 Task: Look for space in Chirchiq, Uzbekistan from 10th August, 2023 to 20th August, 2023 for 12 adults in price range Rs.10000 to Rs.14000. Place can be entire place or shared room with 6 bedrooms having 12 beds and 6 bathrooms. Property type can be house, flat, guest house. Amenities needed are: wifi, TV, free parkinig on premises, gym, breakfast. Booking option can be shelf check-in. Required host language is English.
Action: Mouse moved to (446, 117)
Screenshot: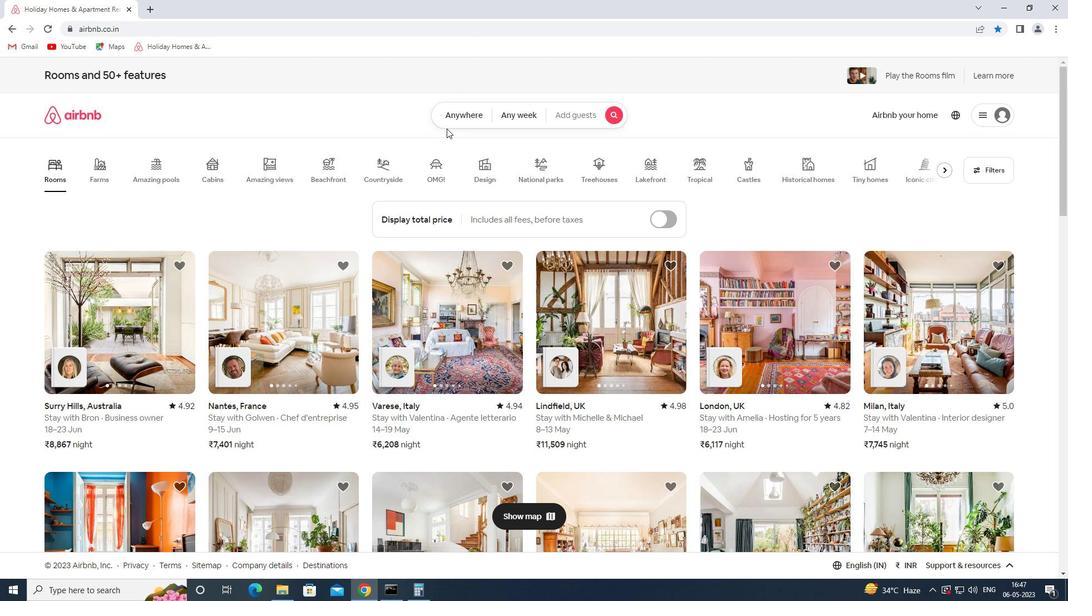 
Action: Mouse pressed left at (446, 117)
Screenshot: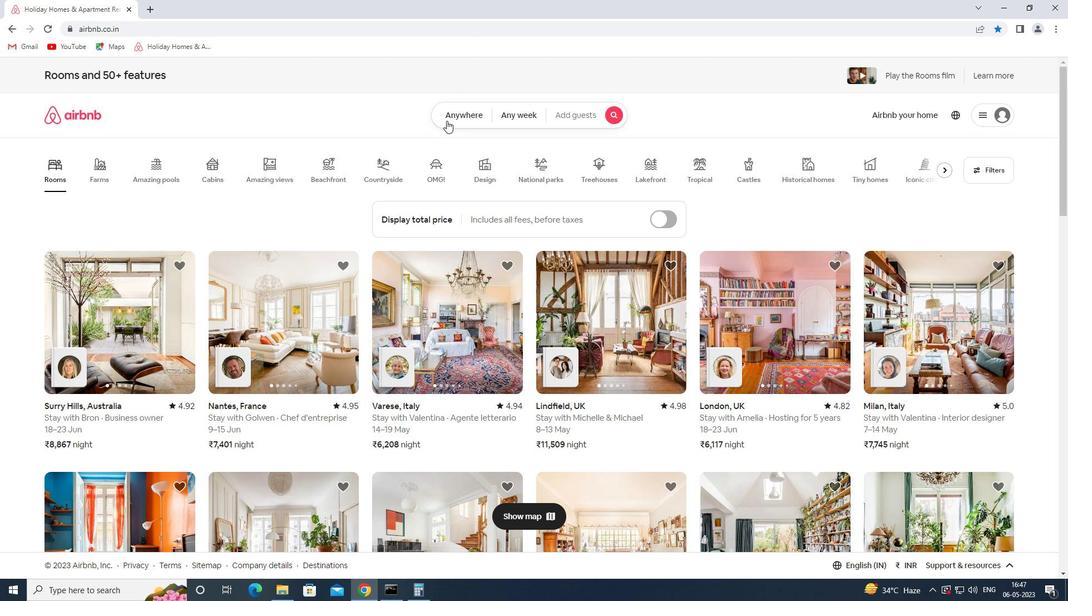 
Action: Mouse moved to (361, 165)
Screenshot: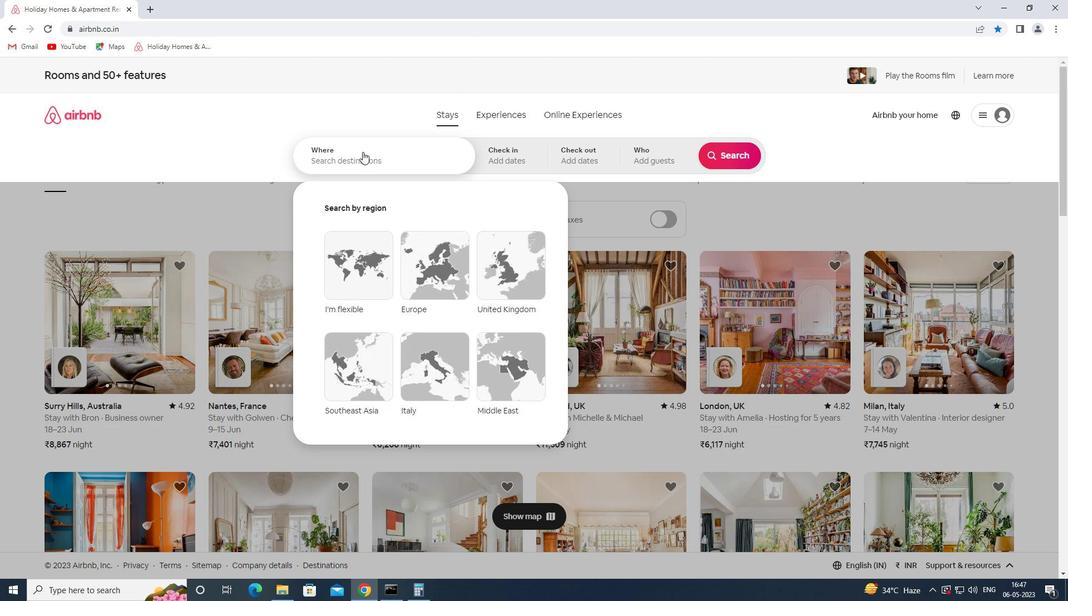 
Action: Mouse pressed left at (361, 165)
Screenshot: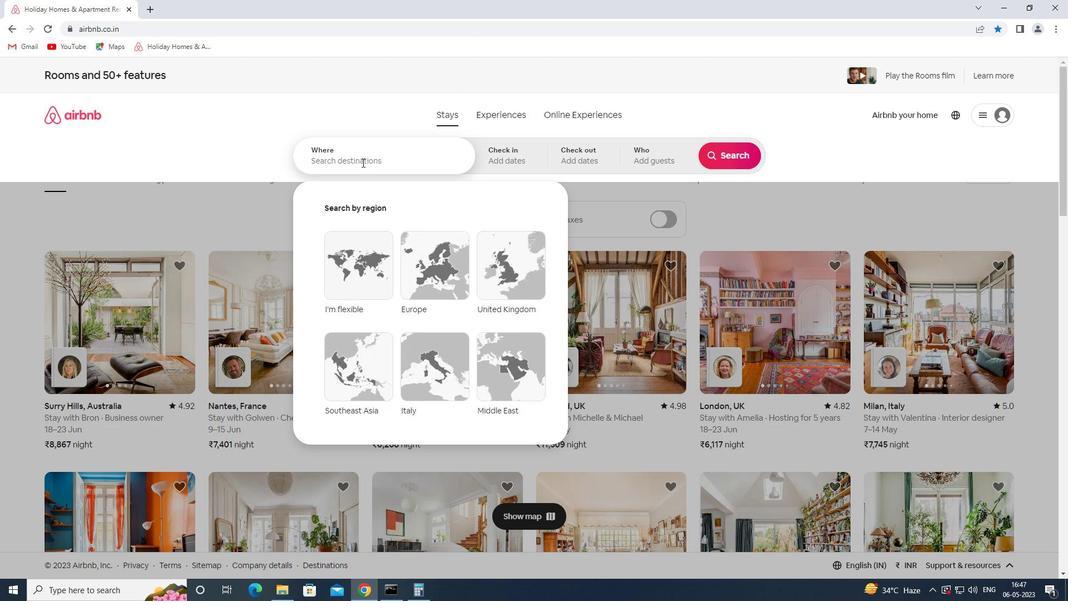 
Action: Key pressed chirchiq
Screenshot: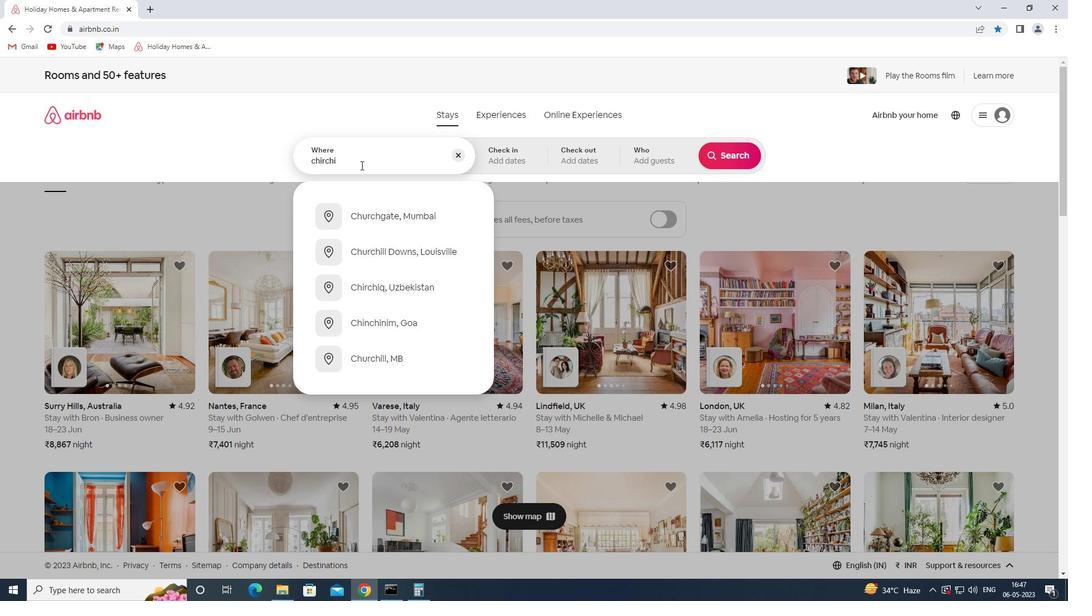 
Action: Mouse moved to (419, 223)
Screenshot: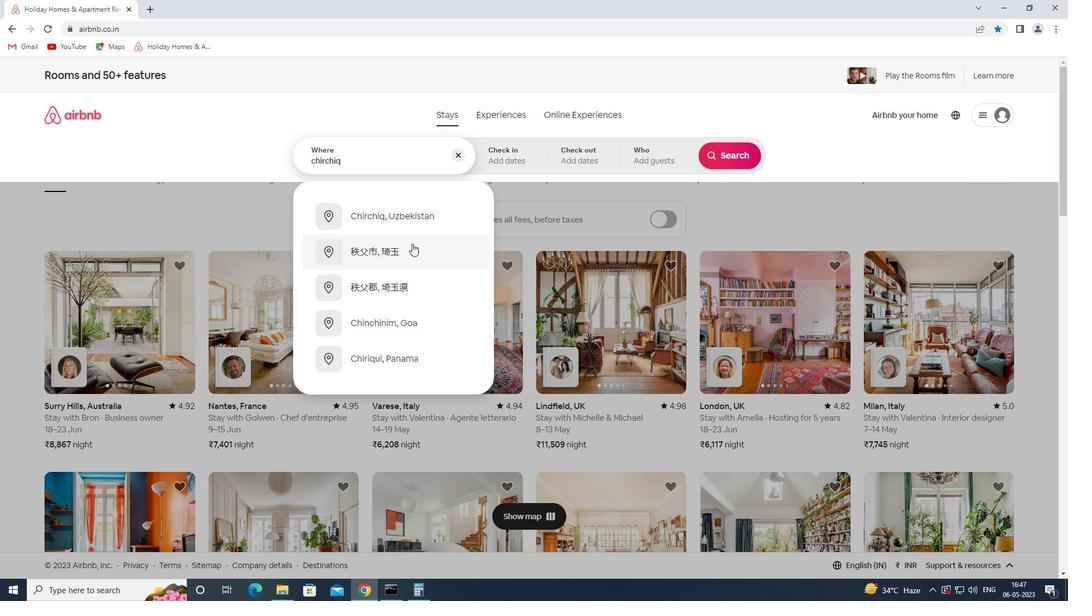 
Action: Mouse pressed left at (419, 223)
Screenshot: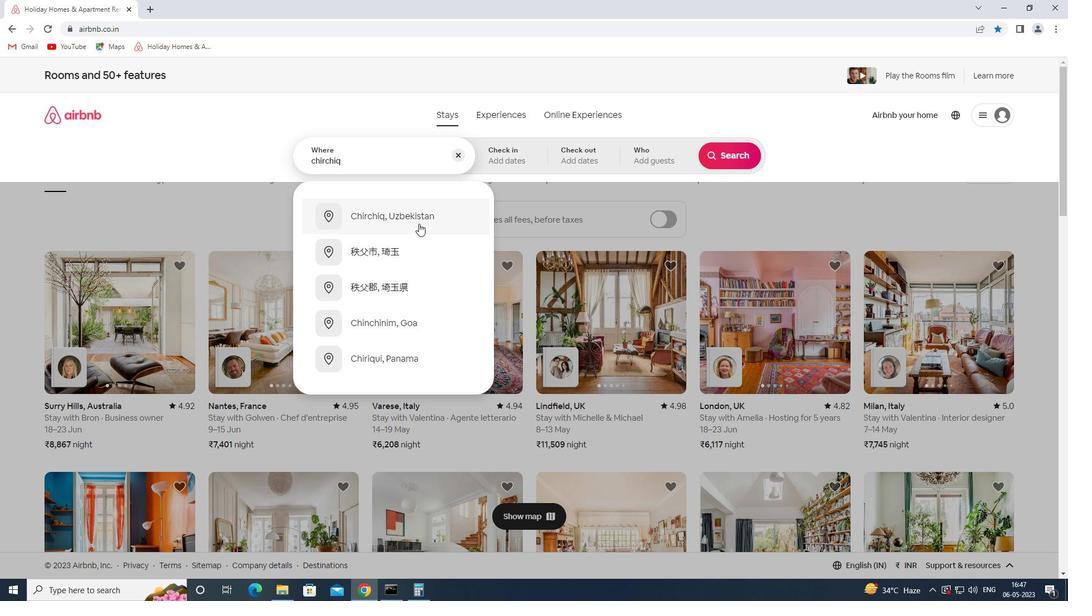 
Action: Mouse moved to (726, 238)
Screenshot: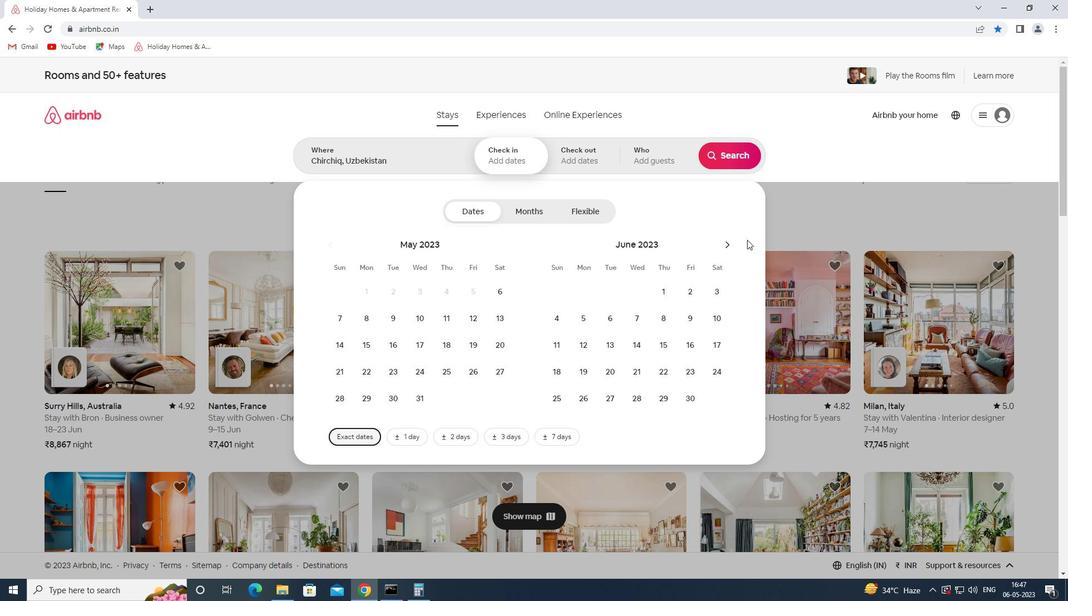 
Action: Mouse pressed left at (726, 238)
Screenshot: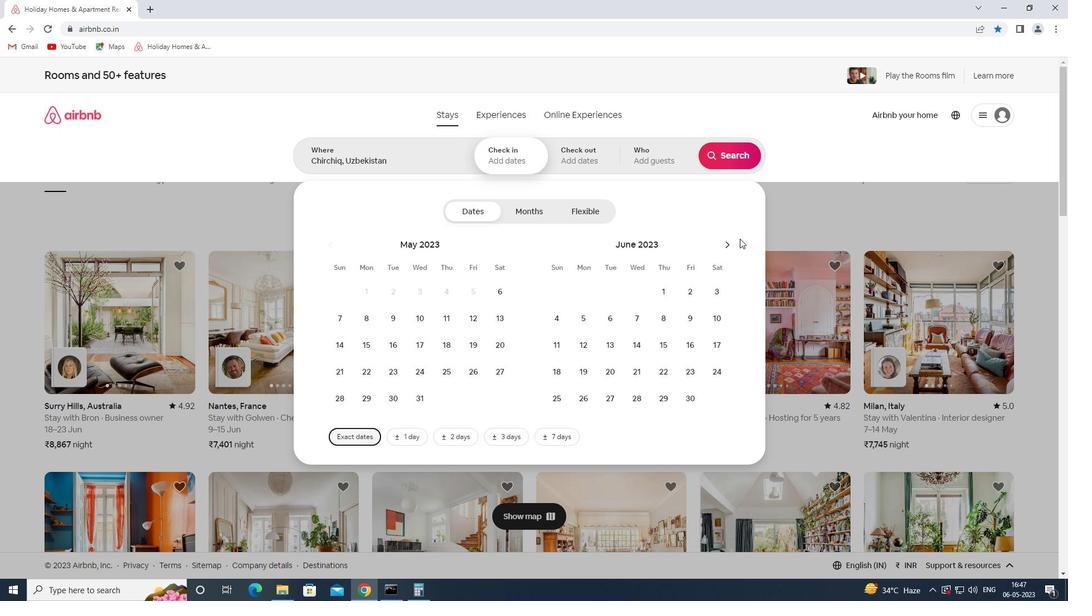 
Action: Mouse pressed left at (726, 238)
Screenshot: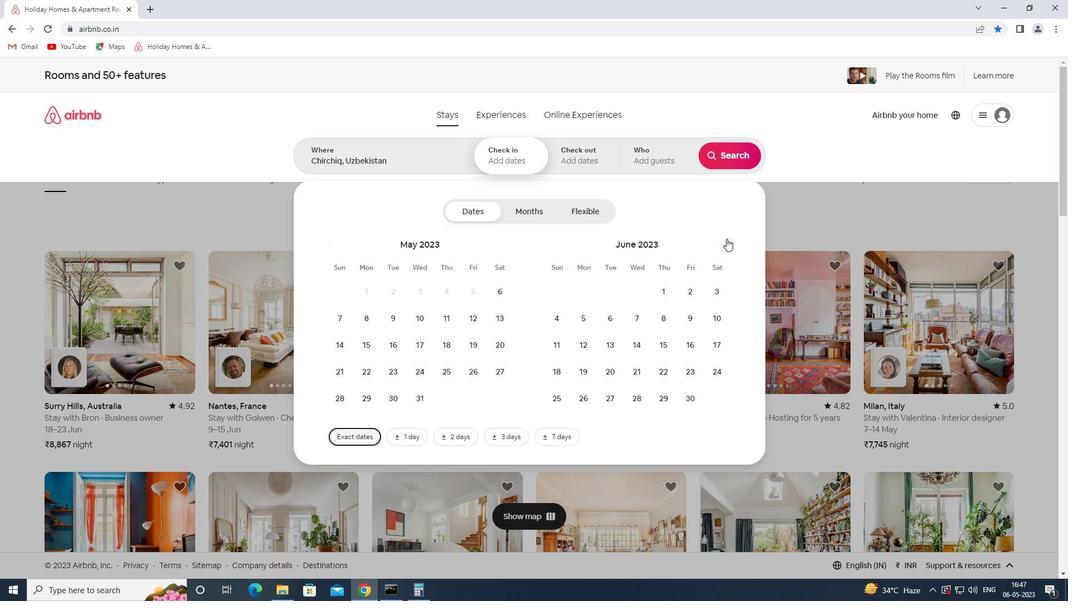 
Action: Mouse moved to (670, 316)
Screenshot: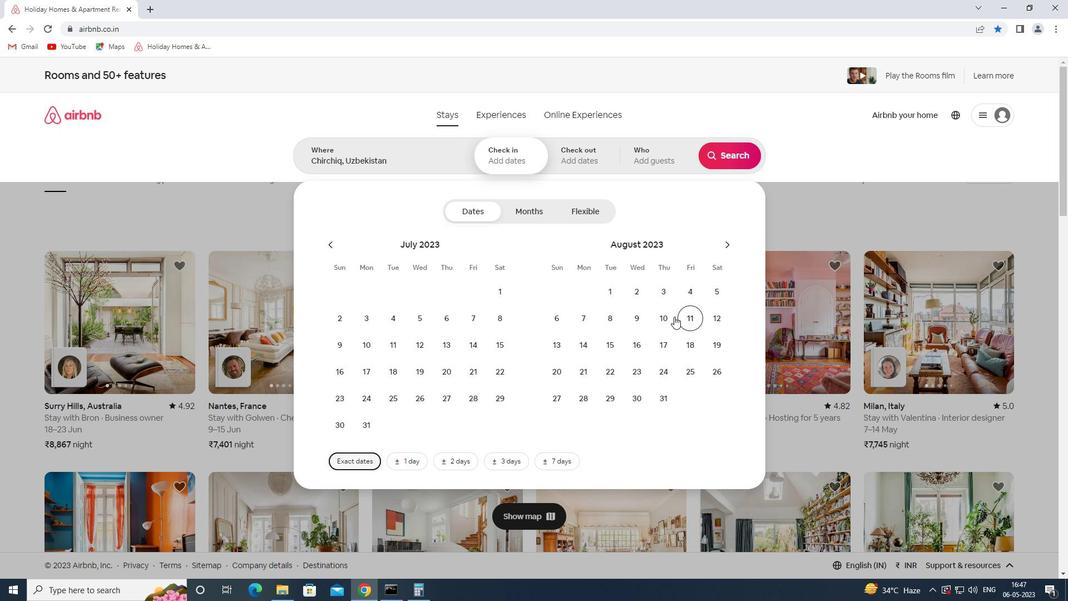 
Action: Mouse pressed left at (670, 316)
Screenshot: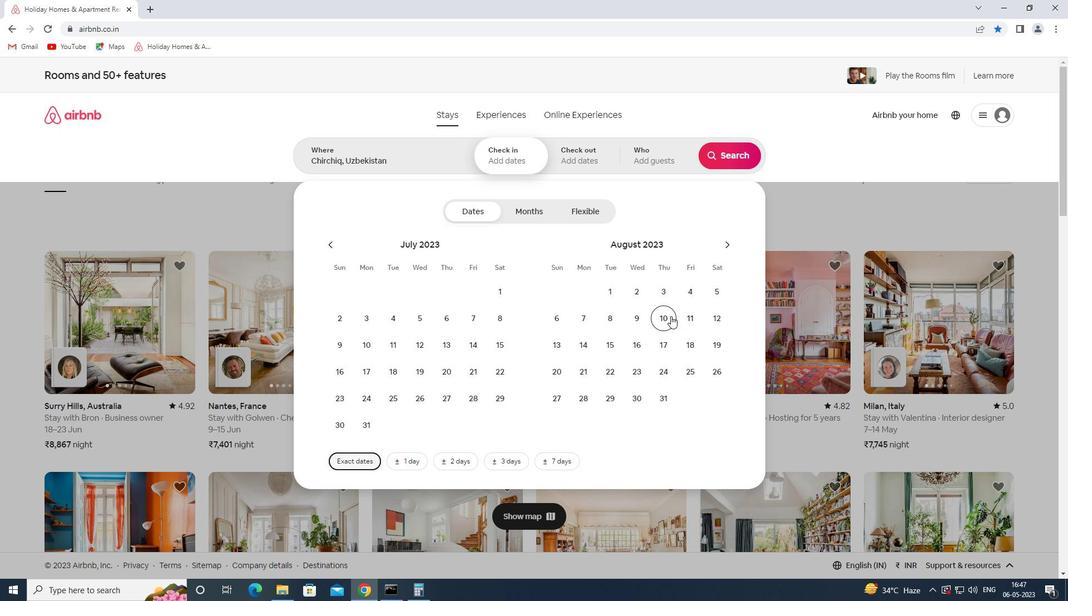 
Action: Mouse moved to (550, 369)
Screenshot: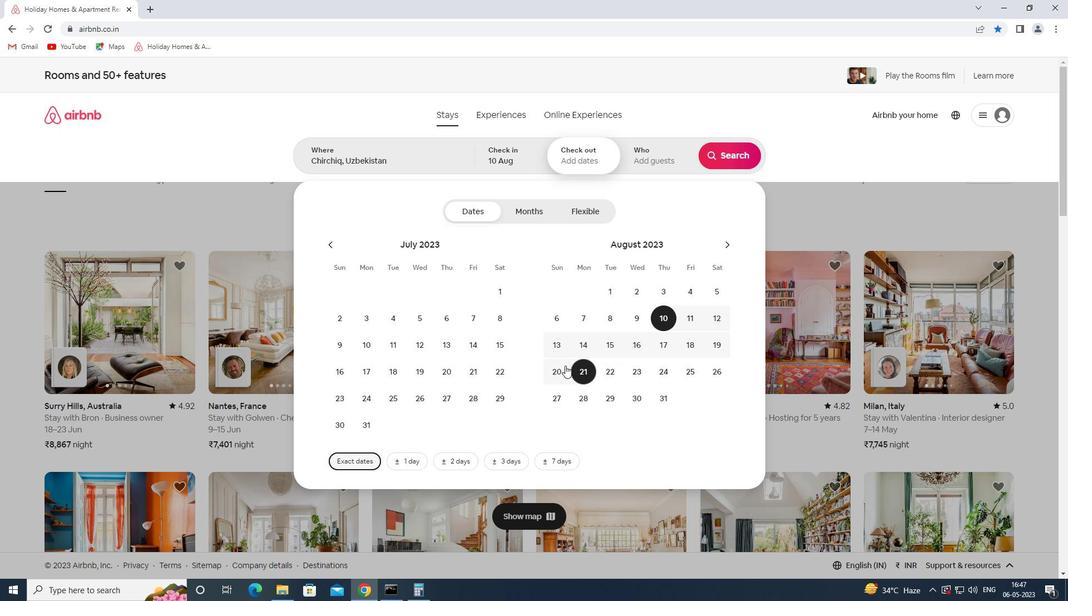 
Action: Mouse pressed left at (550, 369)
Screenshot: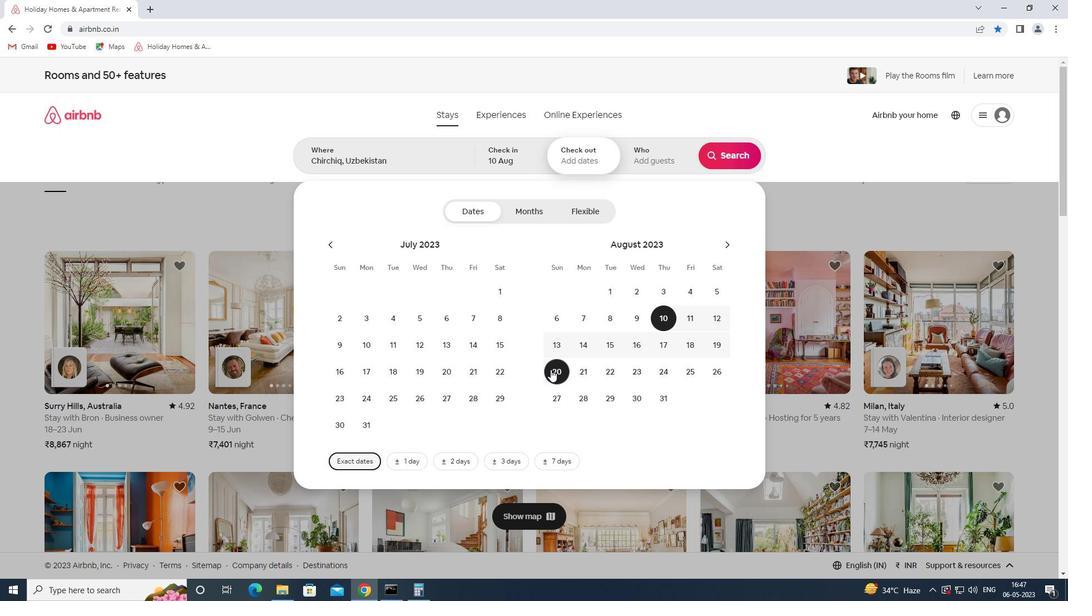 
Action: Mouse moved to (646, 165)
Screenshot: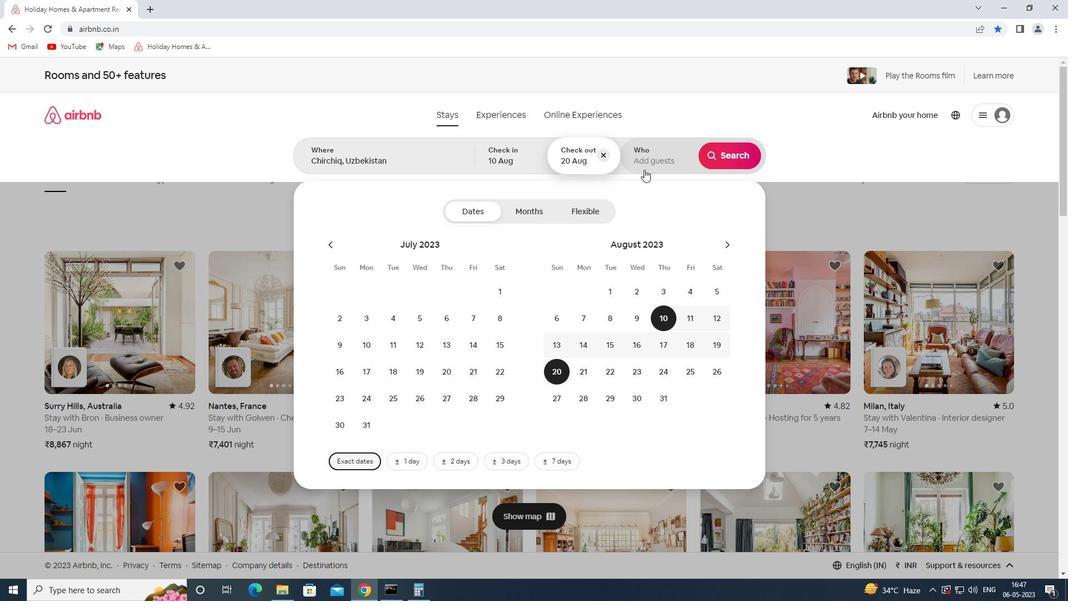 
Action: Mouse pressed left at (646, 165)
Screenshot: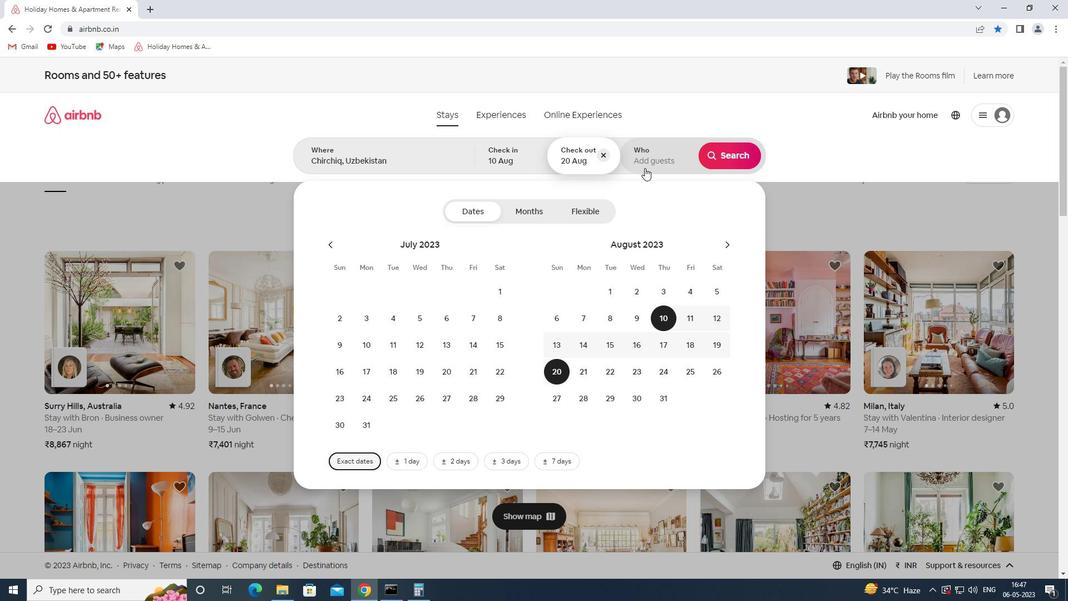 
Action: Mouse moved to (739, 215)
Screenshot: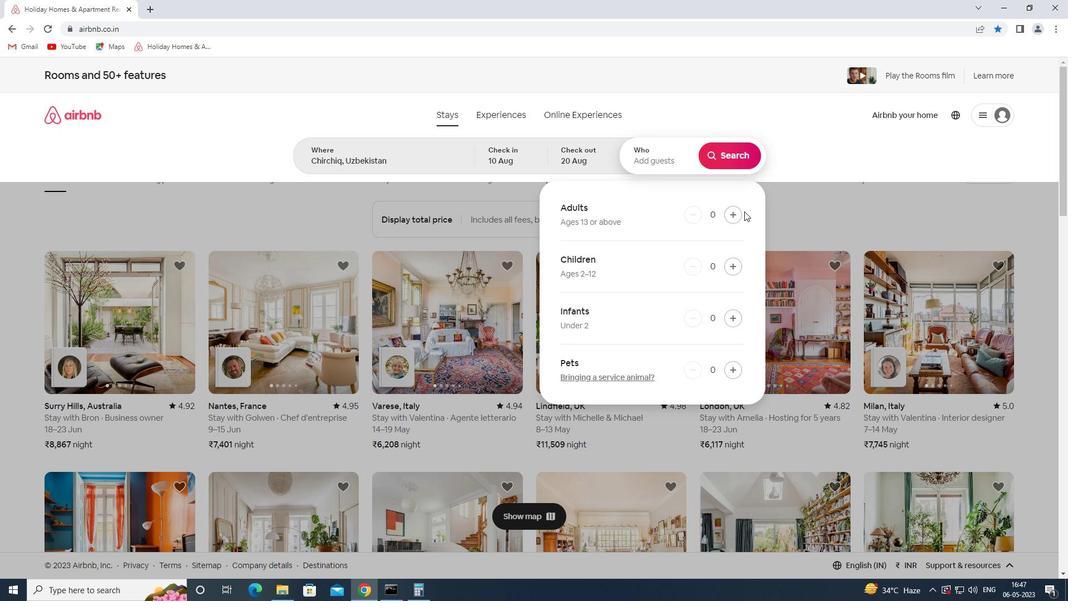 
Action: Mouse pressed left at (739, 215)
Screenshot: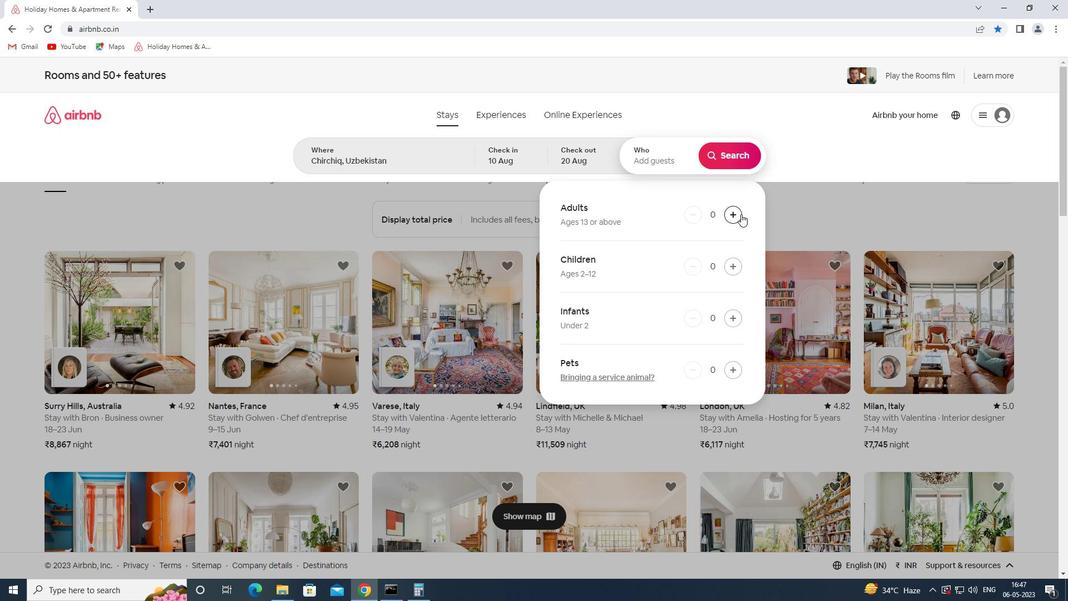 
Action: Mouse pressed left at (739, 215)
Screenshot: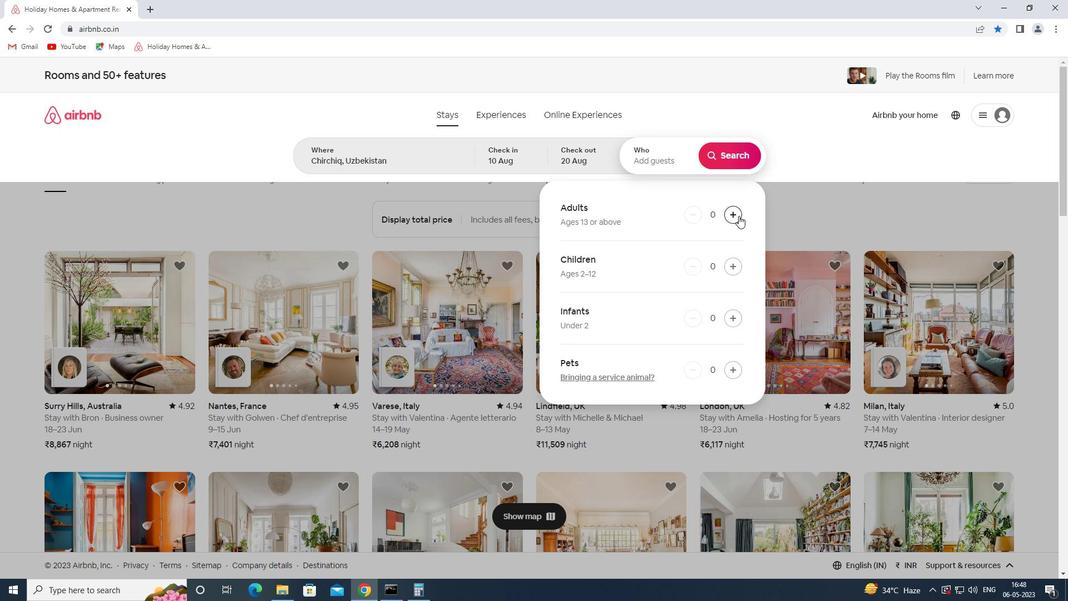 
Action: Mouse pressed left at (739, 215)
Screenshot: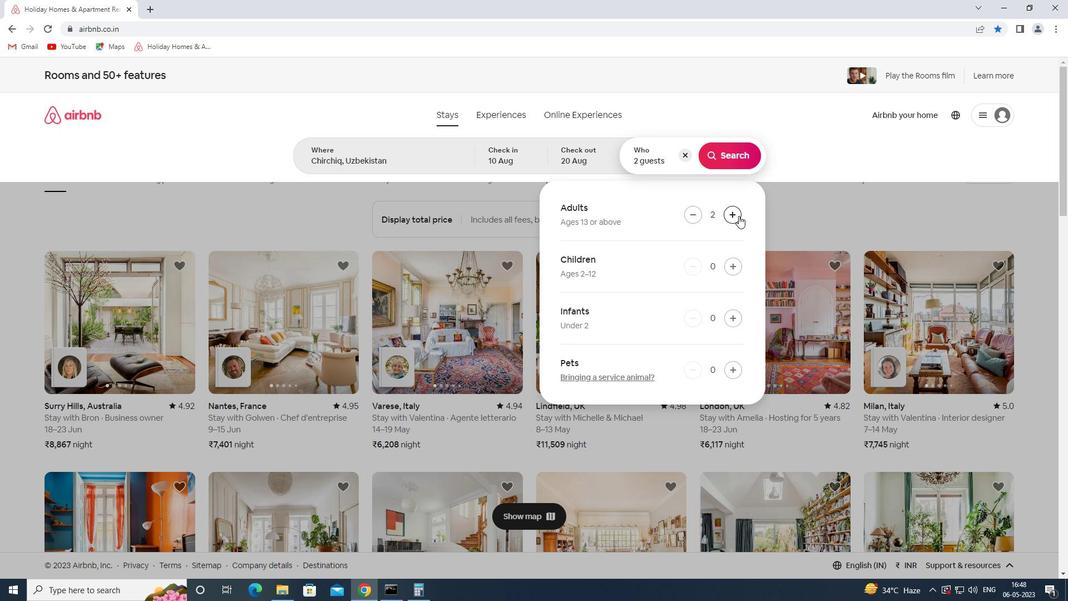 
Action: Mouse pressed left at (739, 215)
Screenshot: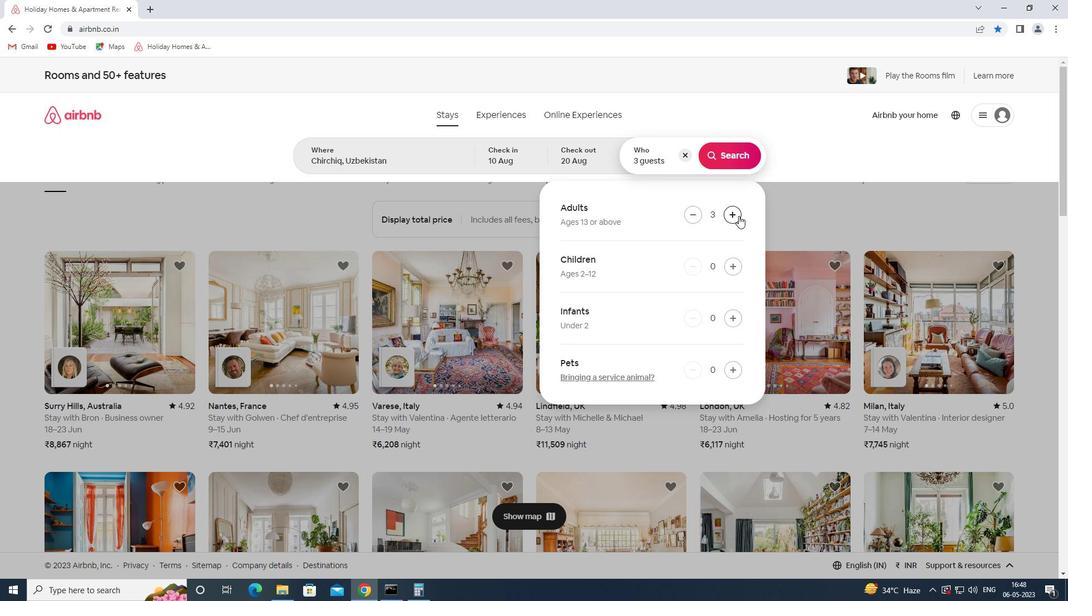 
Action: Mouse pressed left at (739, 215)
Screenshot: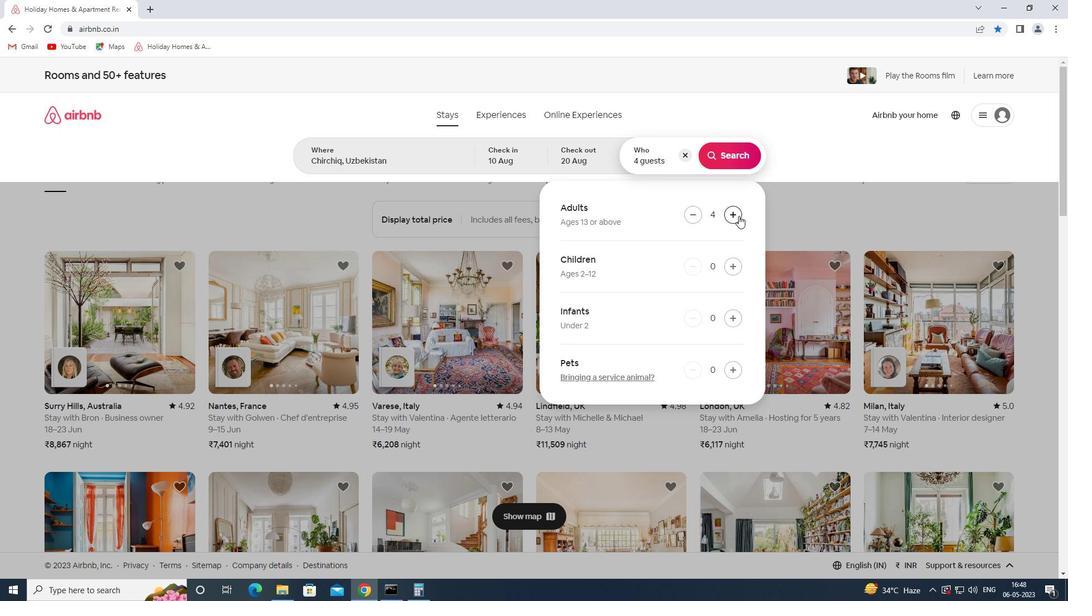
Action: Mouse pressed left at (739, 215)
Screenshot: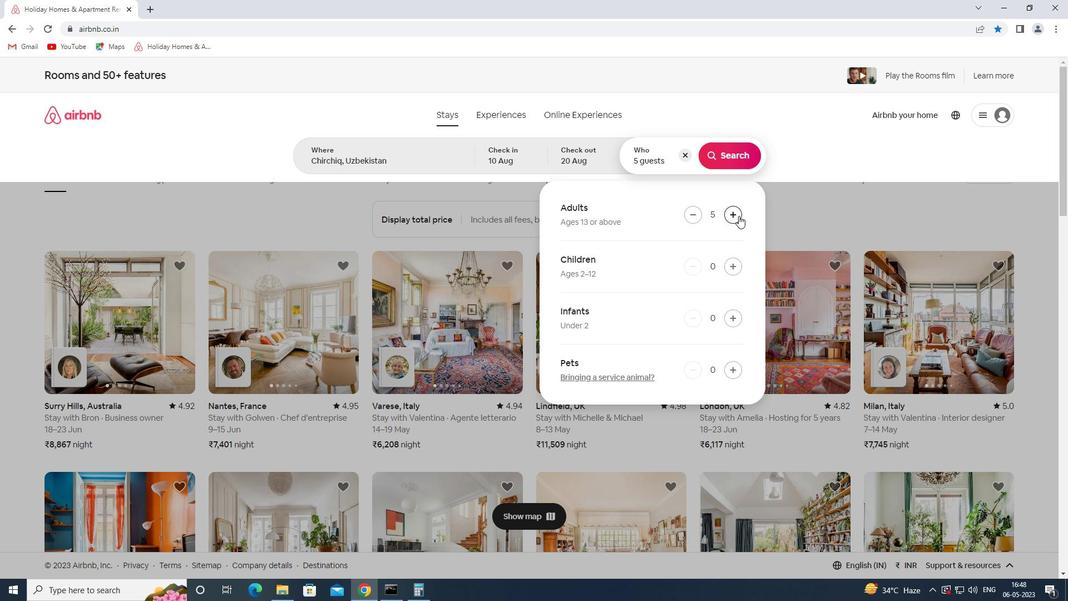 
Action: Mouse pressed left at (739, 215)
Screenshot: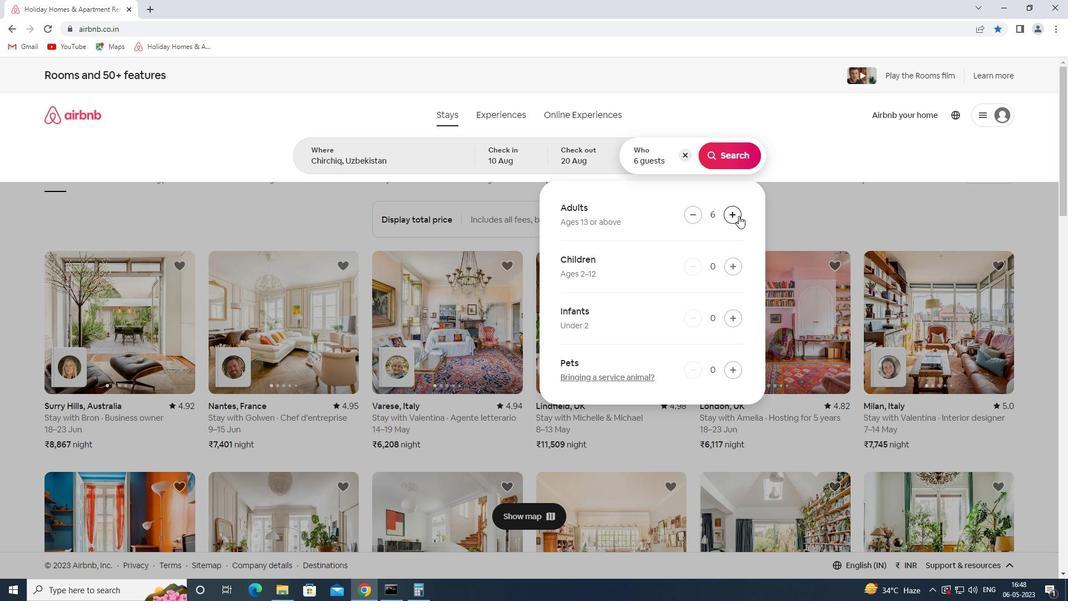 
Action: Mouse pressed left at (739, 215)
Screenshot: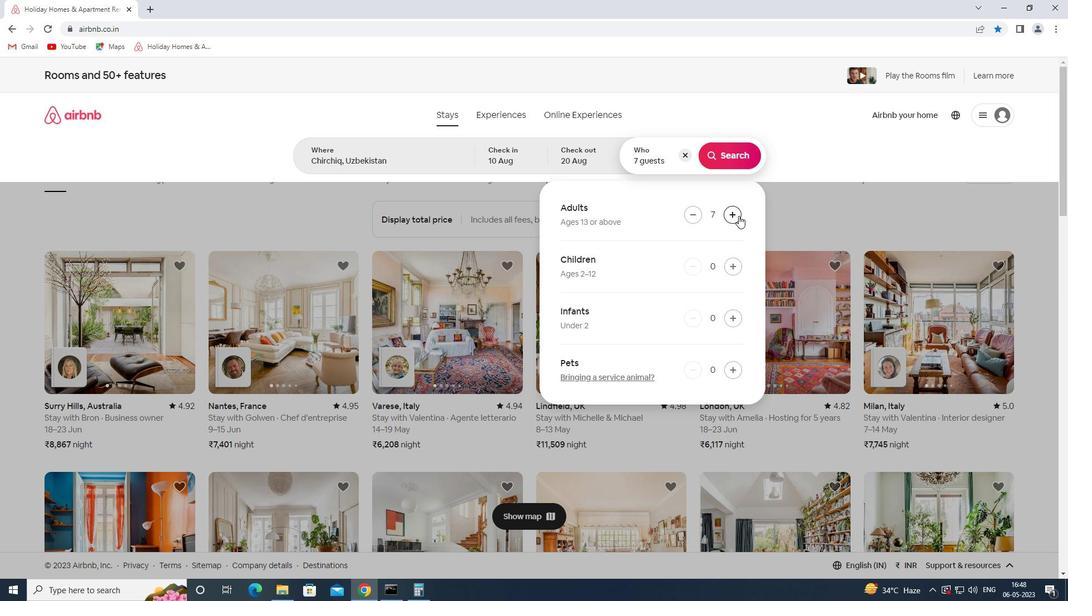 
Action: Mouse pressed left at (739, 215)
Screenshot: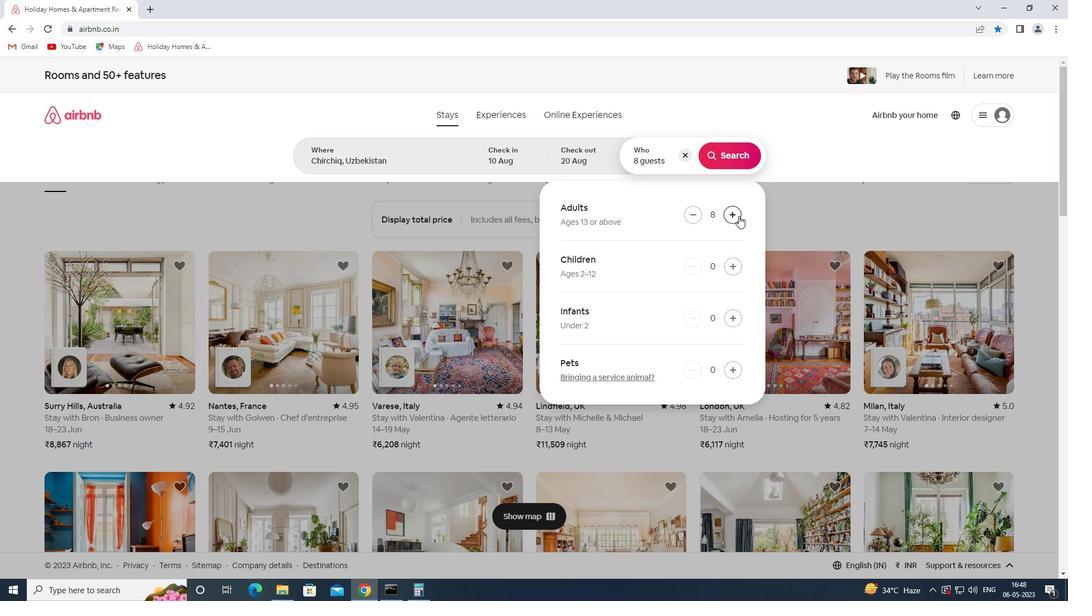 
Action: Mouse pressed left at (739, 215)
Screenshot: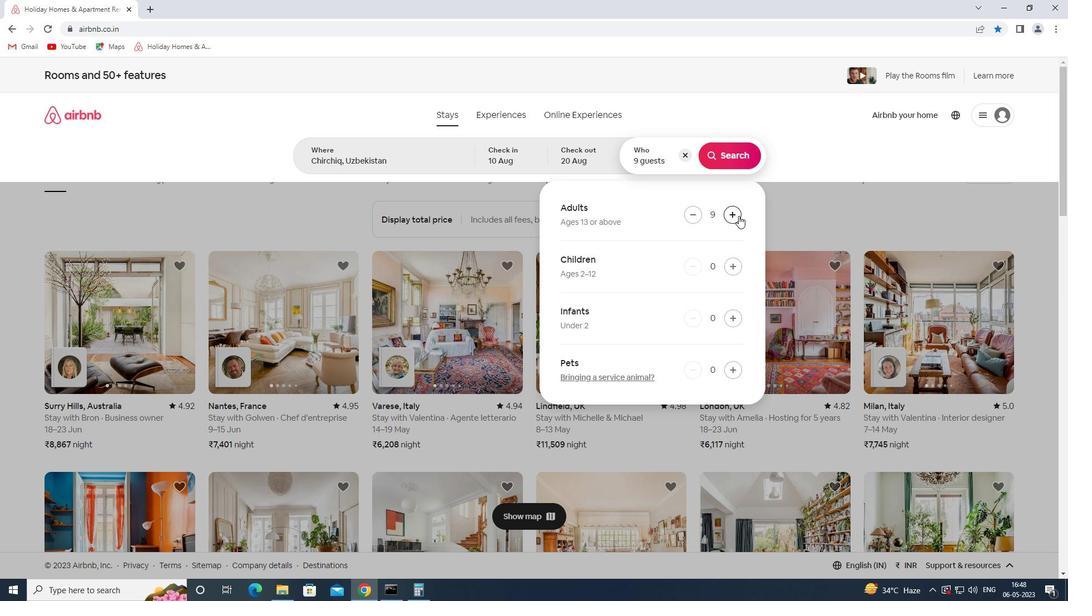 
Action: Mouse pressed left at (739, 215)
Screenshot: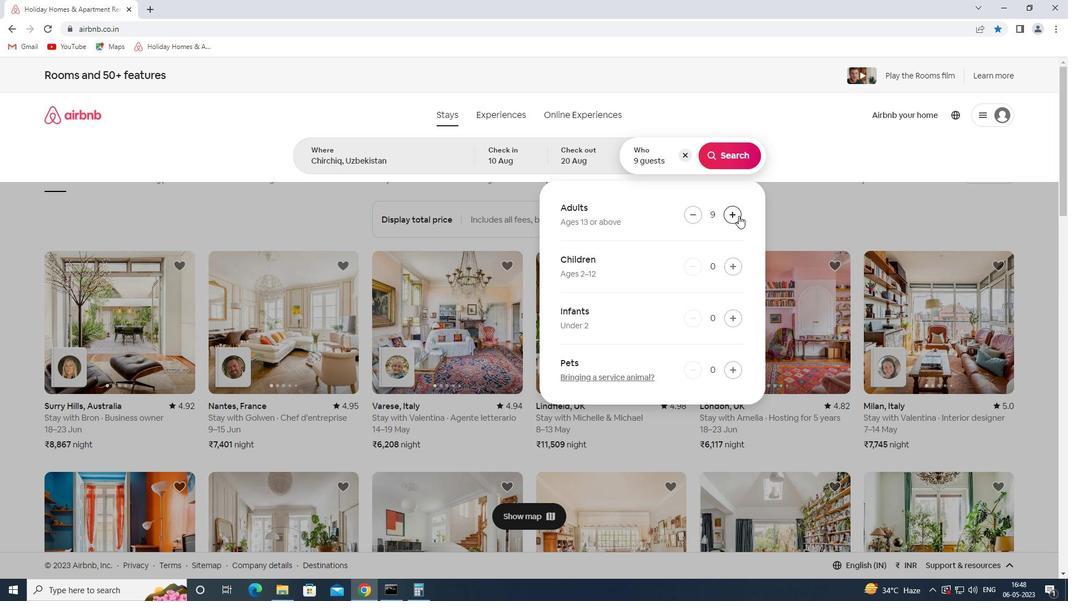 
Action: Mouse pressed left at (739, 215)
Screenshot: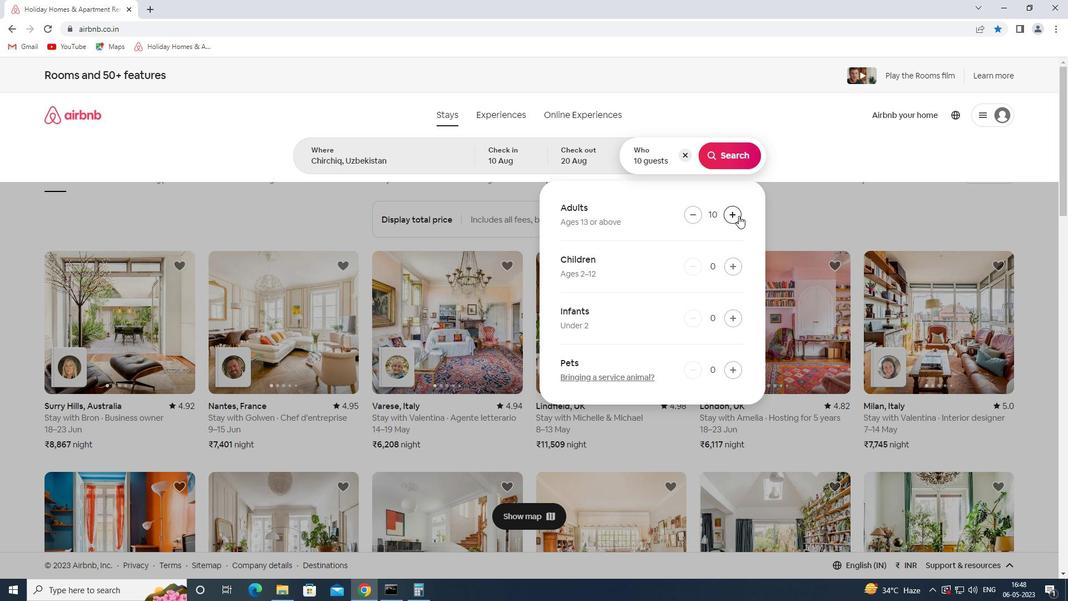 
Action: Mouse moved to (736, 149)
Screenshot: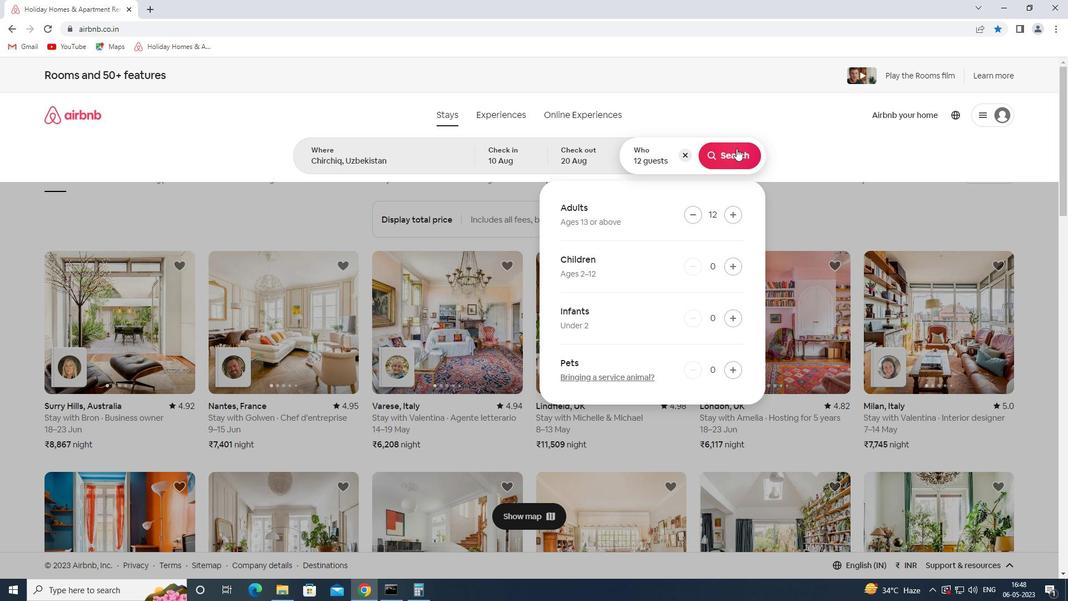 
Action: Mouse pressed left at (736, 149)
Screenshot: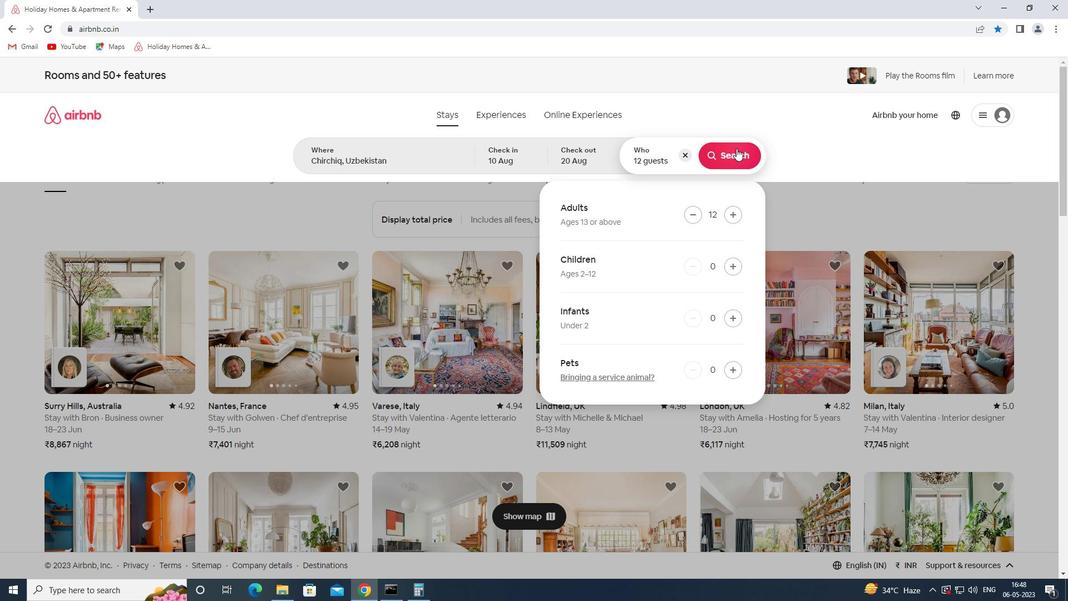
Action: Mouse moved to (1020, 130)
Screenshot: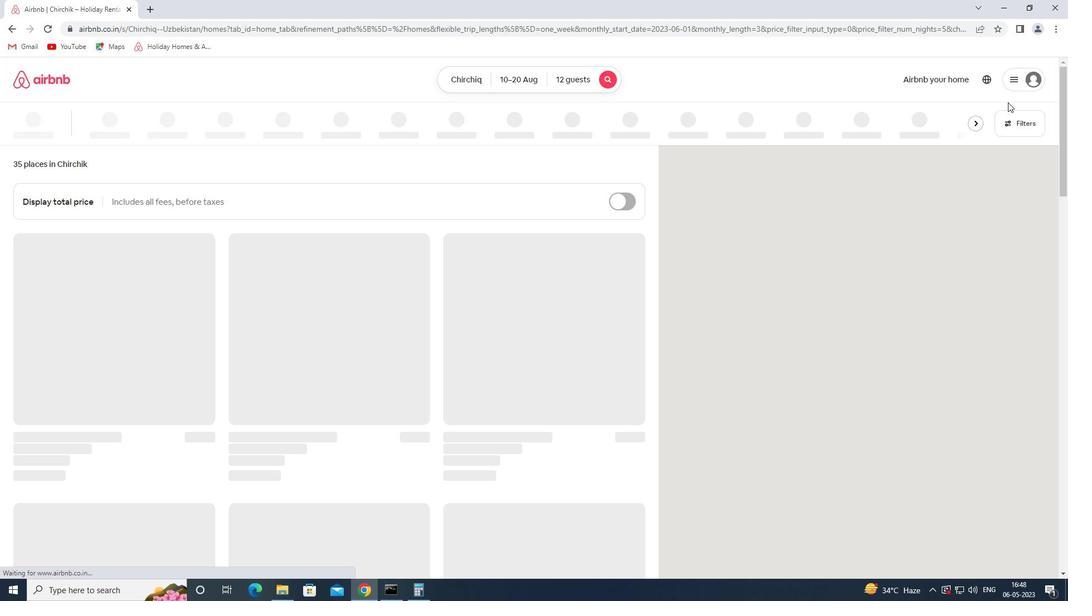 
Action: Mouse pressed left at (1020, 130)
Screenshot: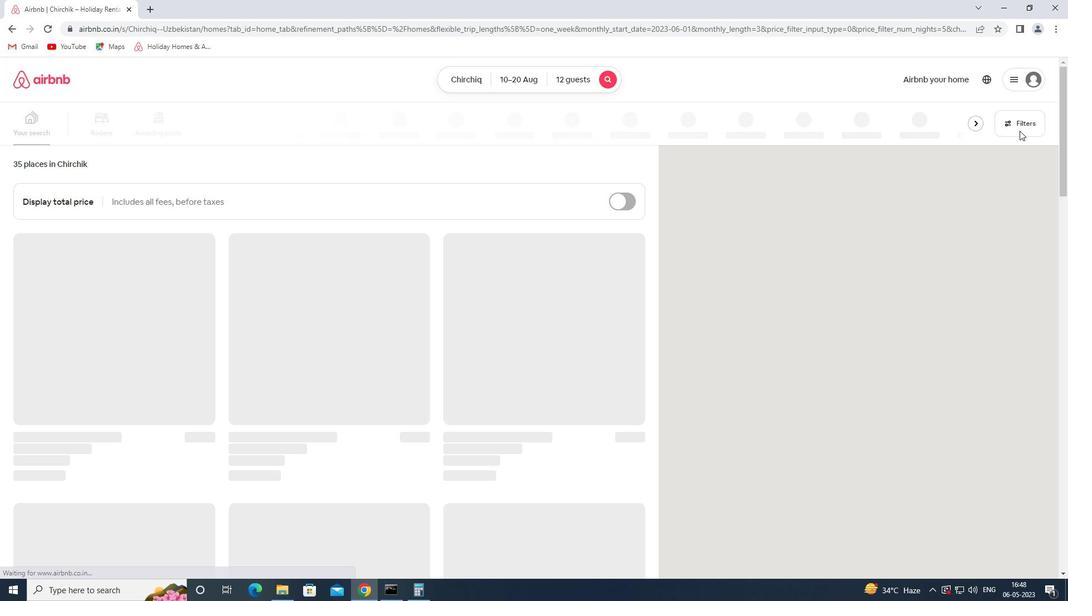 
Action: Mouse moved to (395, 399)
Screenshot: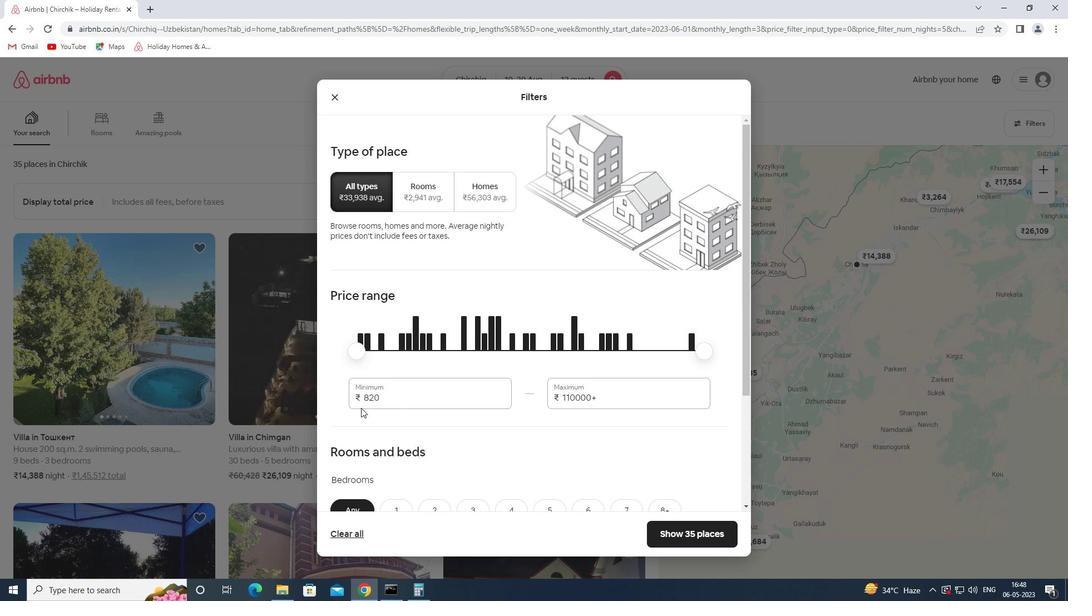 
Action: Mouse pressed left at (395, 399)
Screenshot: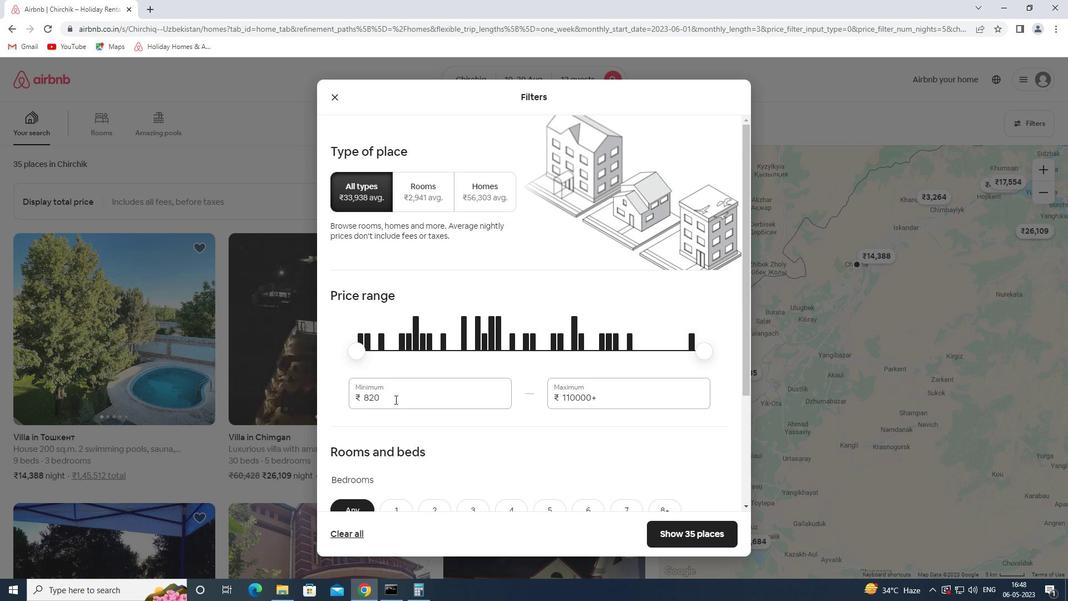 
Action: Mouse pressed left at (395, 399)
Screenshot: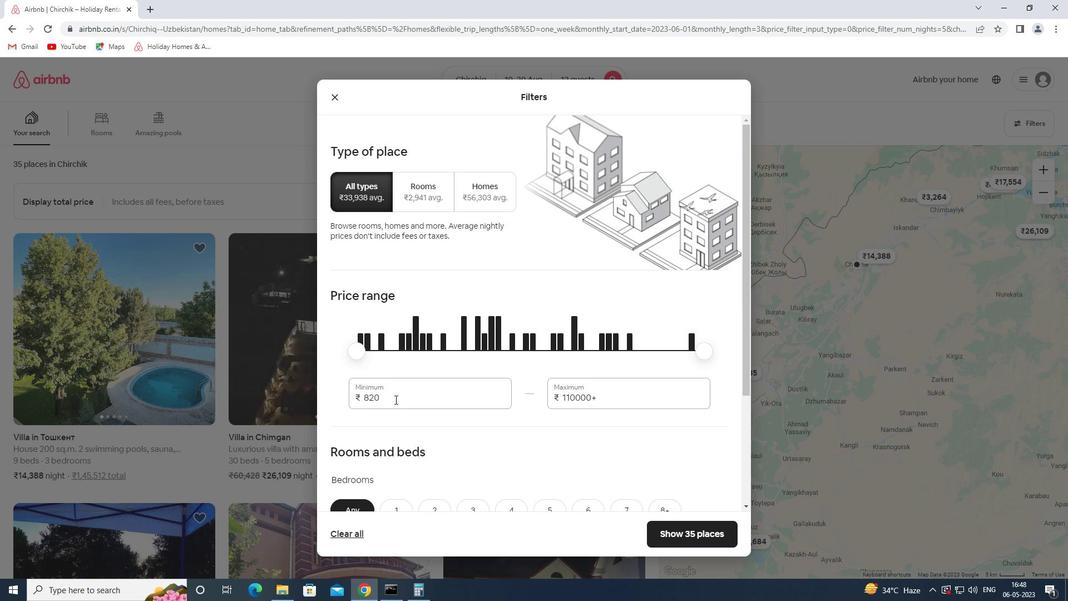 
Action: Key pressed 10000<Key.tab>14000
Screenshot: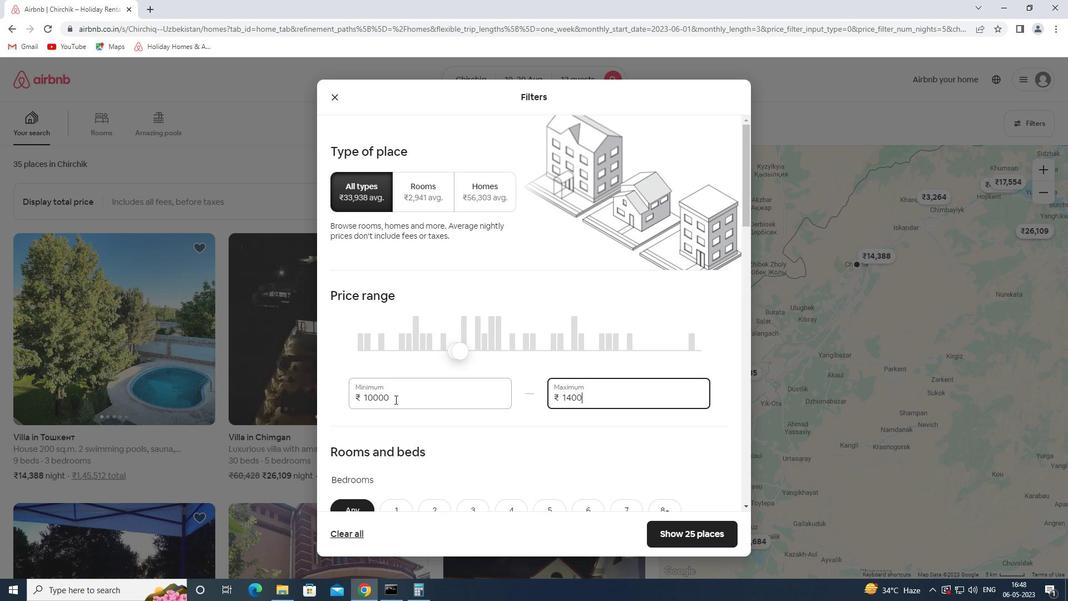 
Action: Mouse moved to (386, 366)
Screenshot: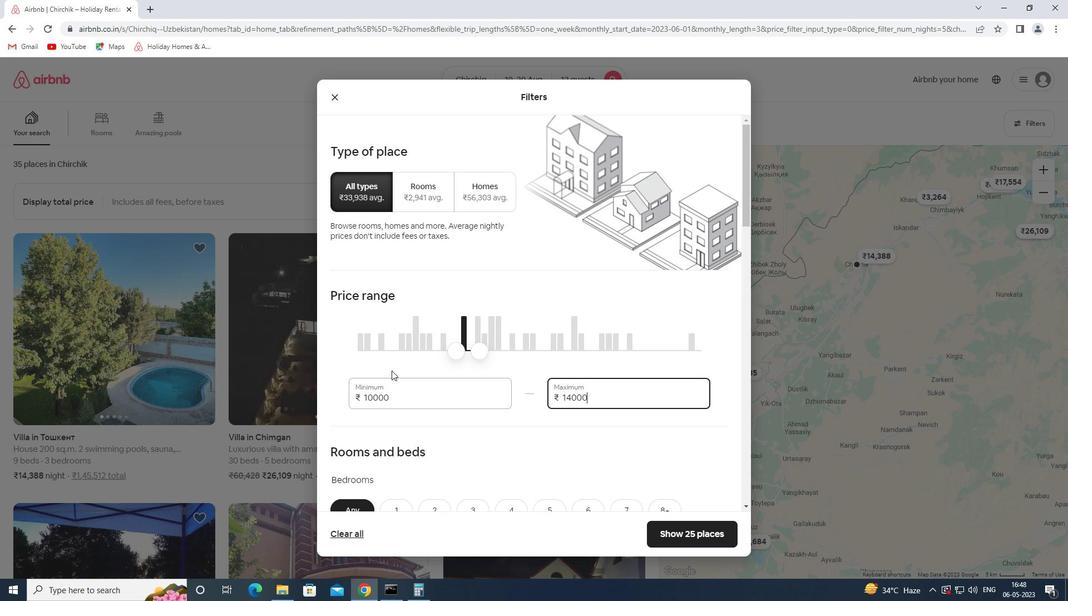 
Action: Mouse scrolled (386, 365) with delta (0, 0)
Screenshot: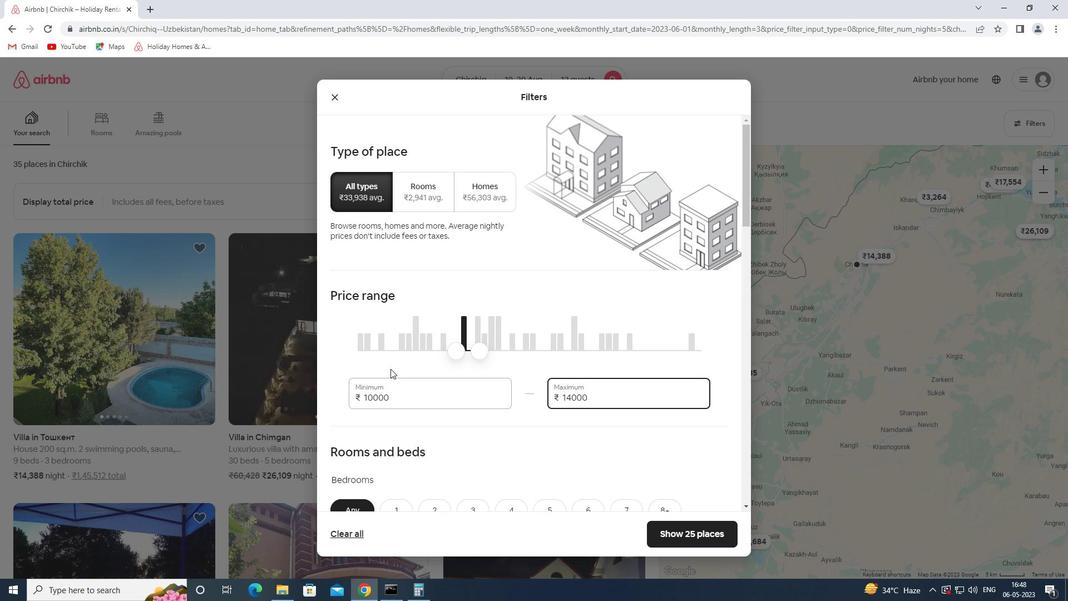 
Action: Mouse scrolled (386, 365) with delta (0, 0)
Screenshot: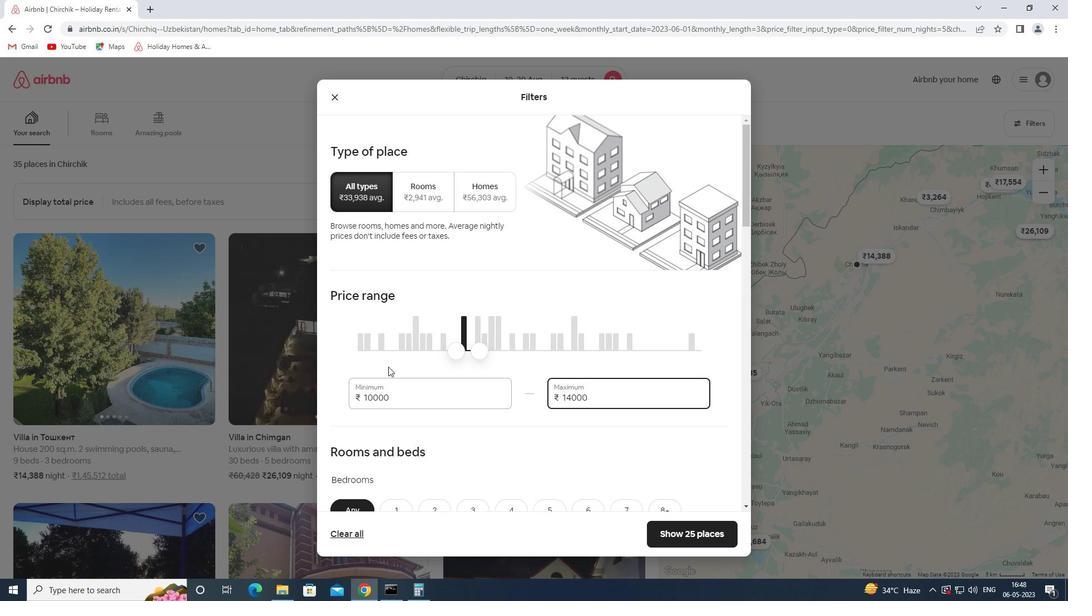 
Action: Mouse scrolled (386, 365) with delta (0, 0)
Screenshot: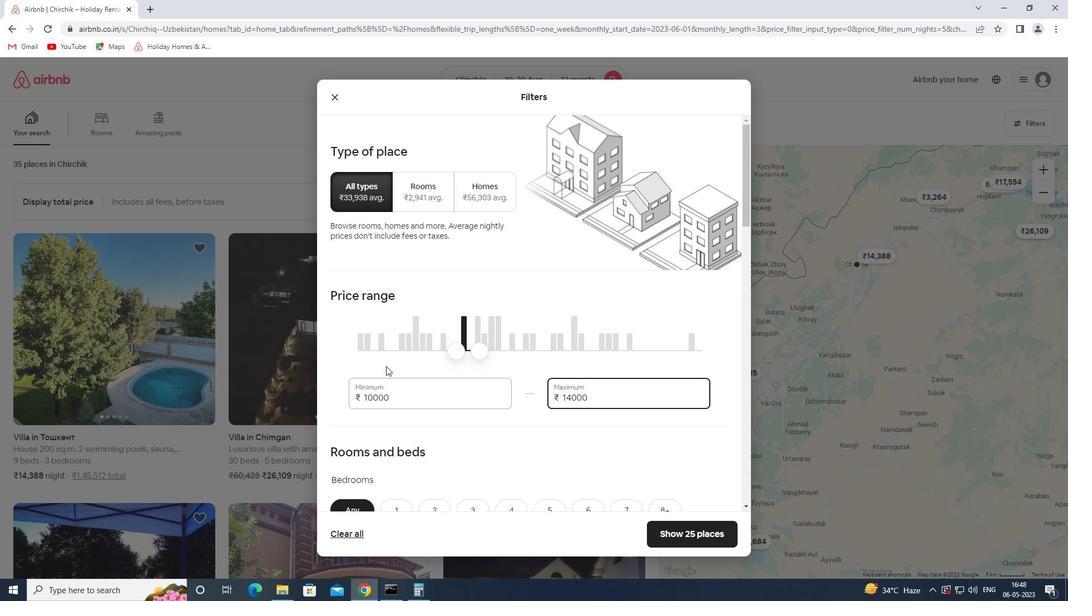 
Action: Mouse moved to (594, 340)
Screenshot: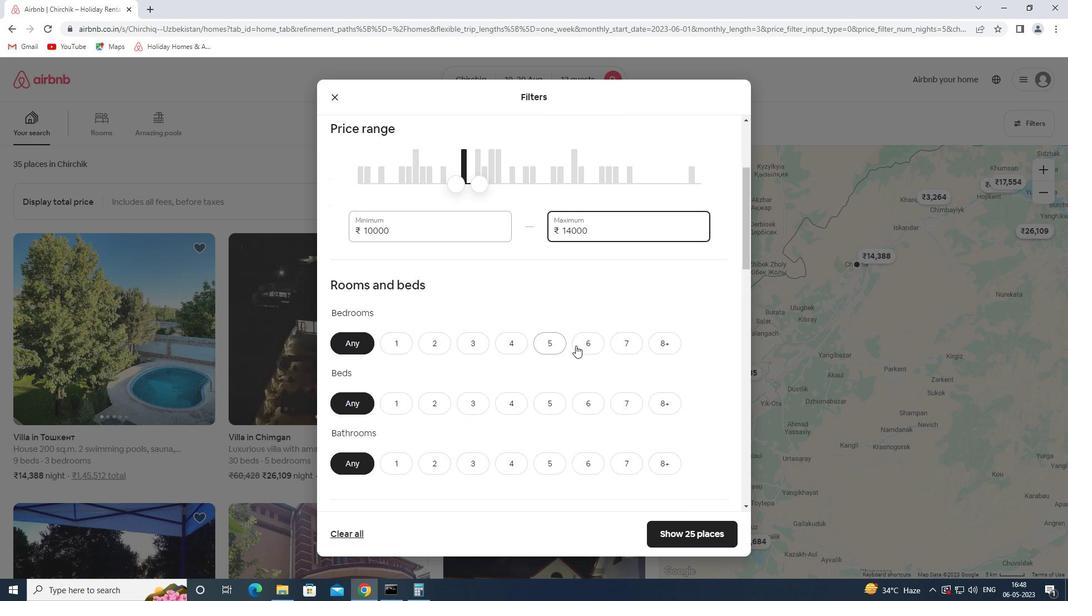 
Action: Mouse pressed left at (594, 340)
Screenshot: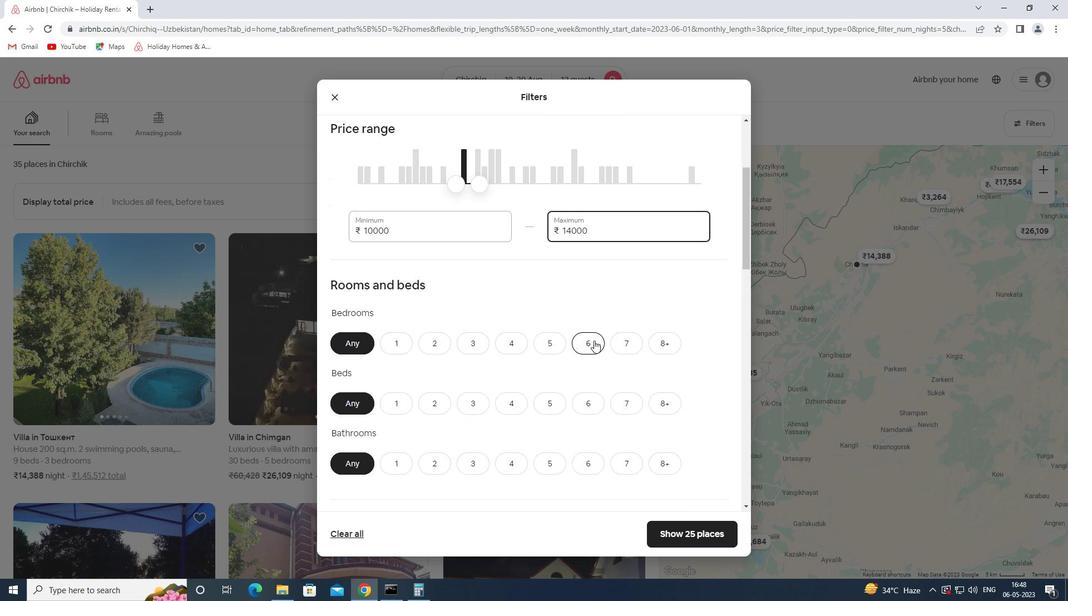 
Action: Mouse moved to (676, 403)
Screenshot: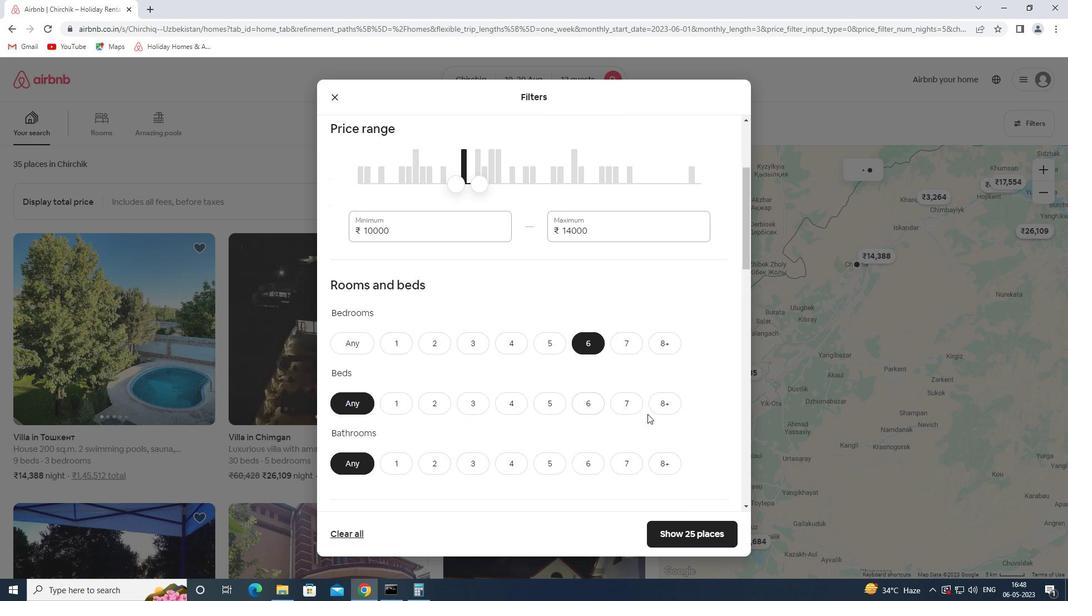 
Action: Mouse pressed left at (676, 403)
Screenshot: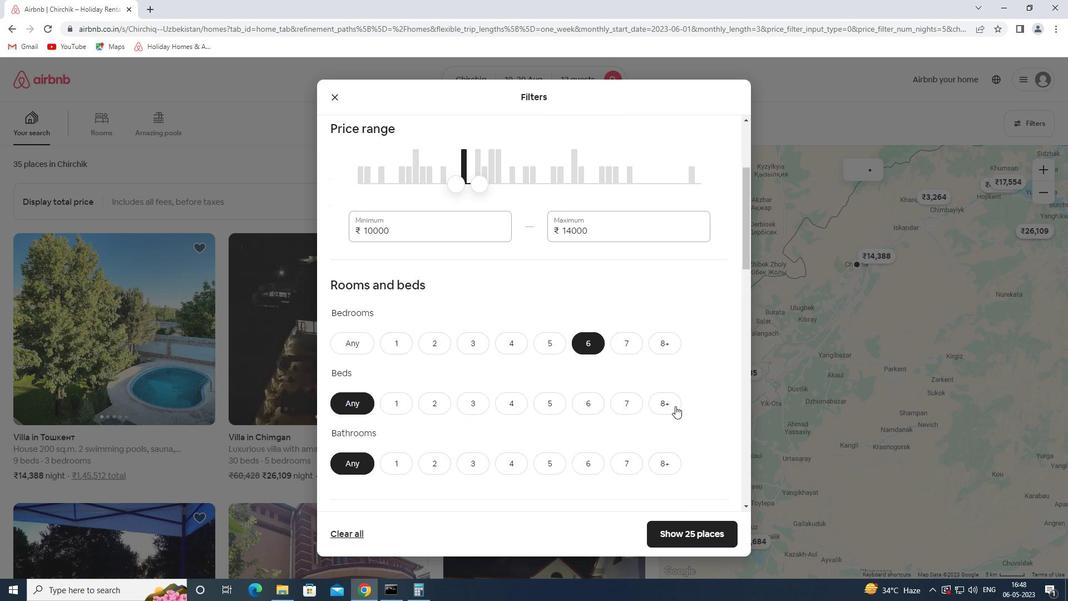 
Action: Mouse moved to (591, 460)
Screenshot: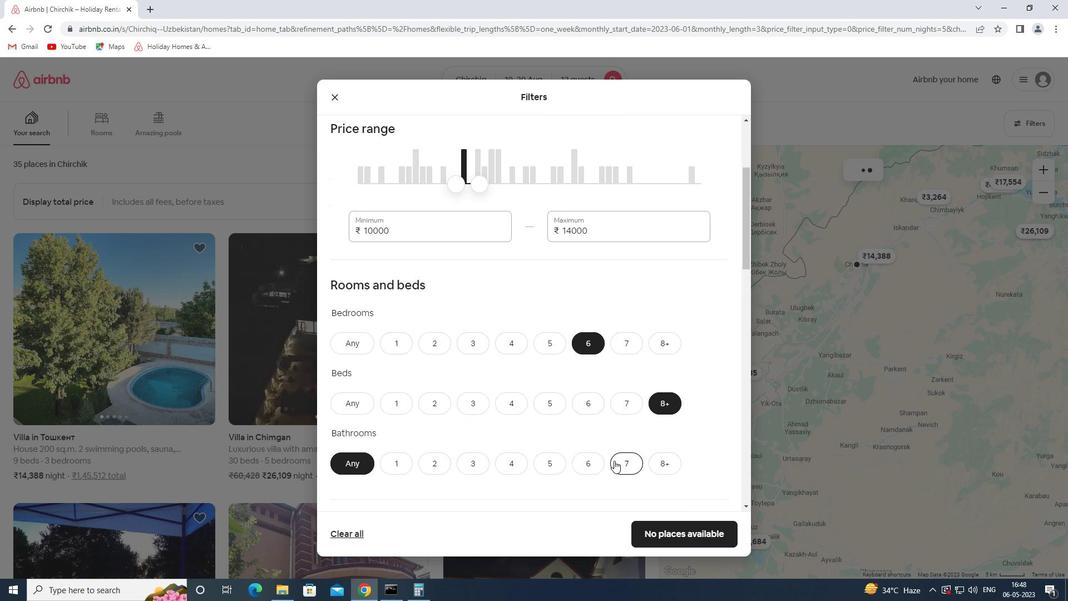 
Action: Mouse pressed left at (591, 460)
Screenshot: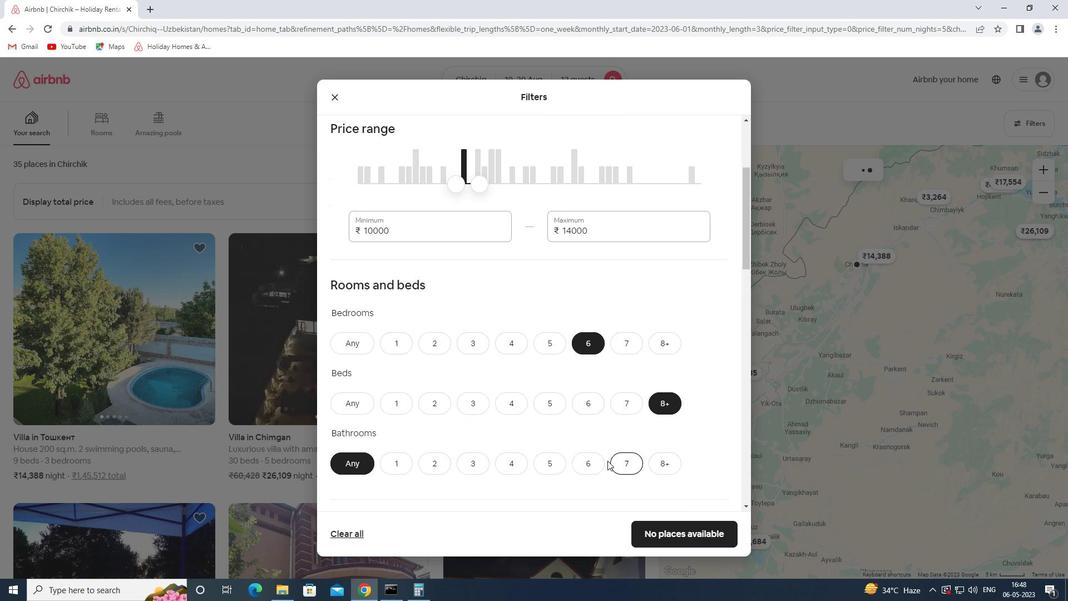
Action: Mouse moved to (589, 405)
Screenshot: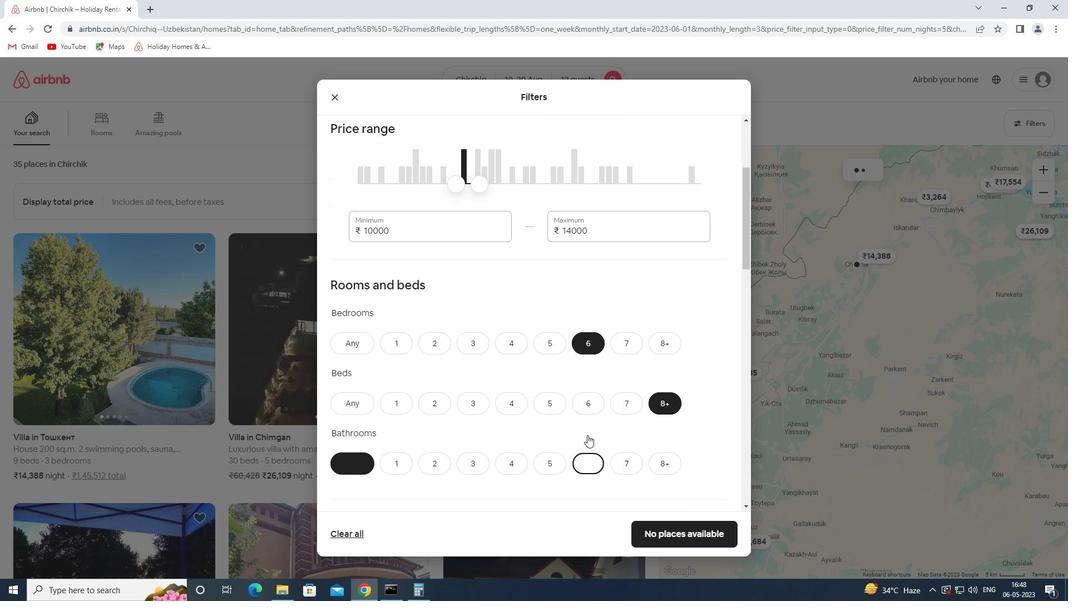 
Action: Mouse scrolled (589, 404) with delta (0, 0)
Screenshot: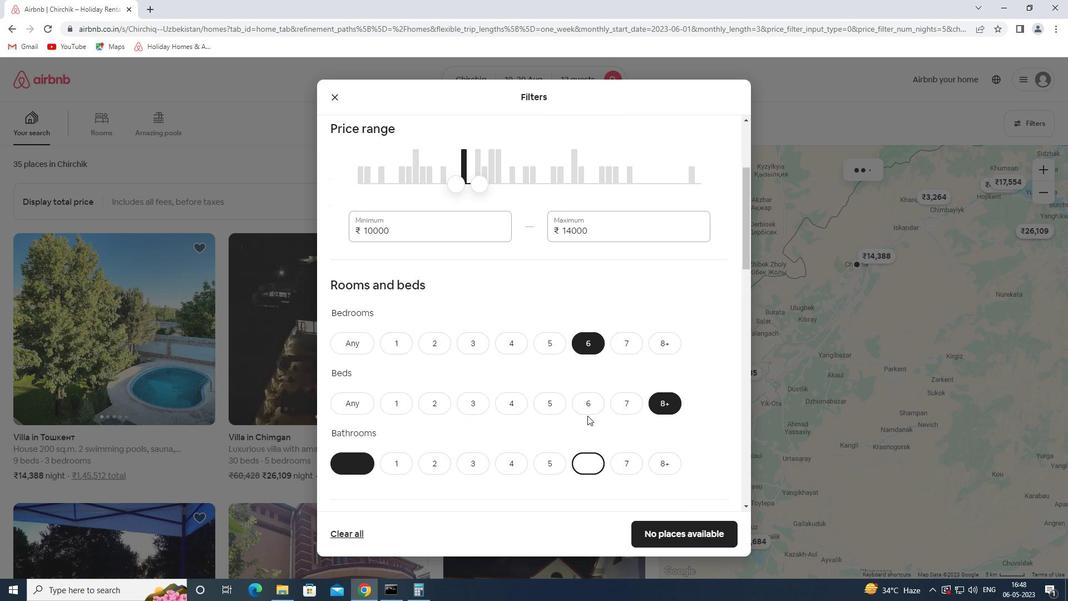 
Action: Mouse scrolled (589, 404) with delta (0, 0)
Screenshot: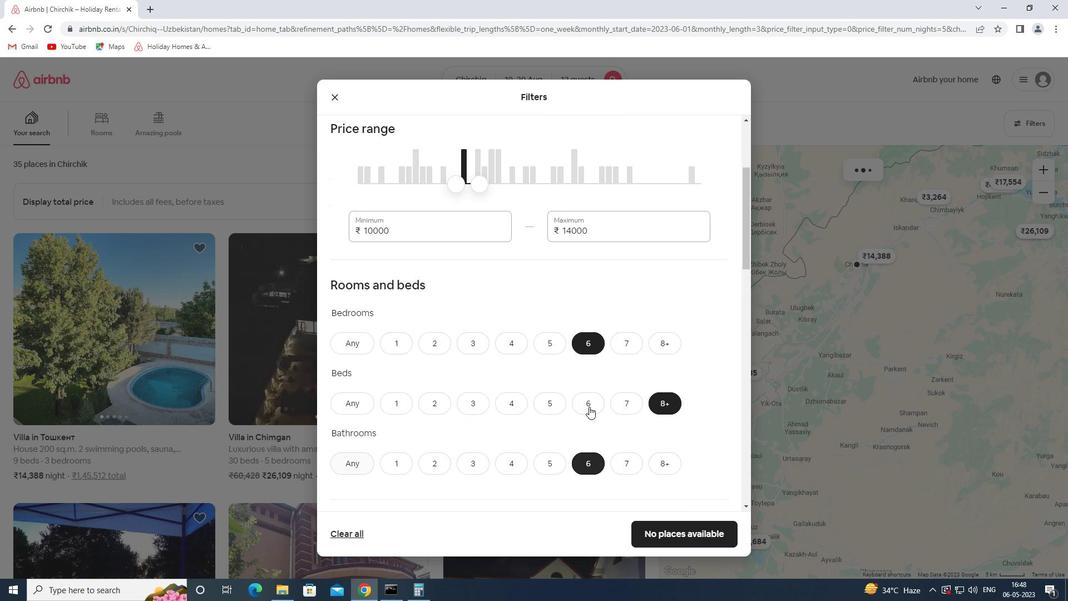 
Action: Mouse scrolled (589, 404) with delta (0, 0)
Screenshot: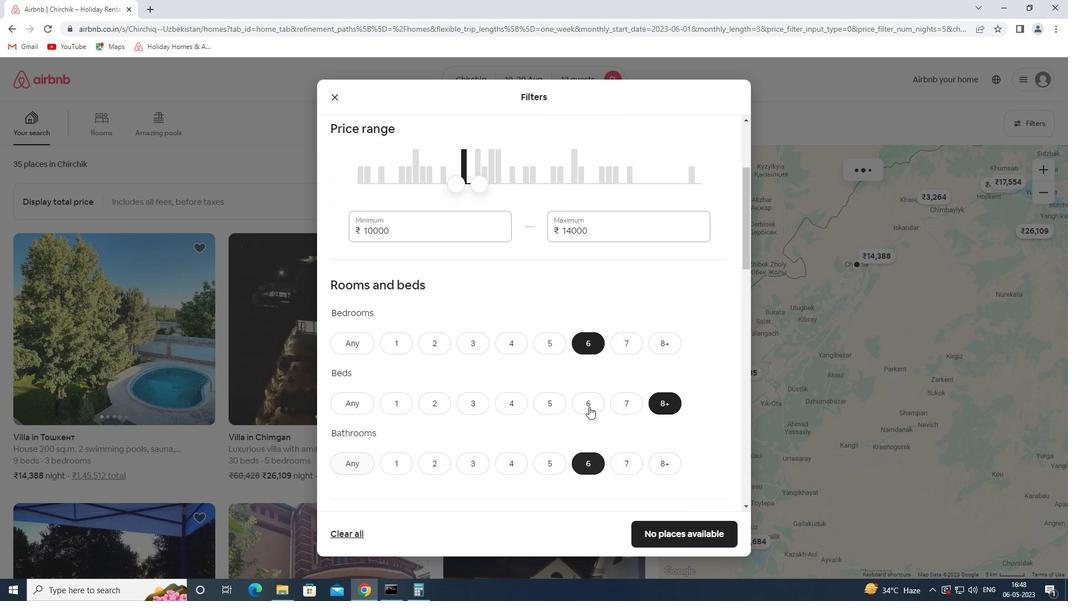 
Action: Mouse scrolled (589, 404) with delta (0, 0)
Screenshot: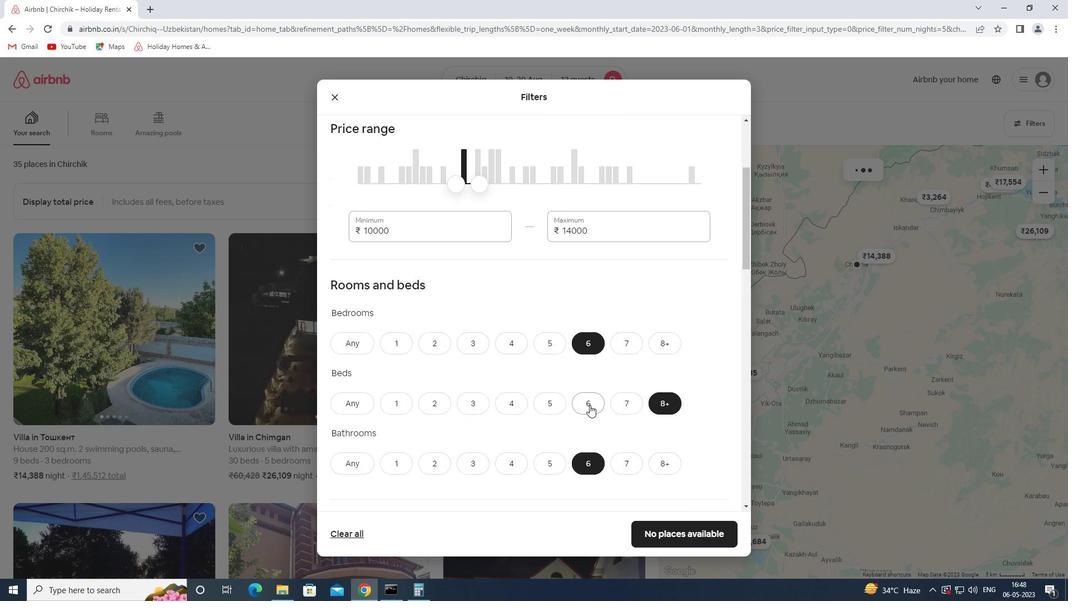 
Action: Mouse scrolled (589, 404) with delta (0, 0)
Screenshot: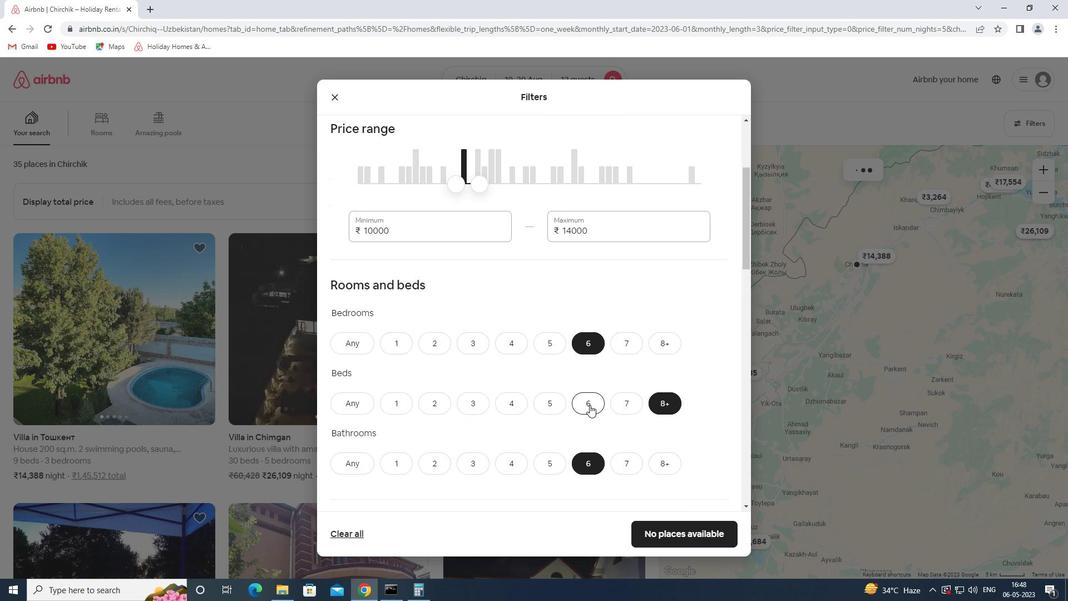
Action: Mouse moved to (355, 298)
Screenshot: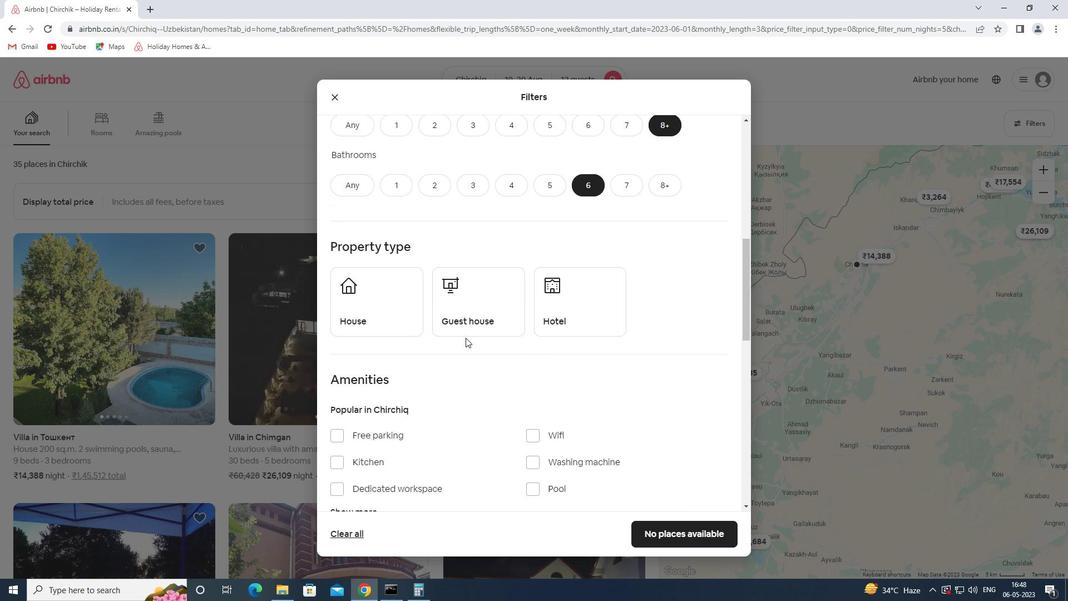
Action: Mouse pressed left at (355, 298)
Screenshot: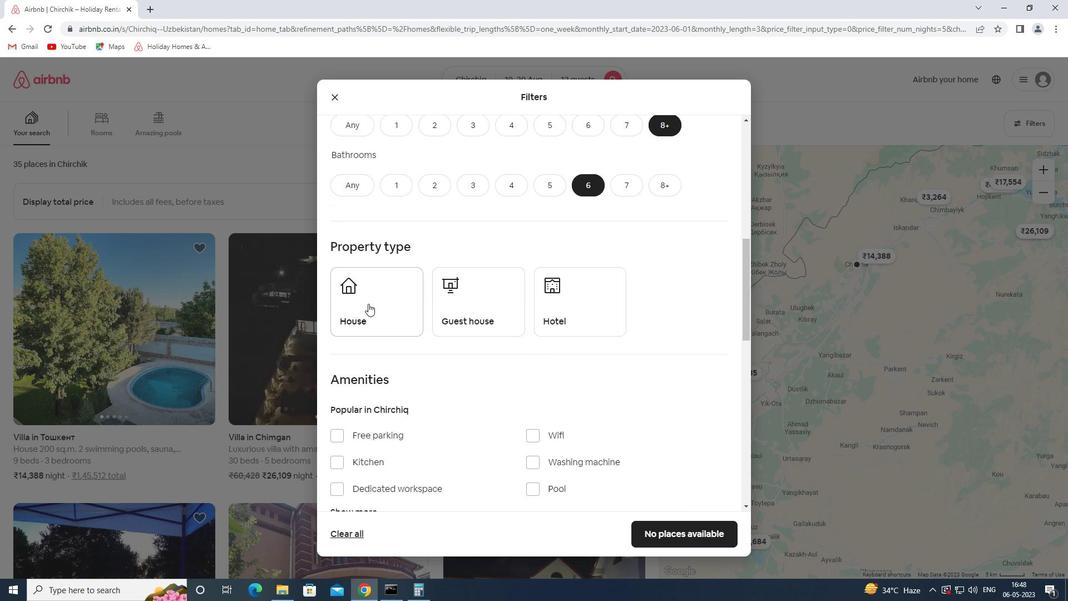 
Action: Mouse moved to (478, 312)
Screenshot: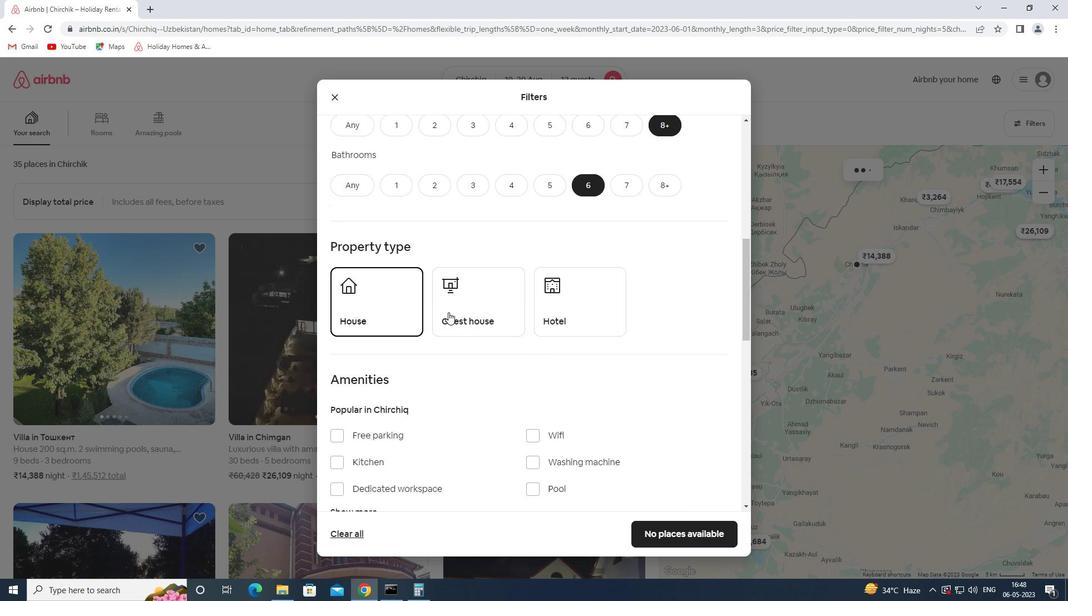 
Action: Mouse pressed left at (478, 312)
Screenshot: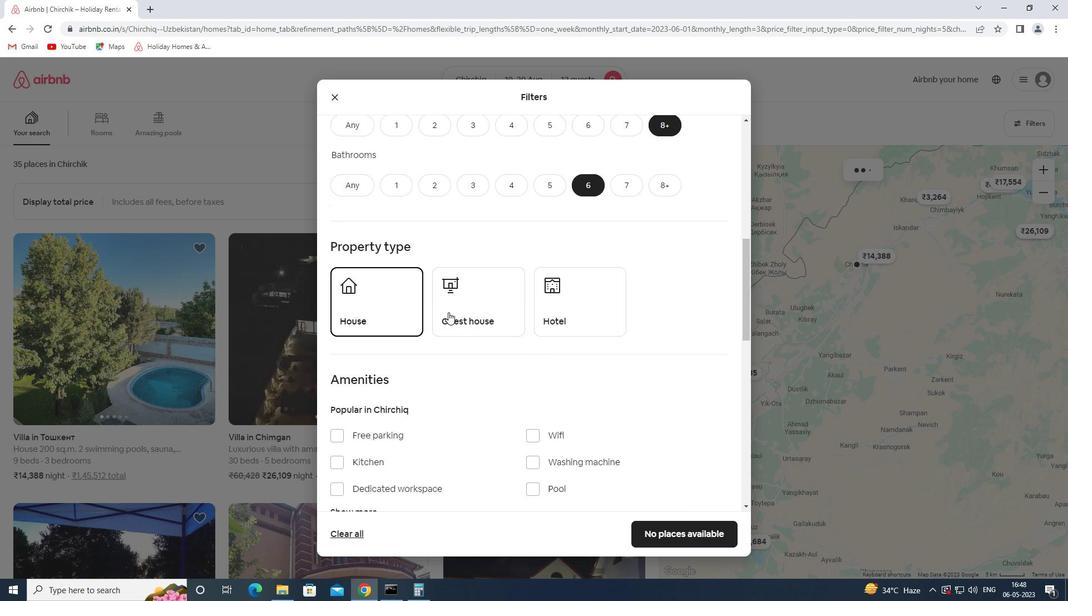 
Action: Mouse moved to (531, 313)
Screenshot: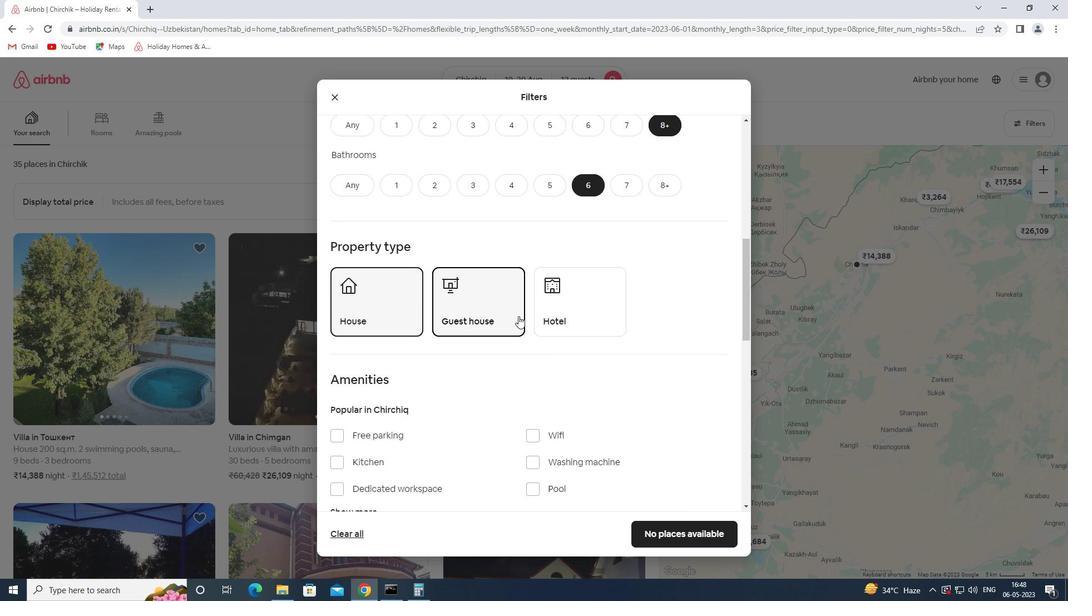 
Action: Mouse scrolled (531, 313) with delta (0, 0)
Screenshot: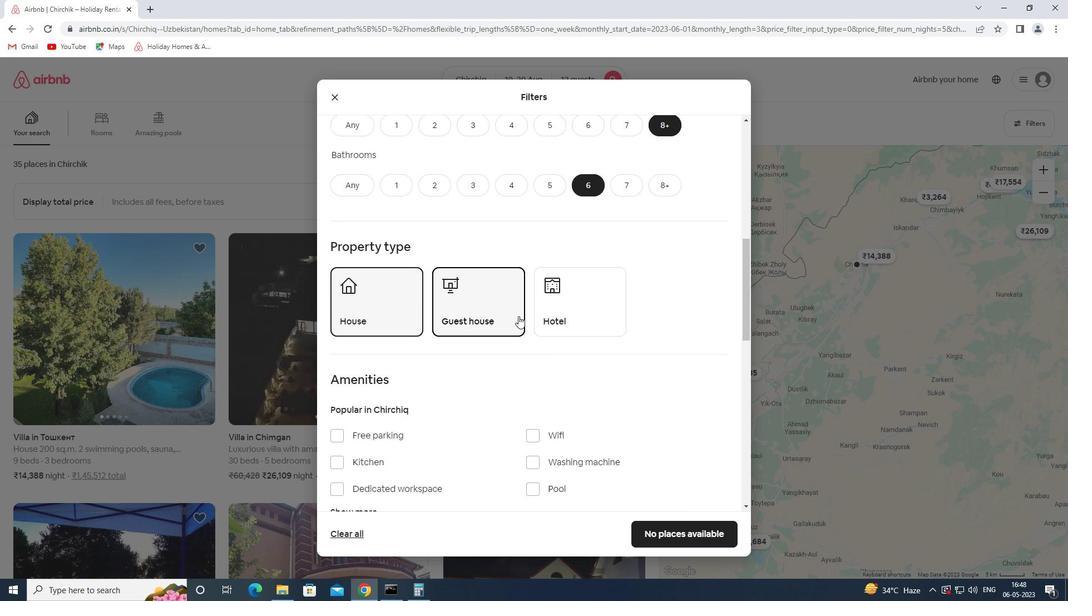 
Action: Mouse moved to (534, 313)
Screenshot: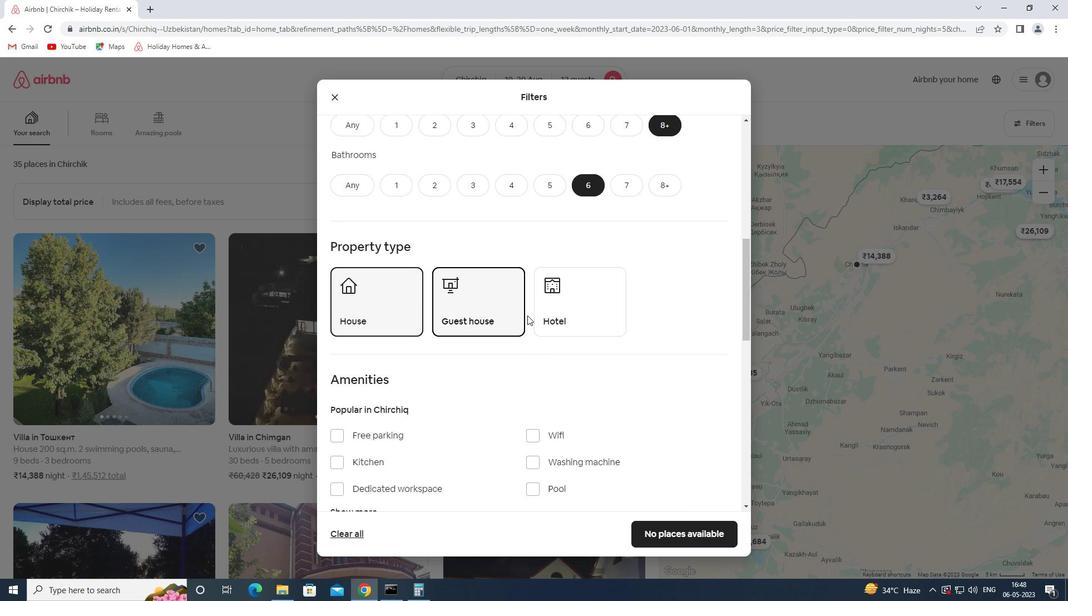 
Action: Mouse scrolled (534, 313) with delta (0, 0)
Screenshot: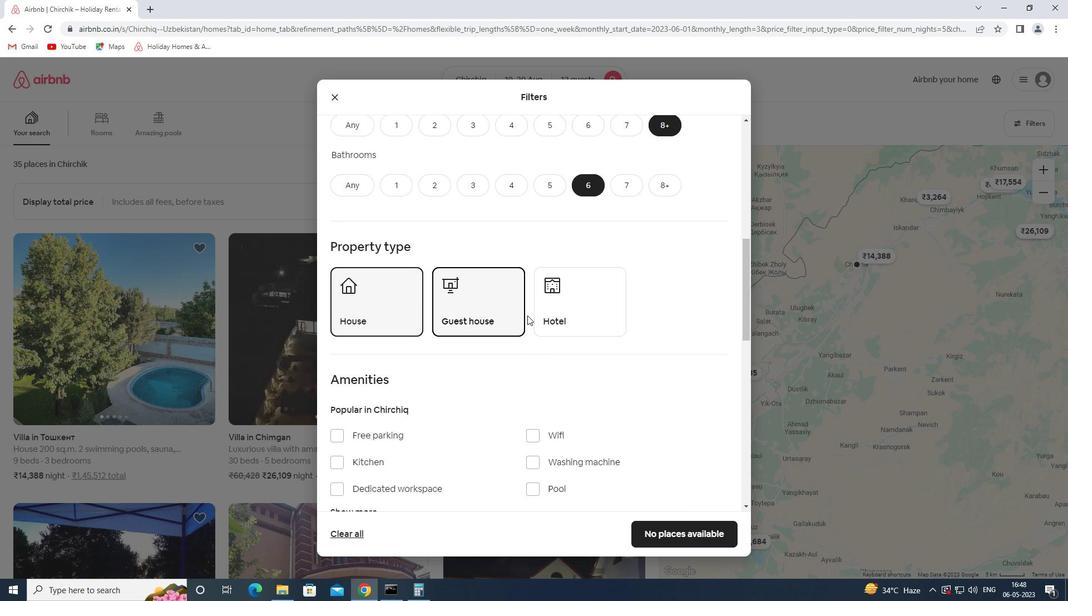 
Action: Mouse moved to (559, 321)
Screenshot: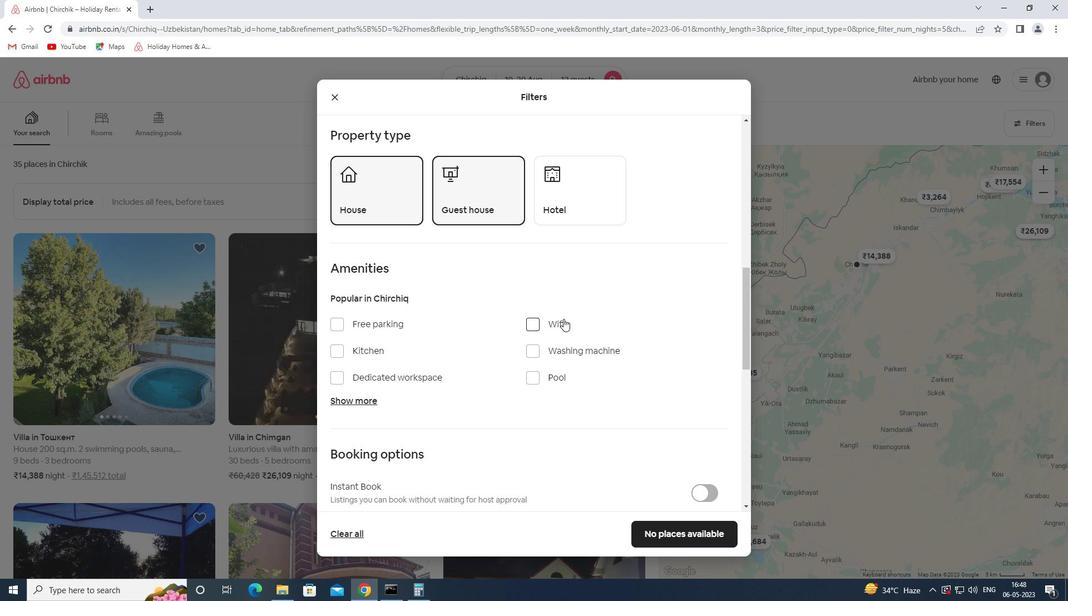 
Action: Mouse pressed left at (559, 321)
Screenshot: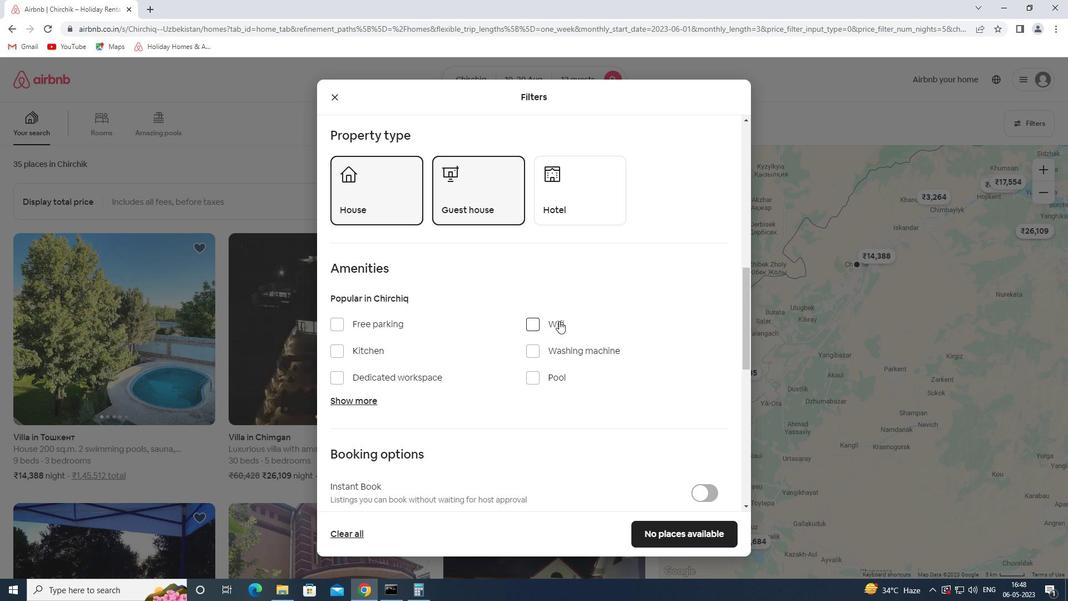 
Action: Mouse moved to (372, 320)
Screenshot: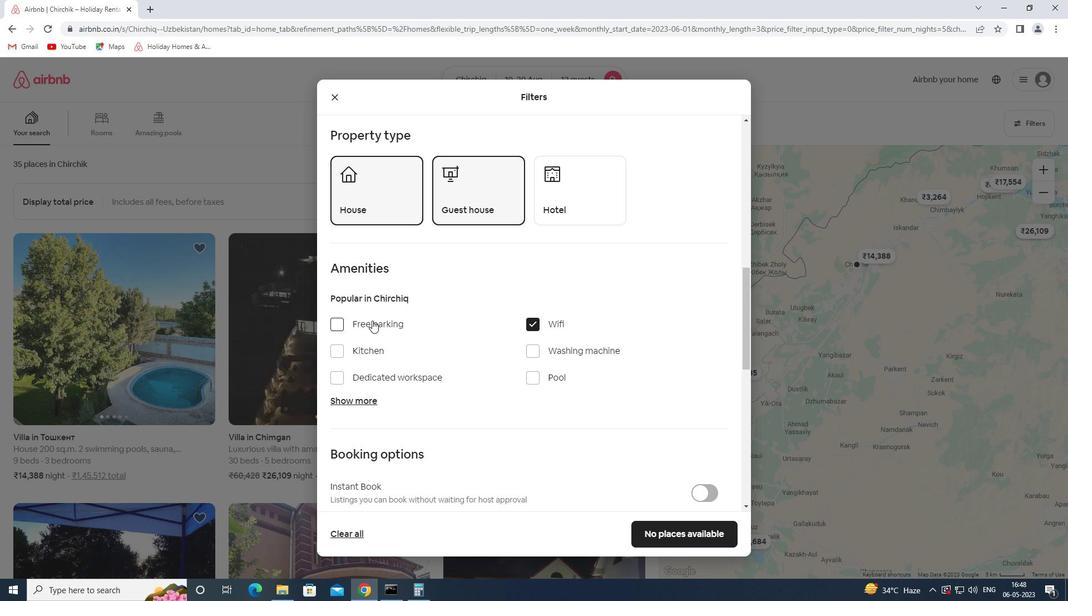 
Action: Mouse pressed left at (372, 320)
Screenshot: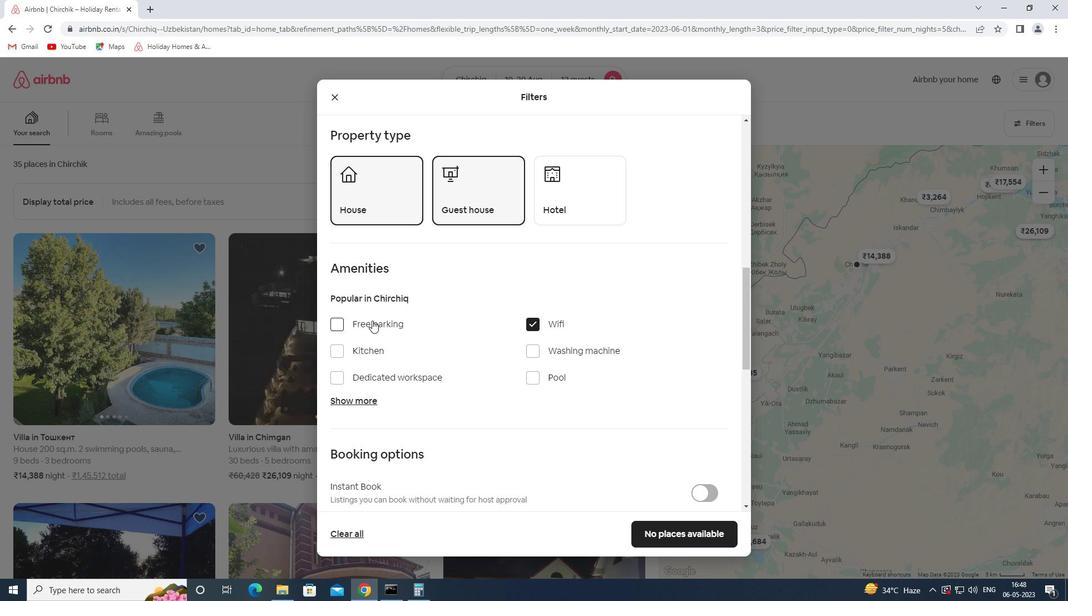 
Action: Mouse moved to (372, 398)
Screenshot: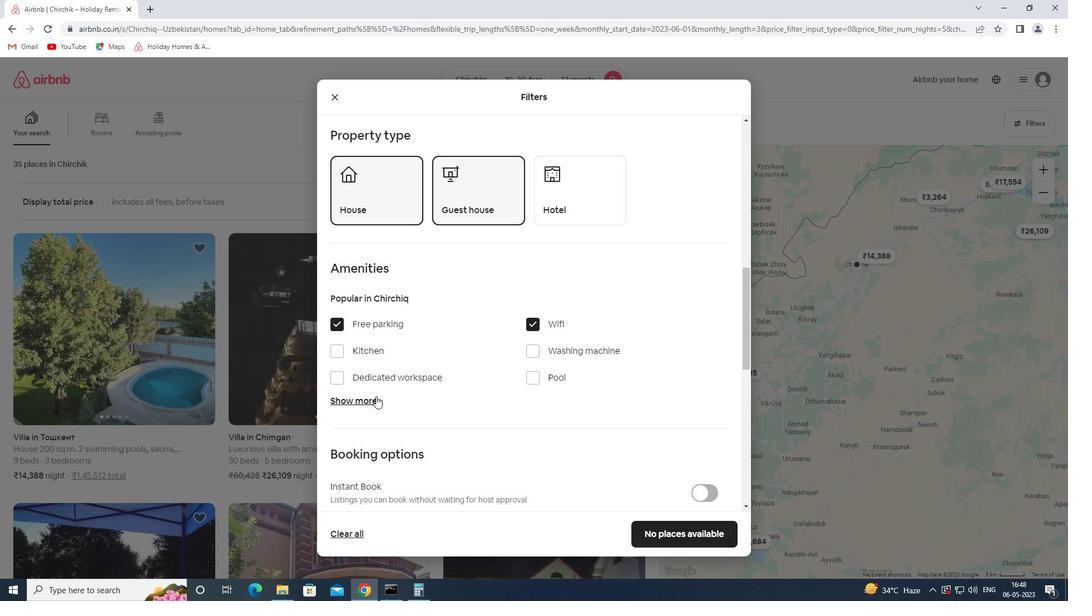 
Action: Mouse pressed left at (372, 398)
Screenshot: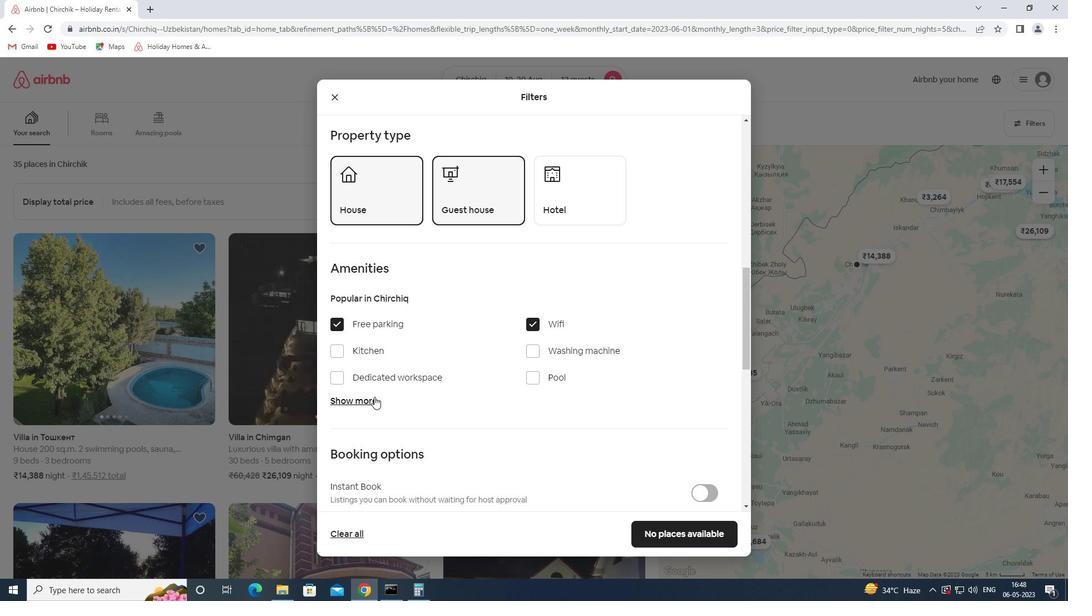 
Action: Mouse moved to (419, 382)
Screenshot: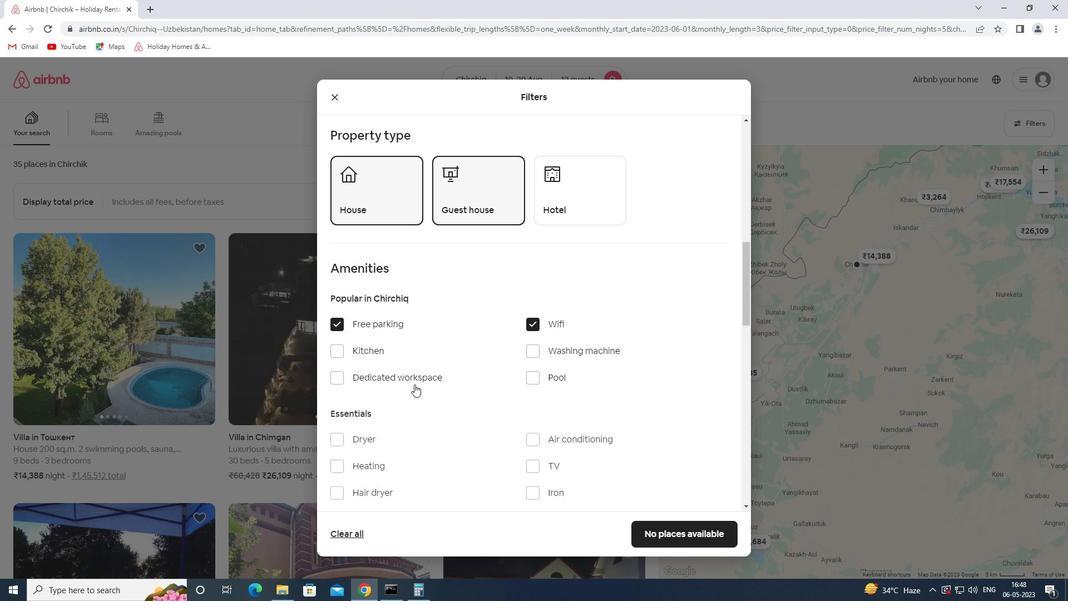 
Action: Mouse scrolled (419, 382) with delta (0, 0)
Screenshot: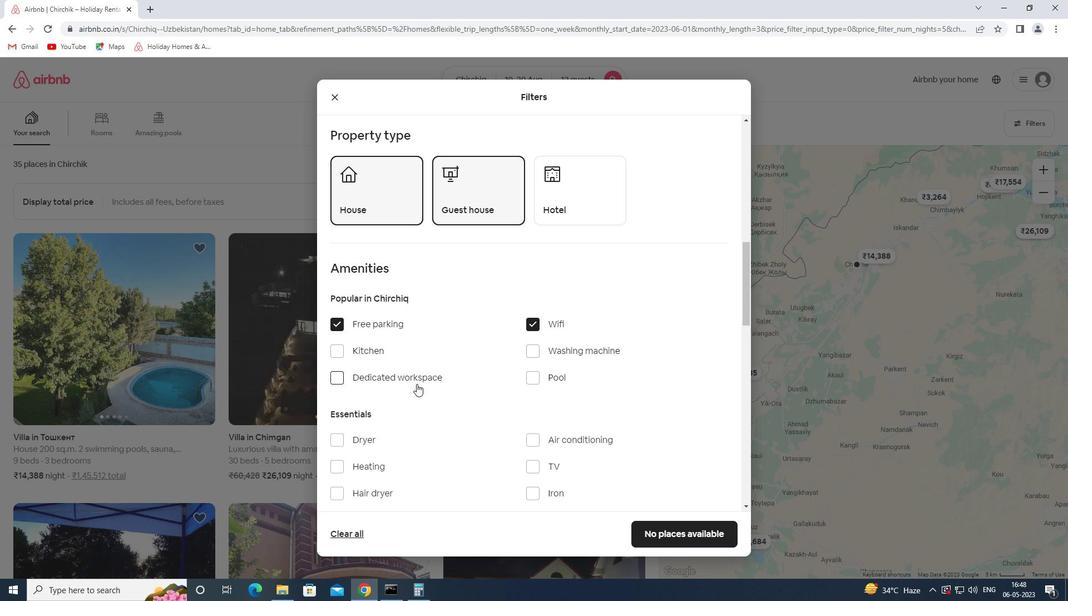 
Action: Mouse scrolled (419, 382) with delta (0, 0)
Screenshot: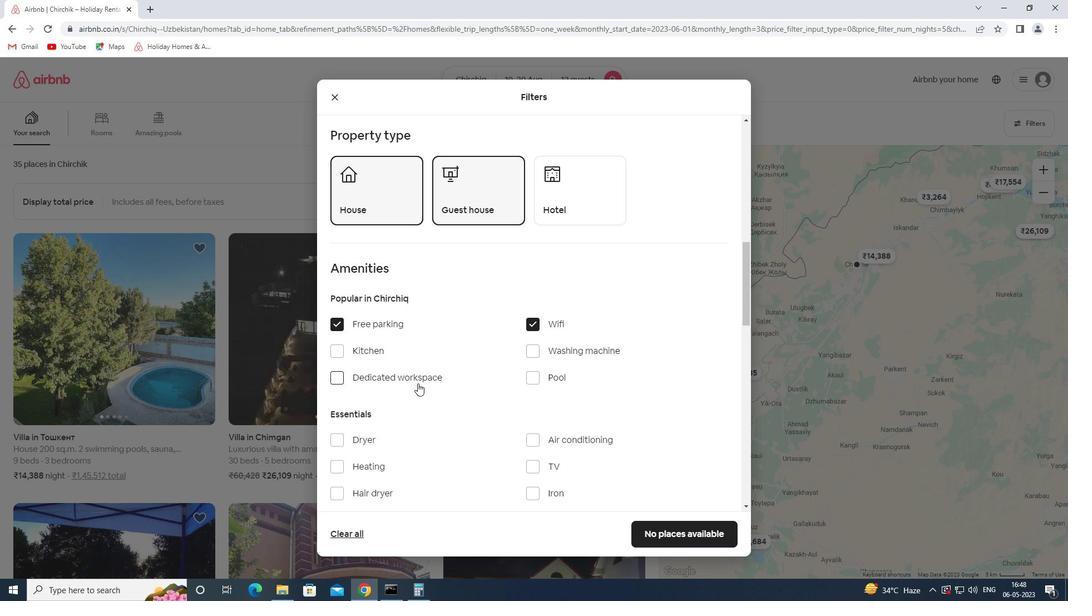 
Action: Mouse moved to (527, 431)
Screenshot: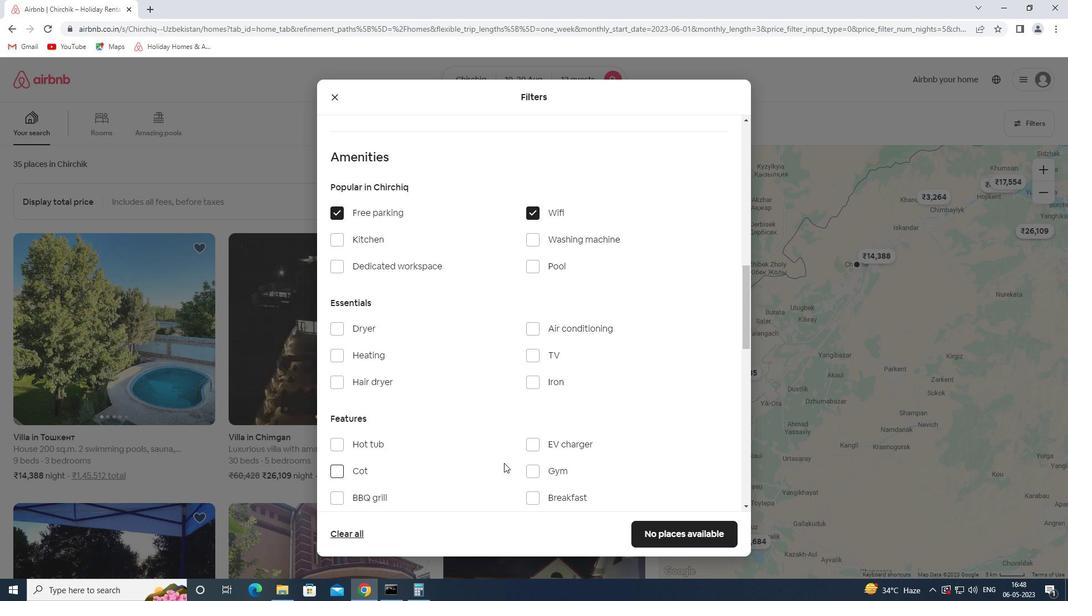 
Action: Mouse scrolled (527, 431) with delta (0, 0)
Screenshot: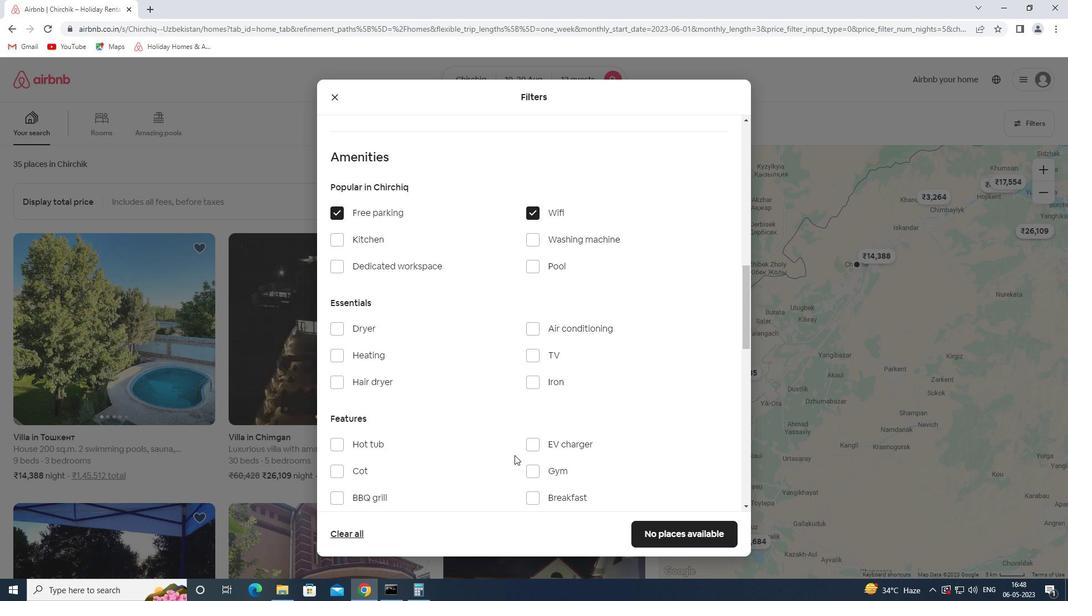 
Action: Mouse scrolled (527, 431) with delta (0, 0)
Screenshot: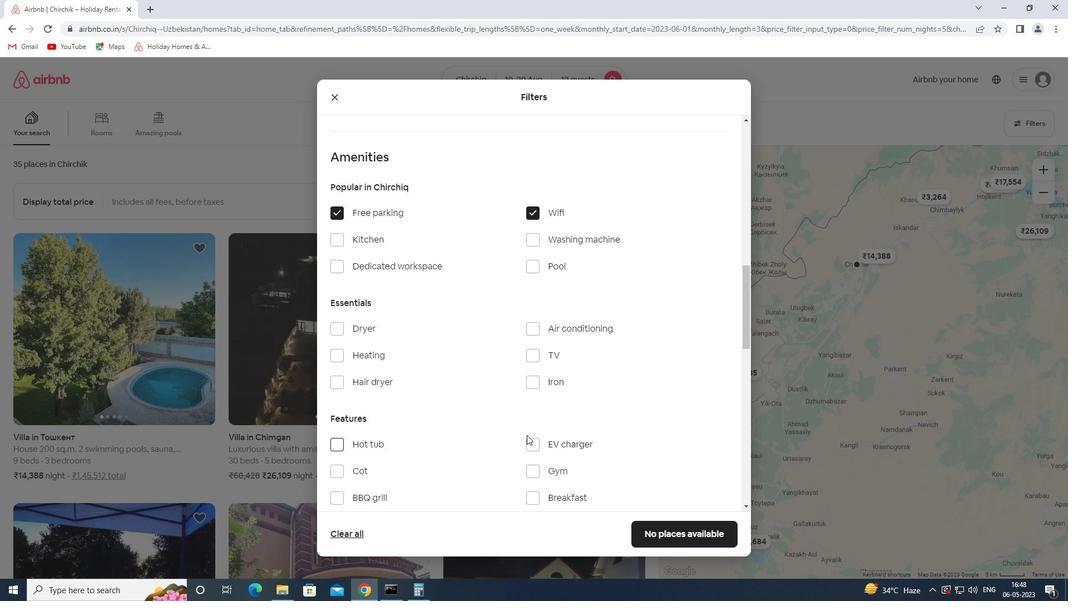
Action: Mouse moved to (537, 243)
Screenshot: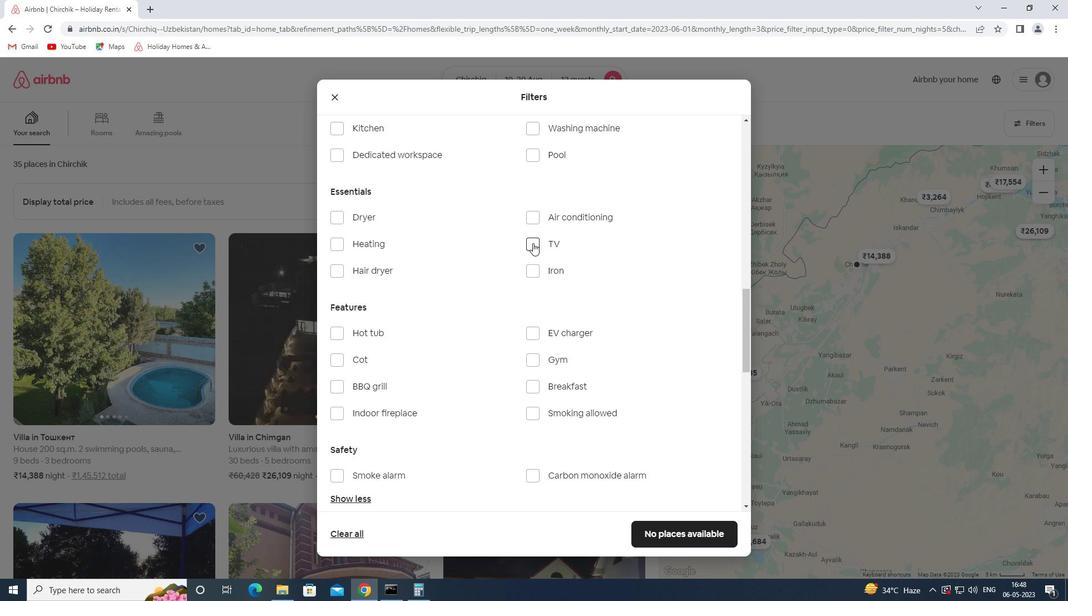 
Action: Mouse pressed left at (537, 243)
Screenshot: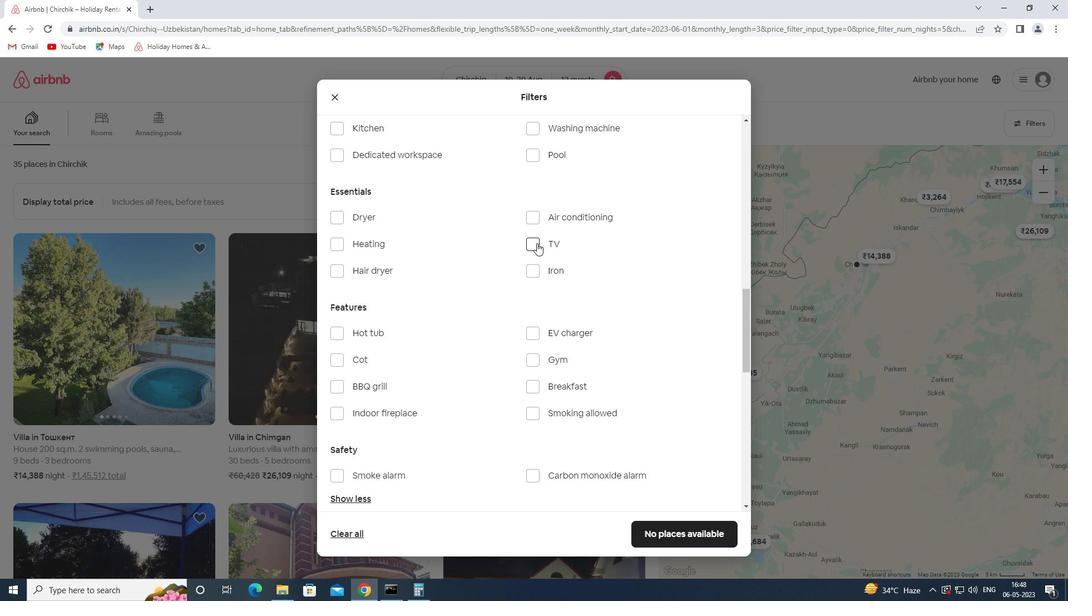 
Action: Mouse moved to (539, 361)
Screenshot: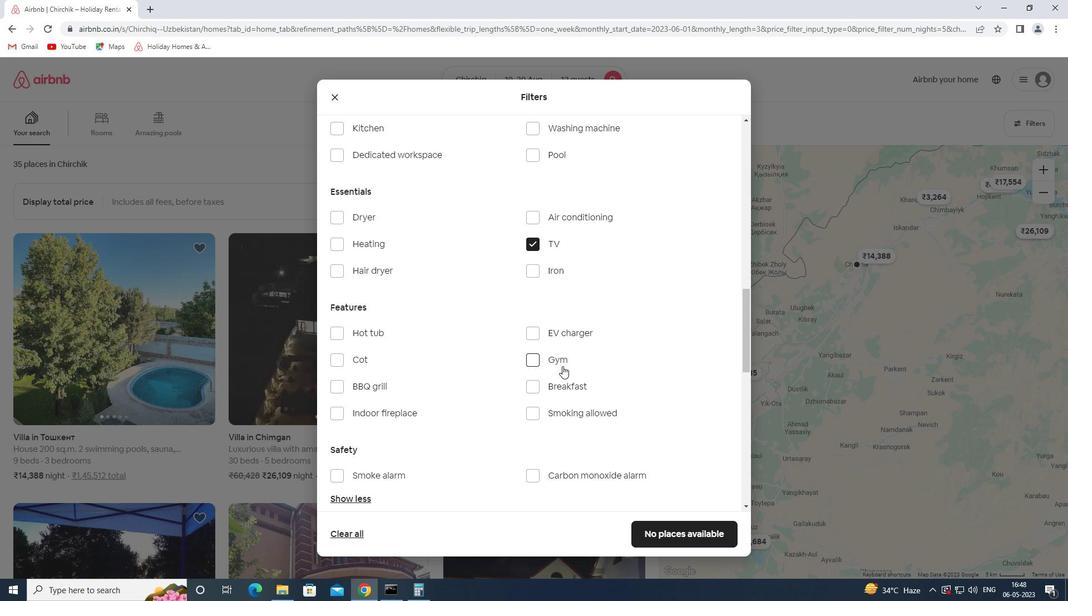 
Action: Mouse pressed left at (539, 361)
Screenshot: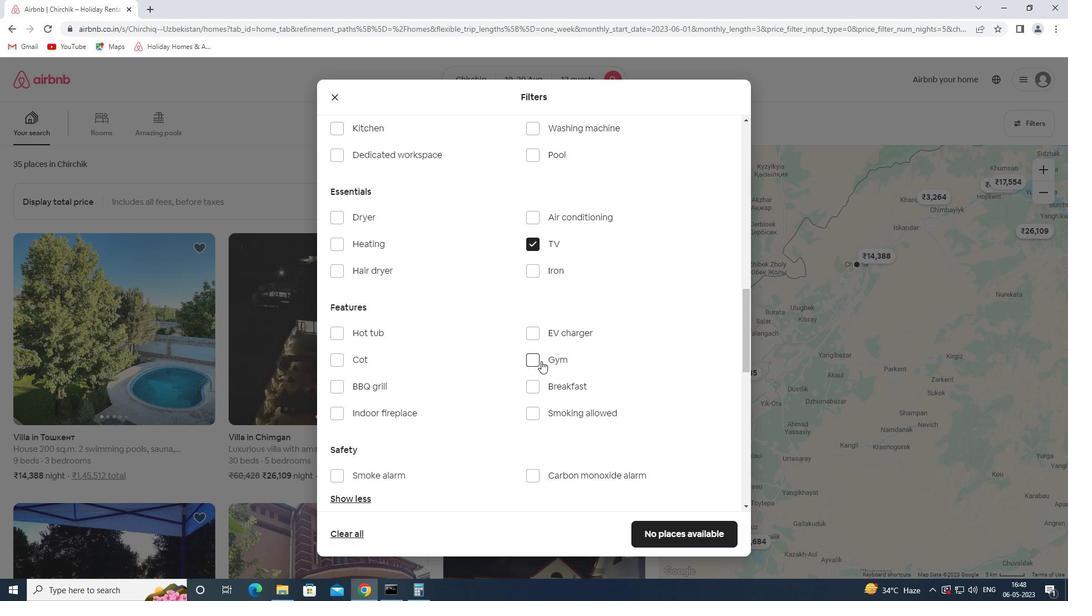 
Action: Mouse moved to (405, 391)
Screenshot: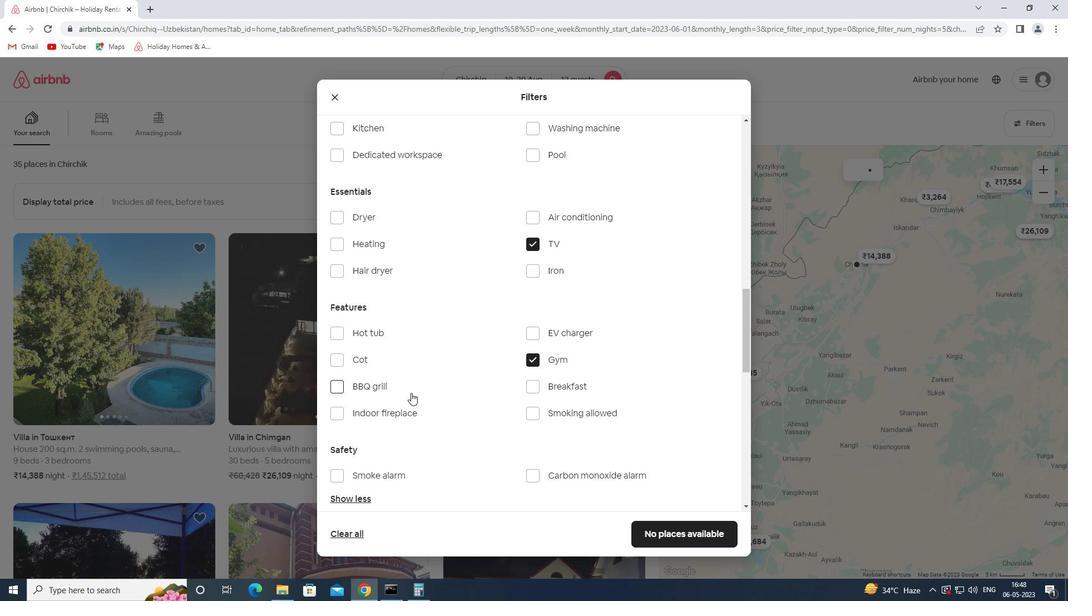
Action: Mouse scrolled (405, 391) with delta (0, 0)
Screenshot: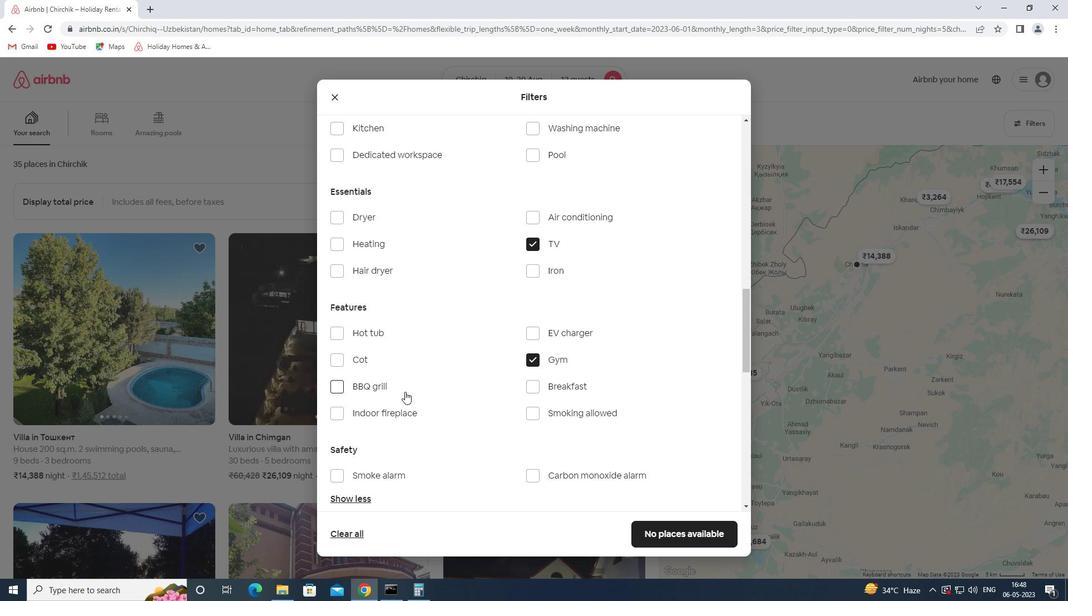 
Action: Mouse scrolled (405, 391) with delta (0, 0)
Screenshot: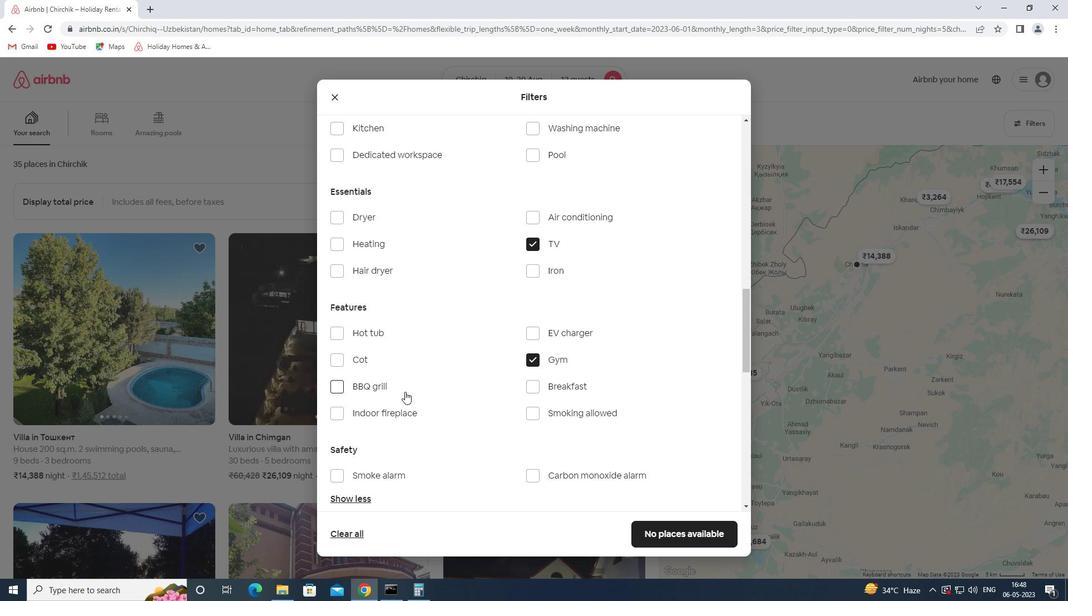 
Action: Mouse scrolled (405, 391) with delta (0, 0)
Screenshot: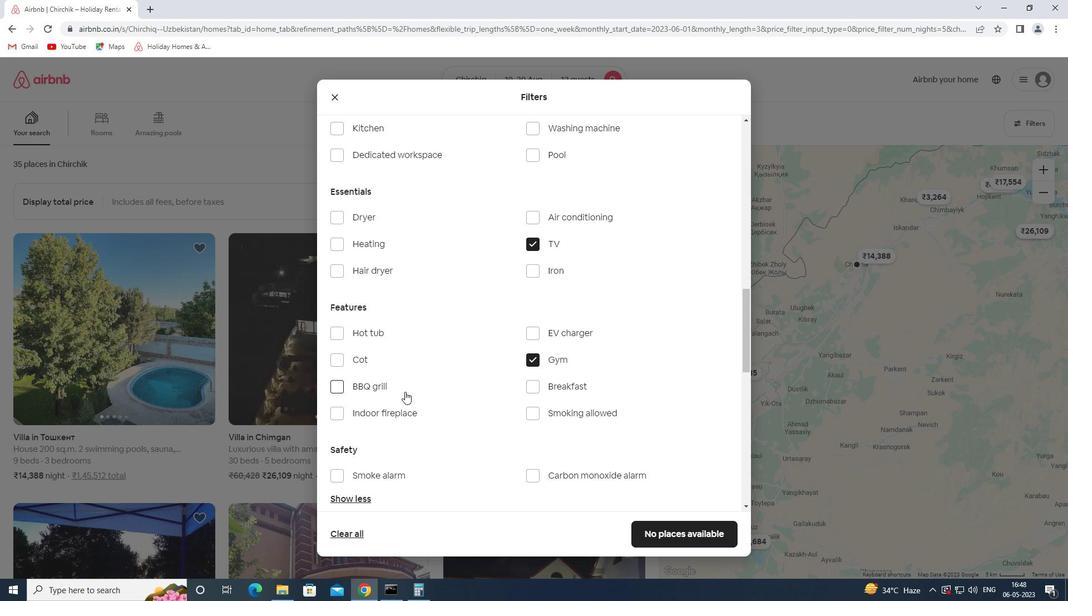 
Action: Mouse moved to (473, 300)
Screenshot: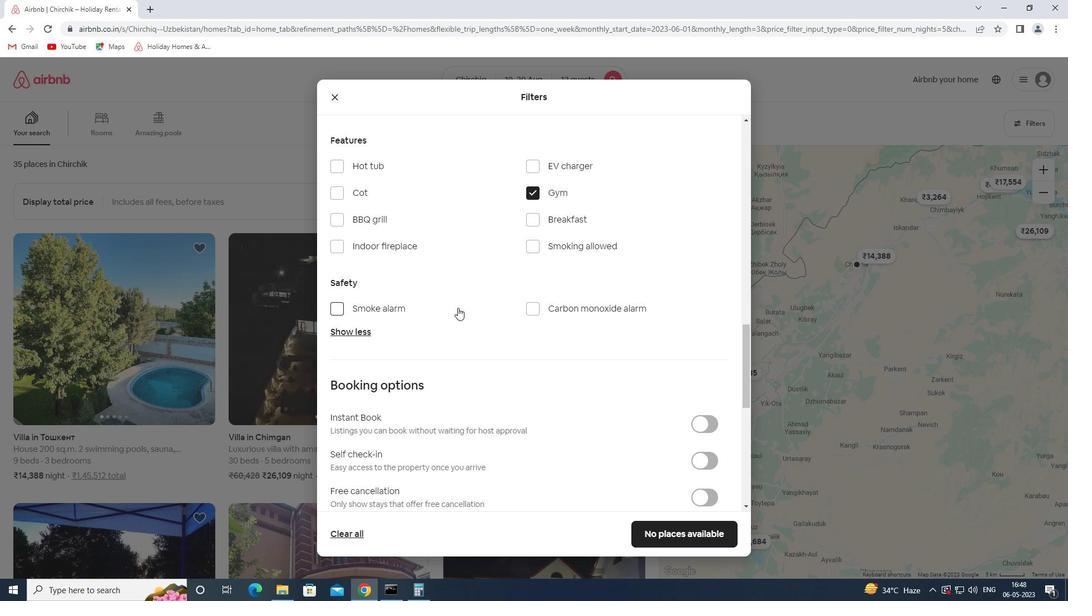 
Action: Mouse scrolled (473, 301) with delta (0, 0)
Screenshot: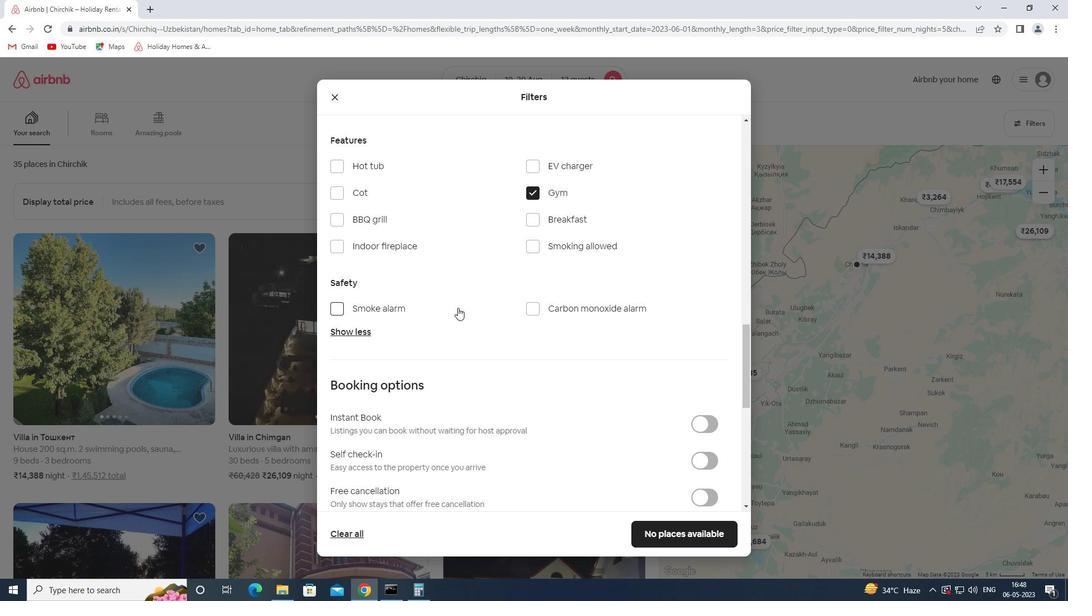 
Action: Mouse scrolled (473, 301) with delta (0, 0)
Screenshot: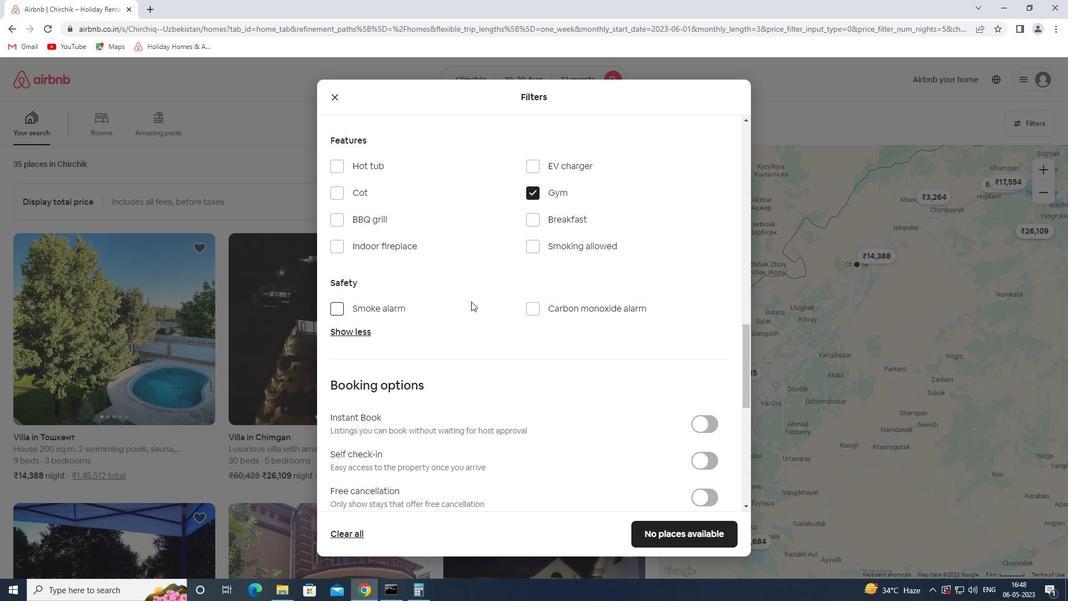 
Action: Mouse scrolled (473, 301) with delta (0, 0)
Screenshot: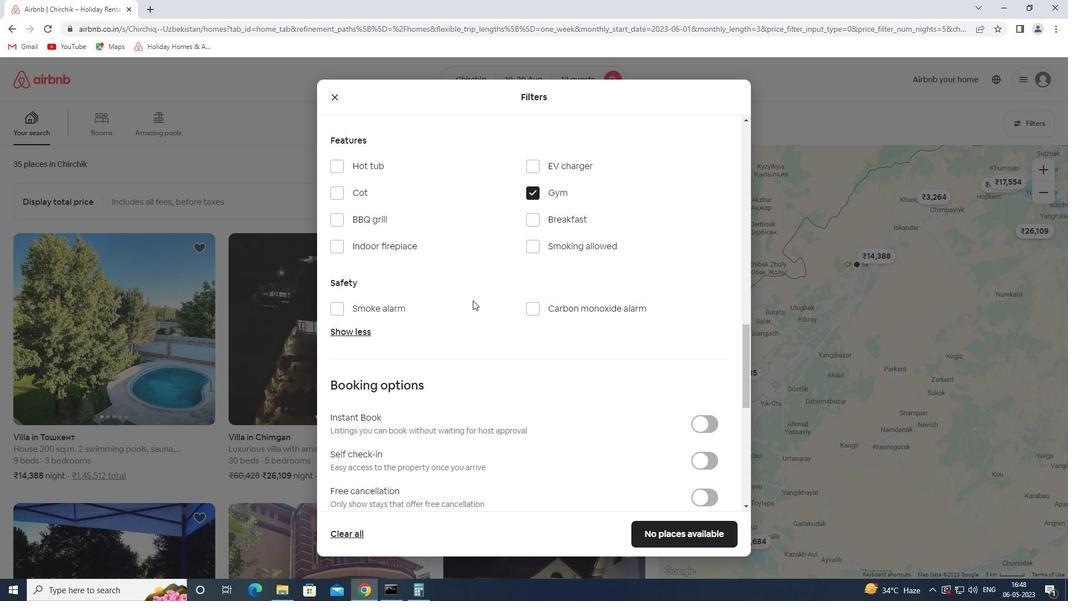 
Action: Mouse scrolled (473, 301) with delta (0, 0)
Screenshot: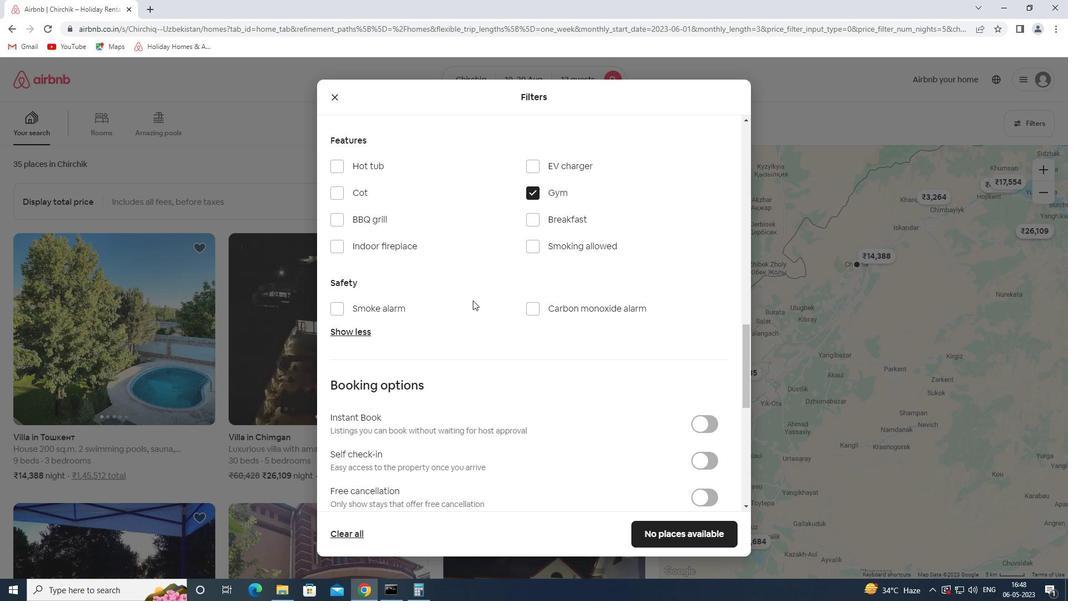 
Action: Mouse moved to (502, 320)
Screenshot: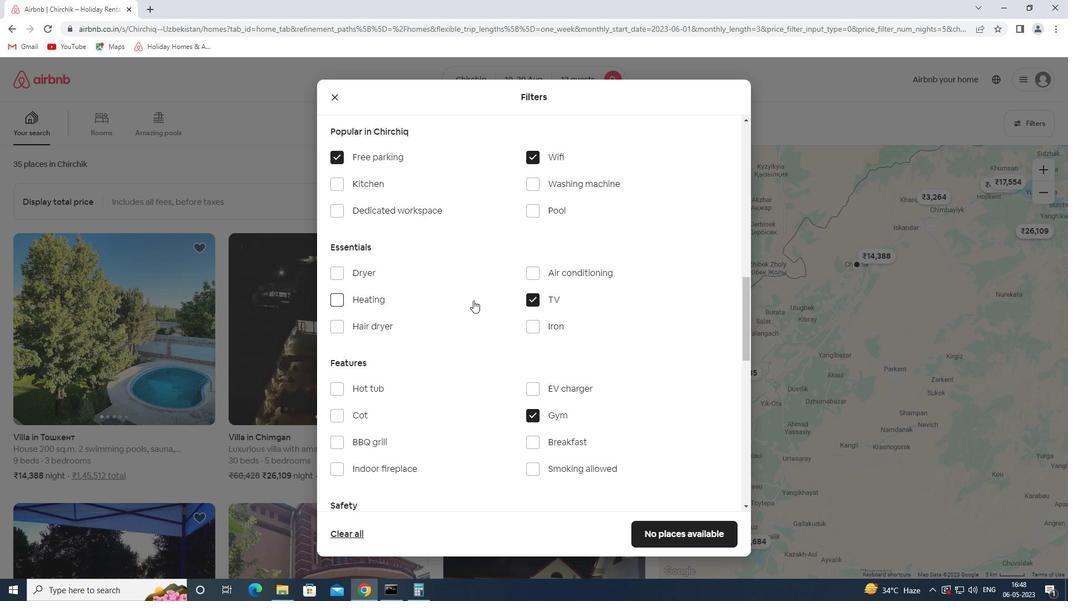 
Action: Mouse scrolled (502, 320) with delta (0, 0)
Screenshot: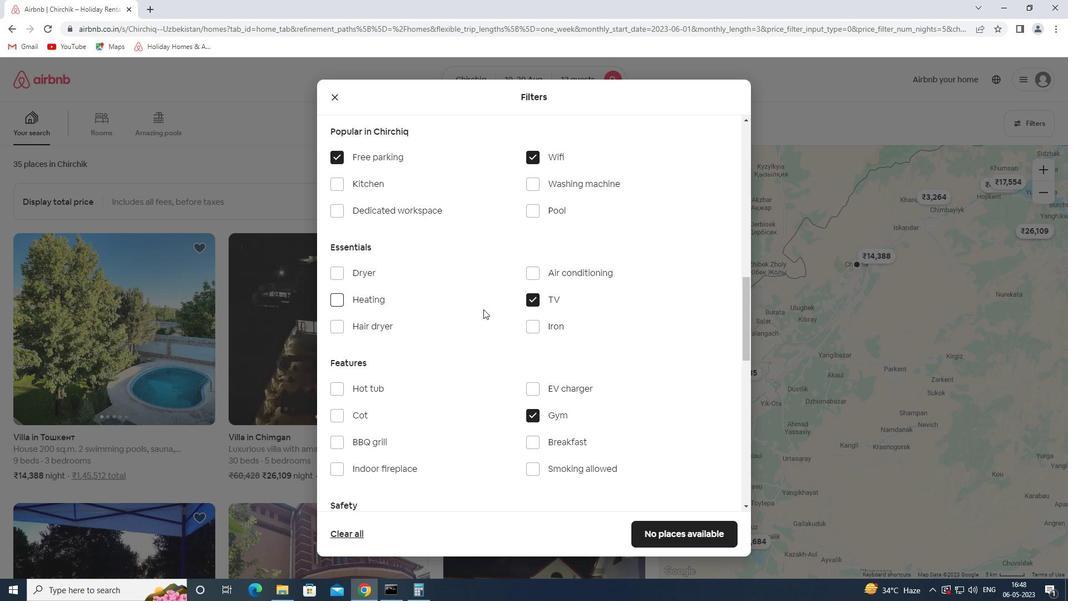 
Action: Mouse scrolled (502, 320) with delta (0, 0)
Screenshot: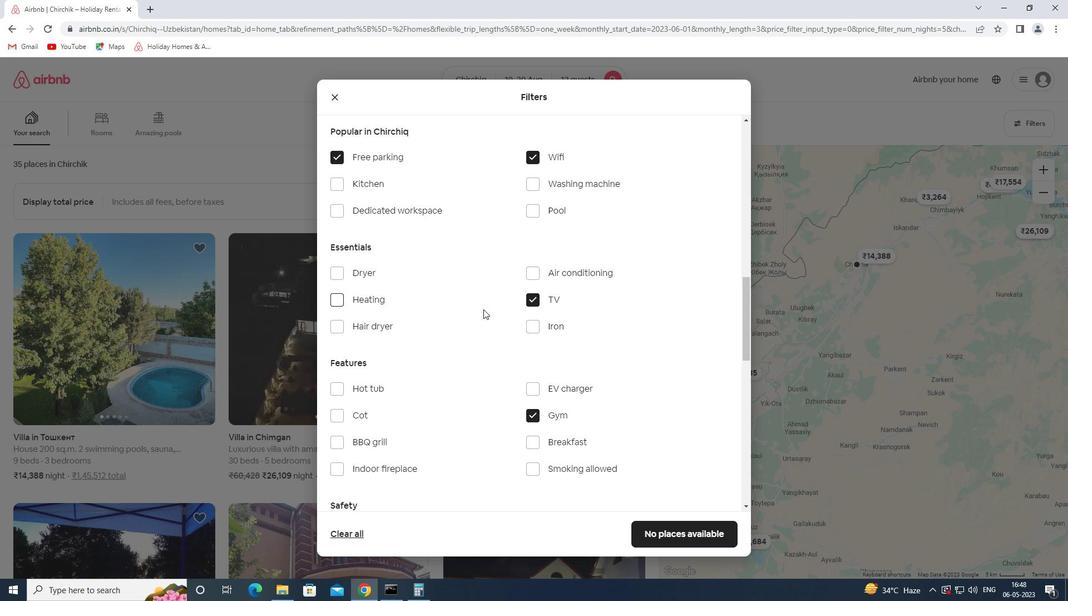 
Action: Mouse scrolled (502, 320) with delta (0, 0)
Screenshot: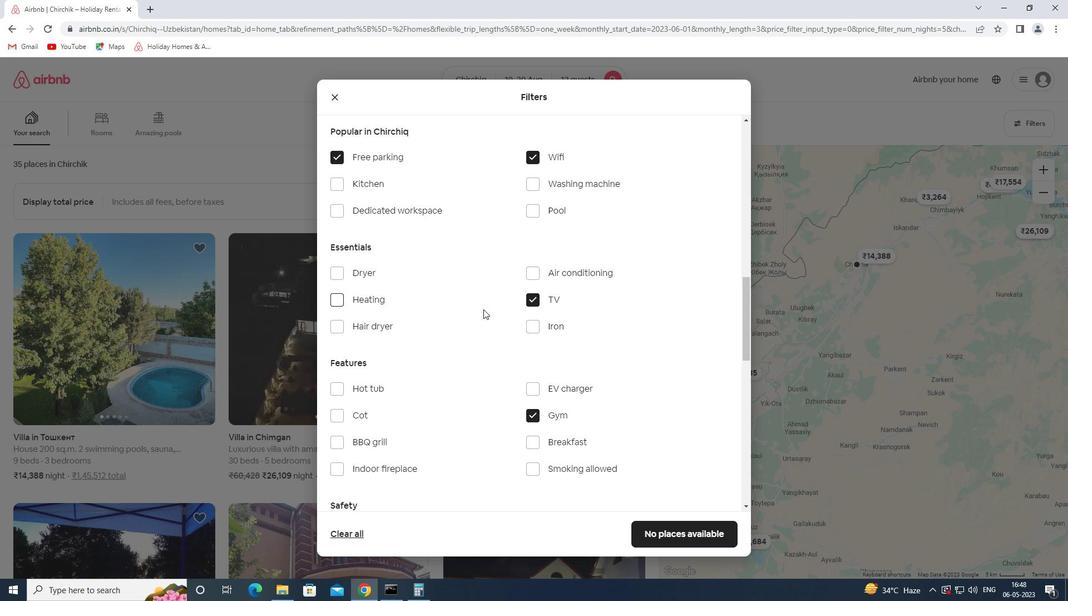 
Action: Mouse scrolled (502, 319) with delta (0, 0)
Screenshot: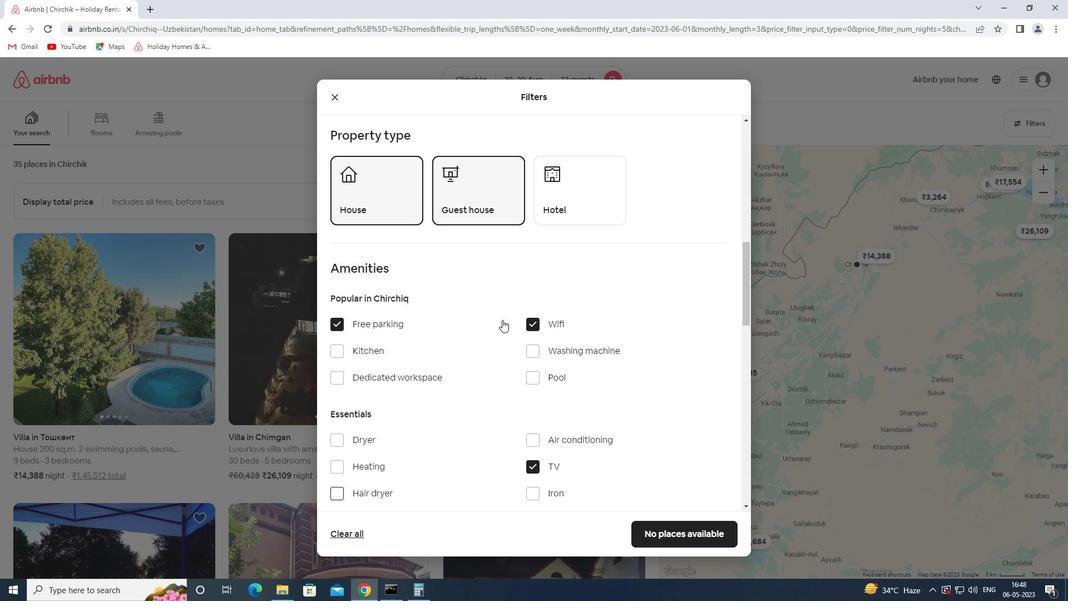 
Action: Mouse scrolled (502, 319) with delta (0, 0)
Screenshot: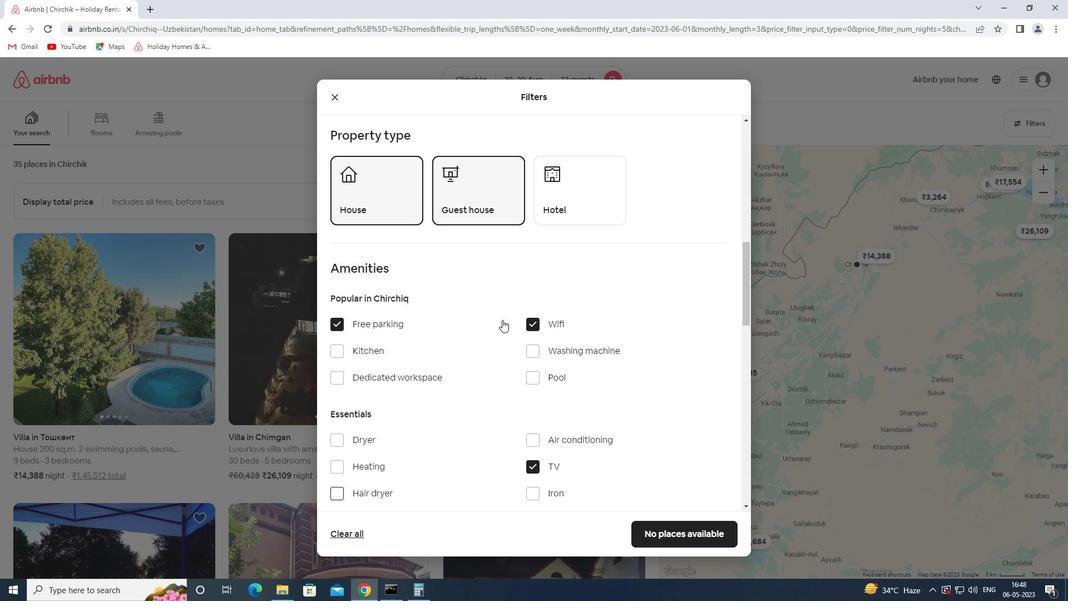 
Action: Mouse scrolled (502, 319) with delta (0, 0)
Screenshot: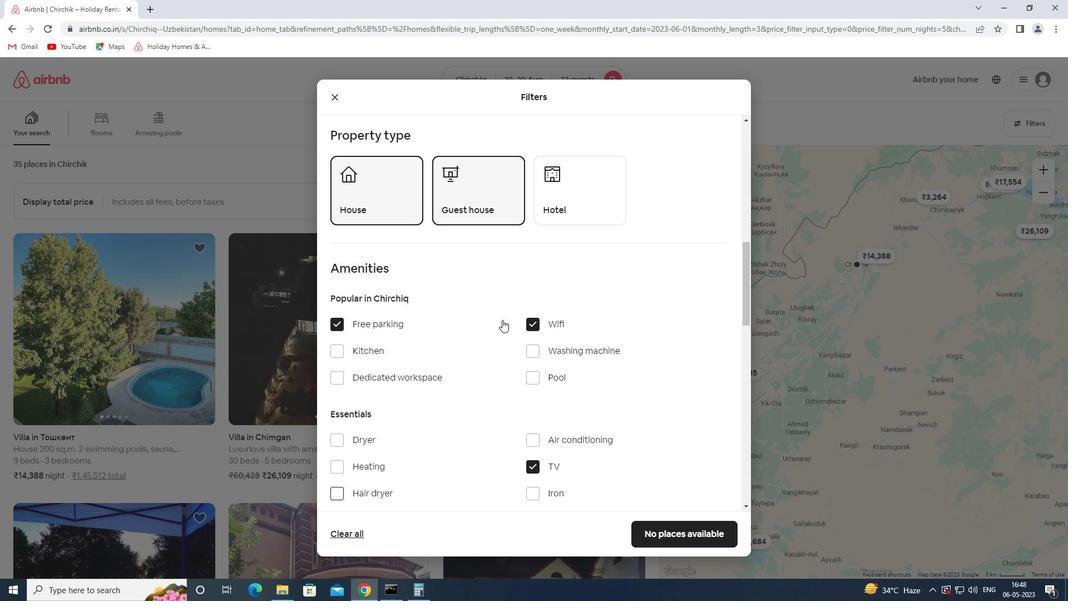 
Action: Mouse scrolled (502, 319) with delta (0, 0)
Screenshot: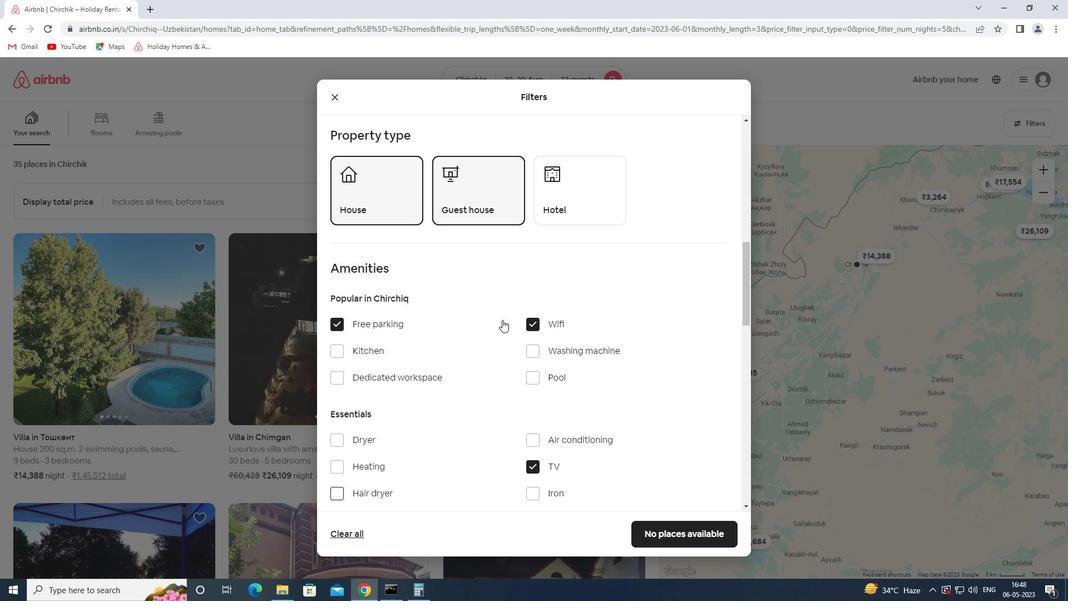 
Action: Mouse scrolled (502, 319) with delta (0, 0)
Screenshot: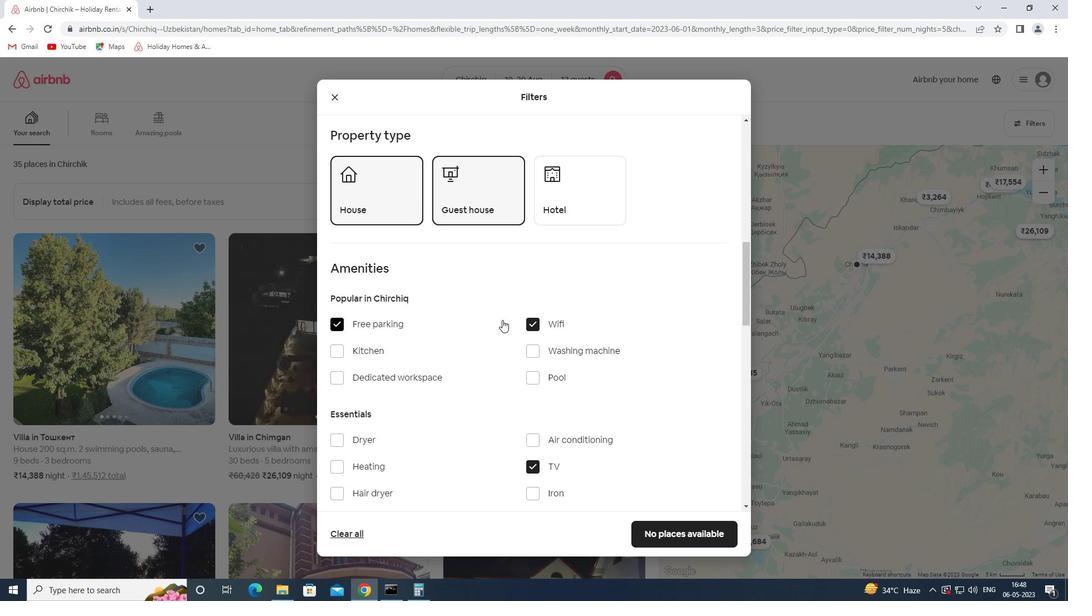 
Action: Mouse scrolled (502, 319) with delta (0, 0)
Screenshot: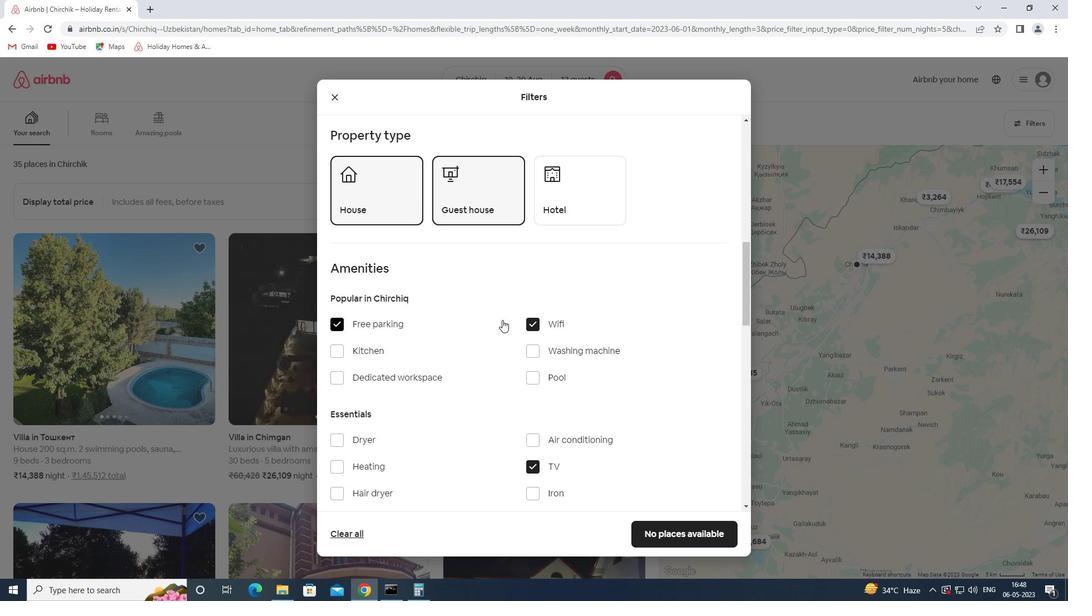 
Action: Mouse scrolled (502, 320) with delta (0, 0)
Screenshot: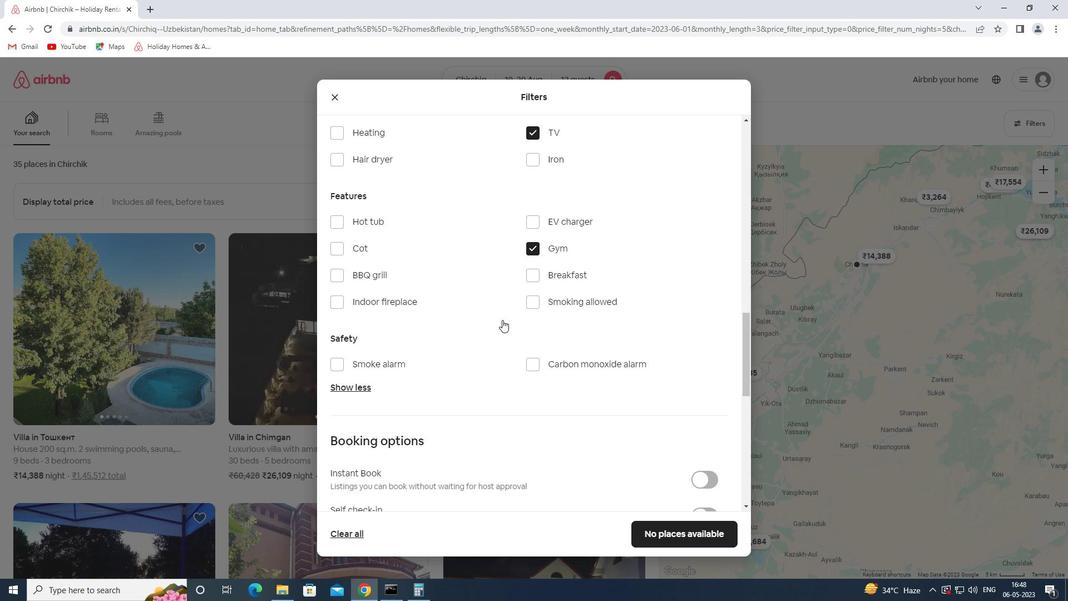 
Action: Mouse scrolled (502, 320) with delta (0, 0)
Screenshot: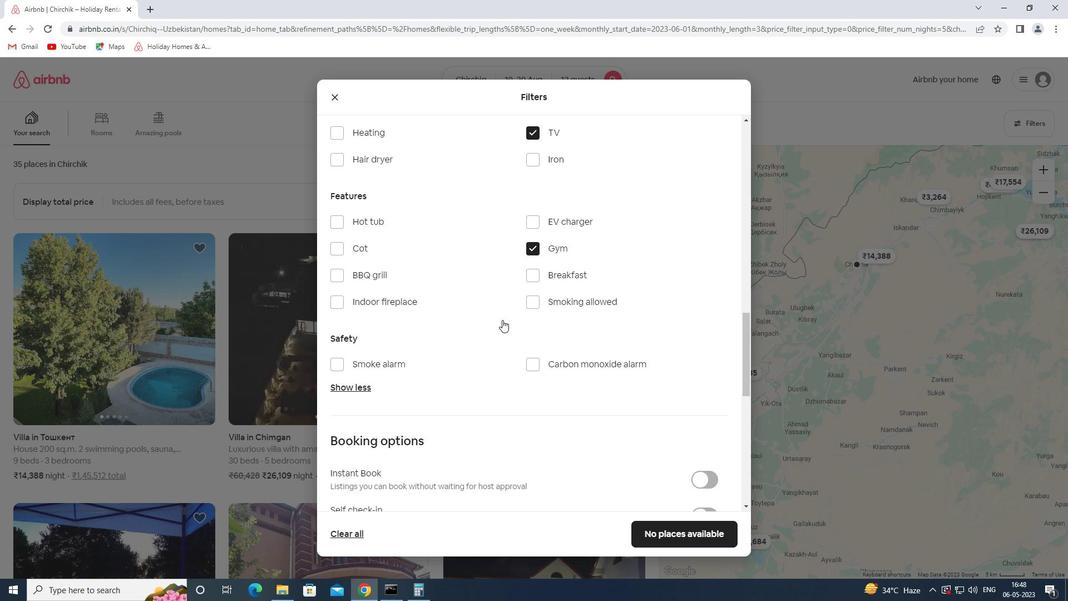 
Action: Mouse scrolled (502, 320) with delta (0, 0)
Screenshot: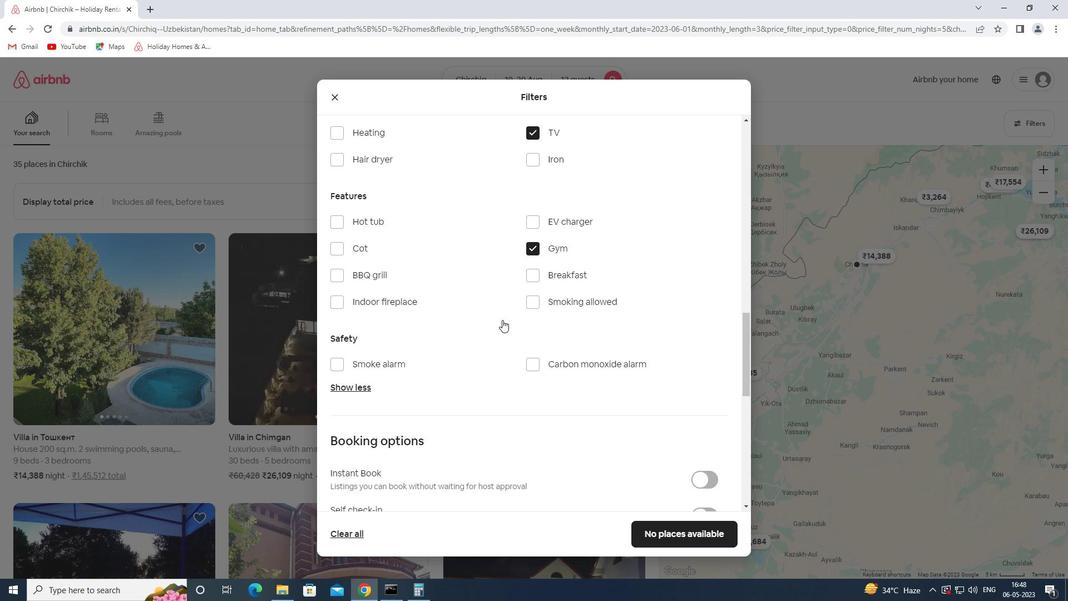 
Action: Mouse scrolled (502, 320) with delta (0, 0)
Screenshot: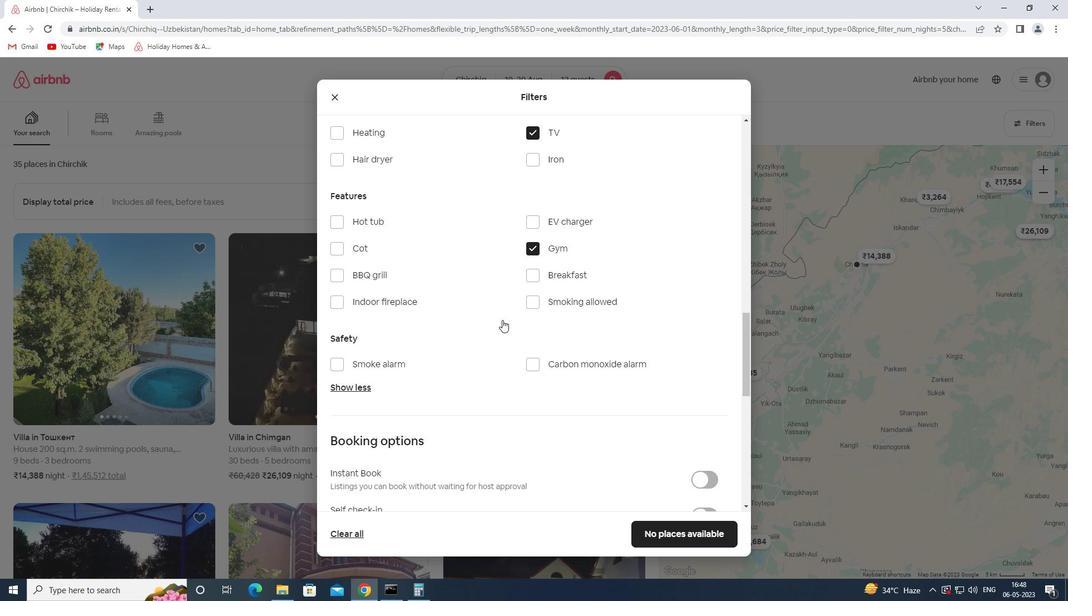 
Action: Mouse moved to (579, 421)
Screenshot: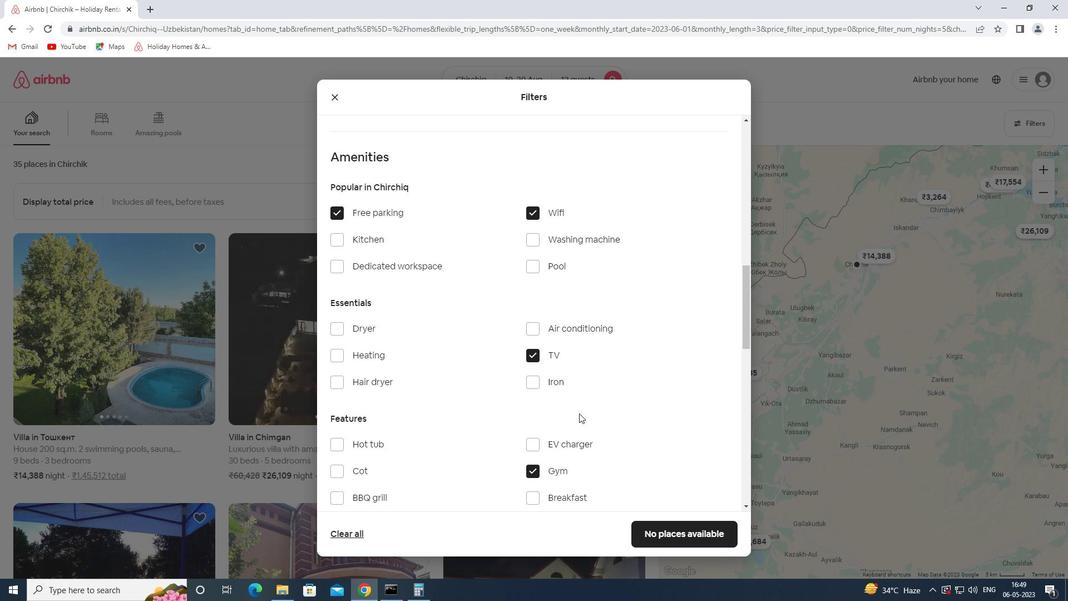 
Action: Mouse scrolled (579, 420) with delta (0, 0)
Screenshot: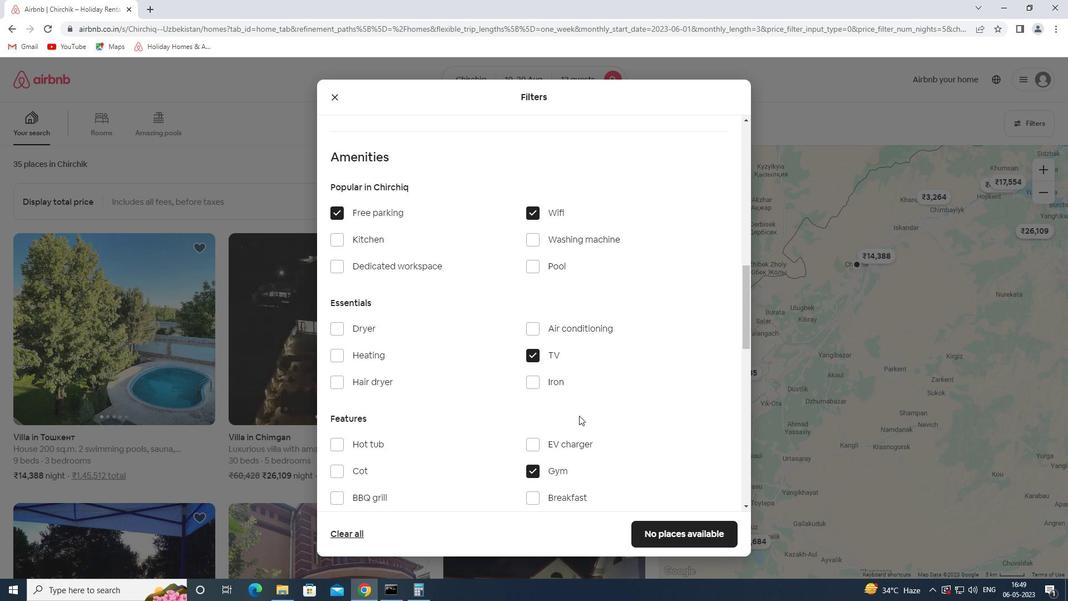 
Action: Mouse scrolled (579, 420) with delta (0, 0)
Screenshot: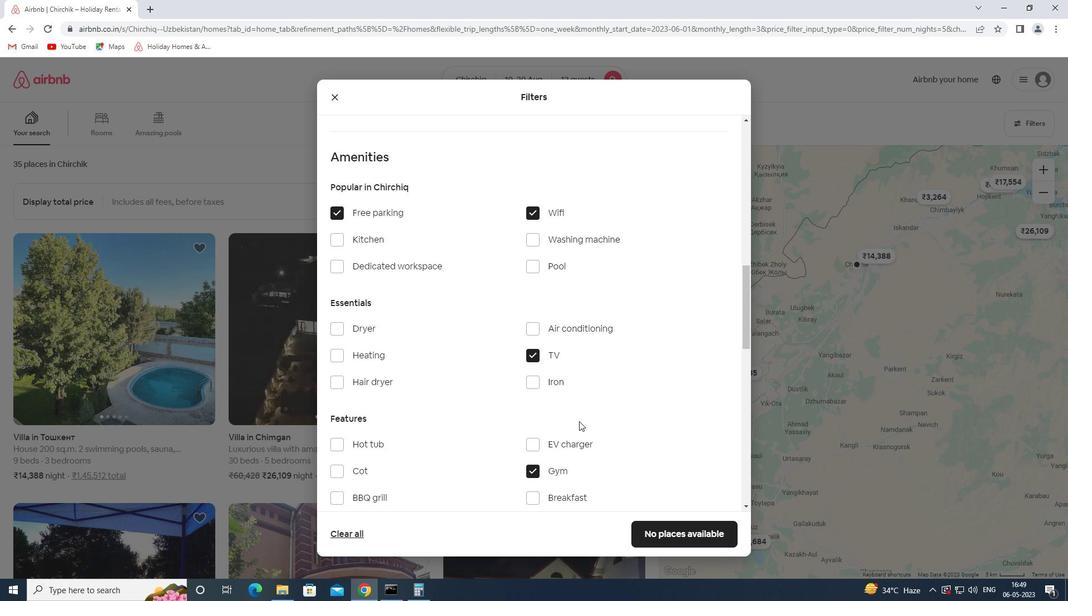 
Action: Mouse moved to (550, 417)
Screenshot: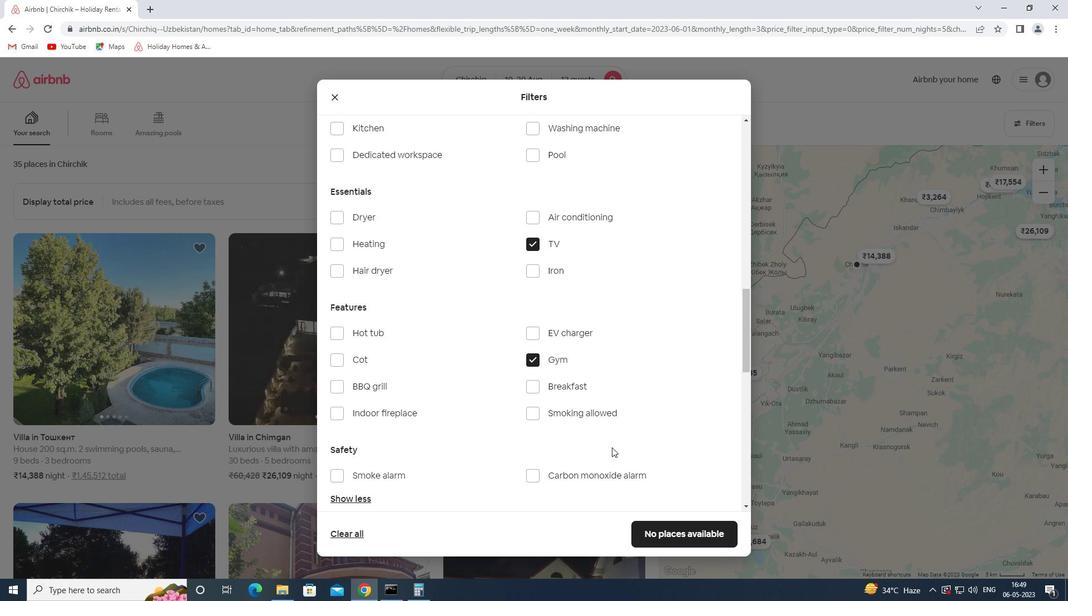 
Action: Mouse scrolled (550, 417) with delta (0, 0)
Screenshot: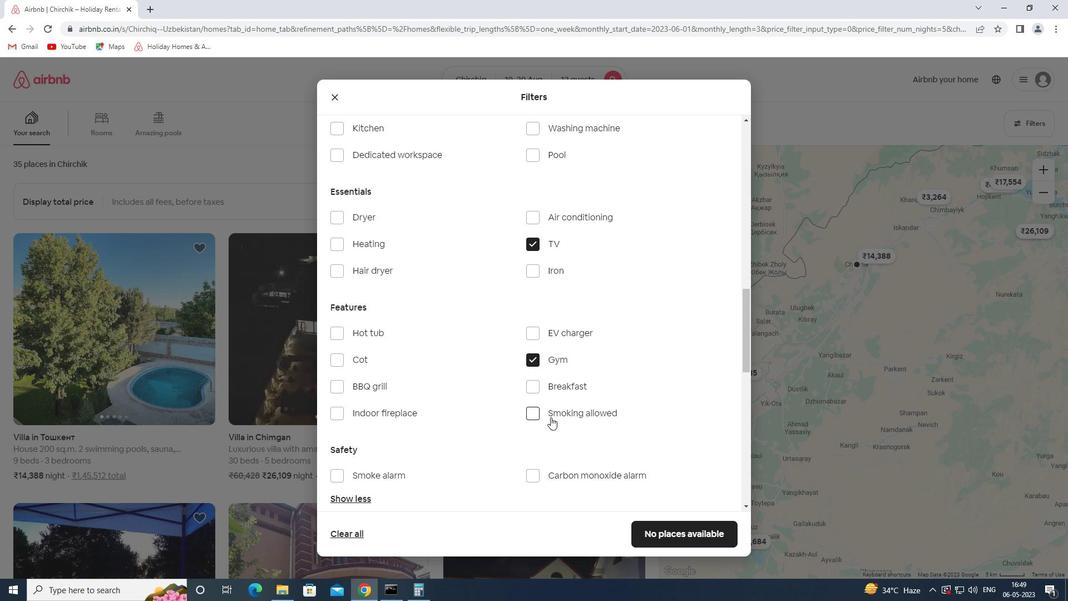 
Action: Mouse scrolled (550, 417) with delta (0, 0)
Screenshot: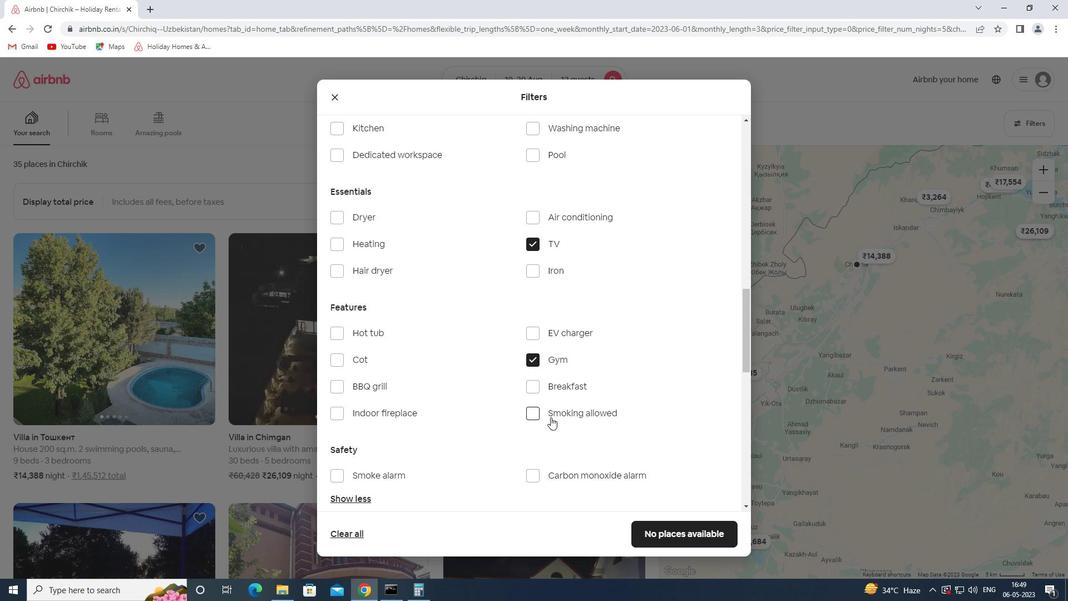 
Action: Mouse scrolled (550, 417) with delta (0, 0)
Screenshot: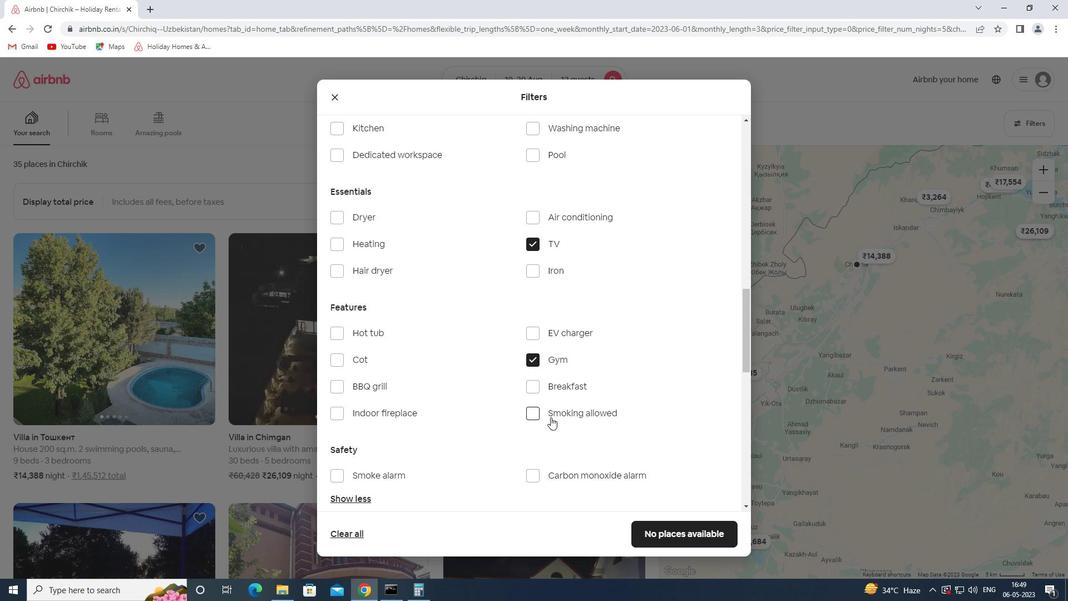 
Action: Mouse scrolled (550, 417) with delta (0, 0)
Screenshot: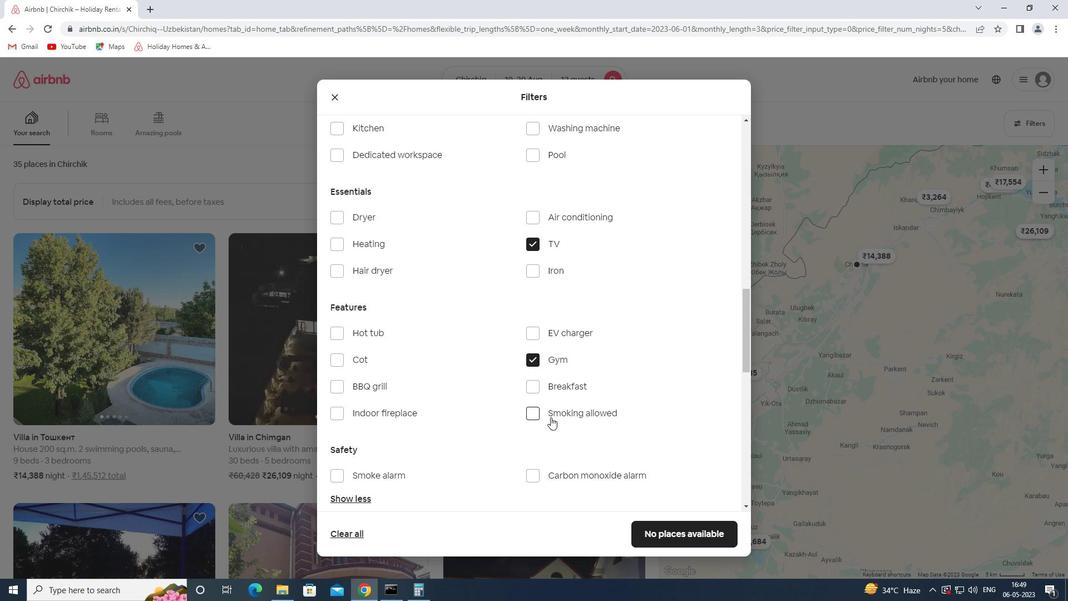 
Action: Mouse moved to (562, 374)
Screenshot: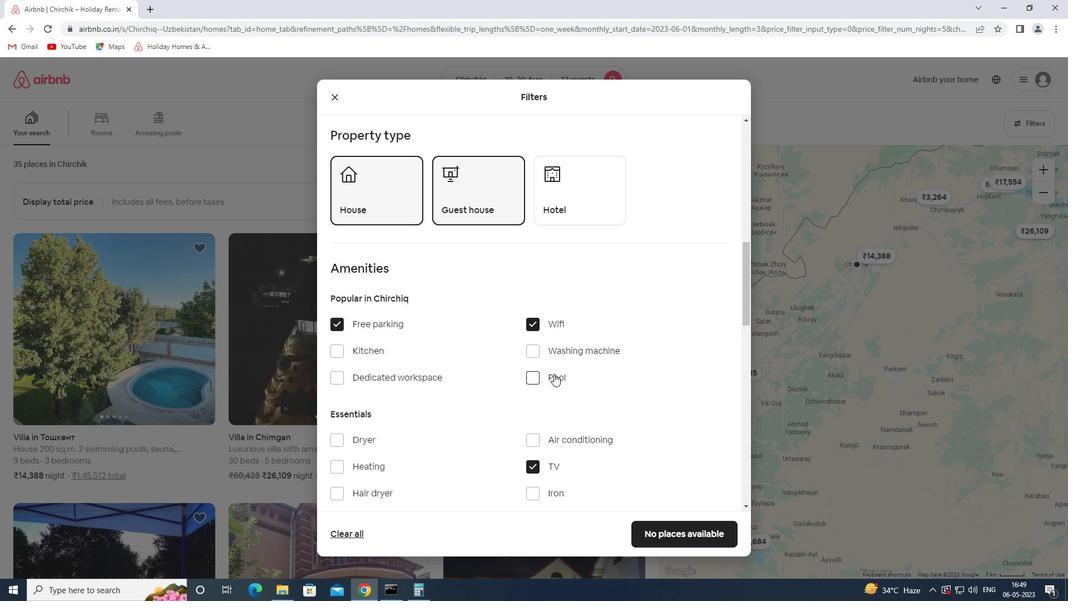
Action: Mouse scrolled (562, 373) with delta (0, 0)
Screenshot: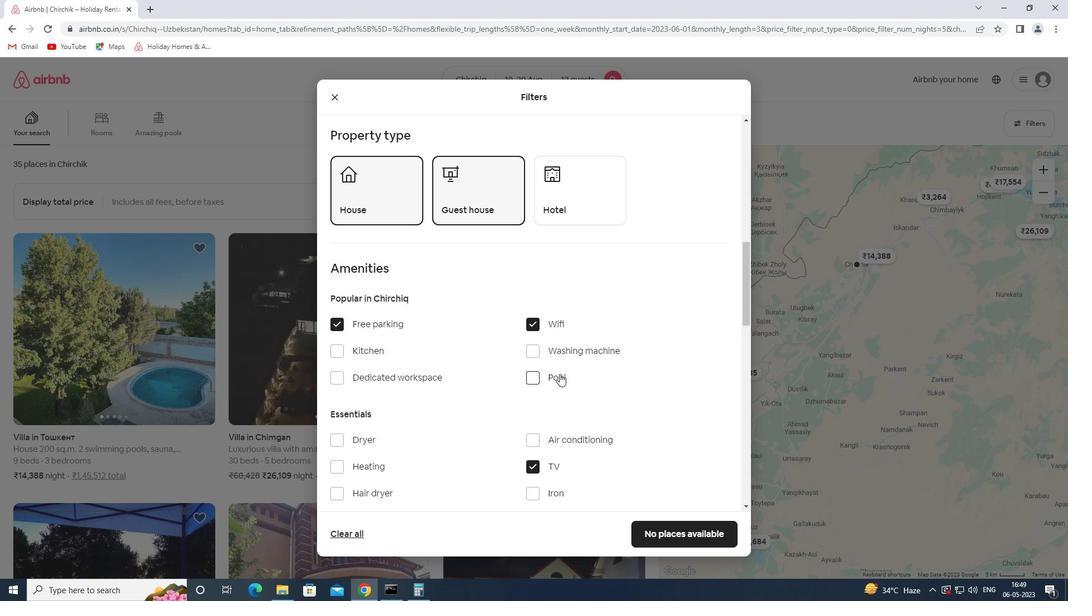 
Action: Mouse scrolled (562, 373) with delta (0, 0)
Screenshot: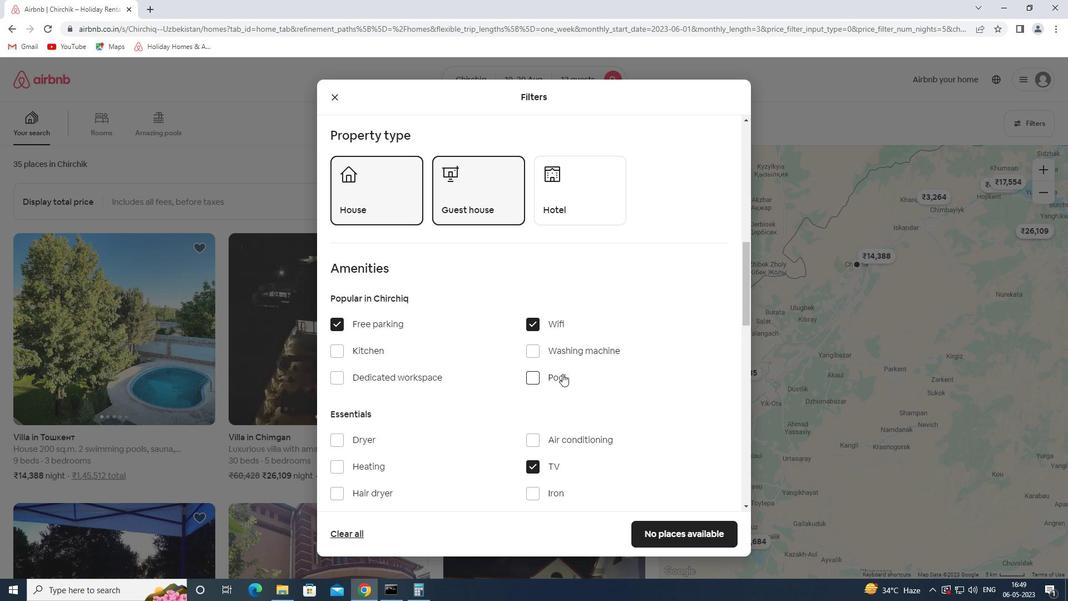 
Action: Mouse scrolled (562, 373) with delta (0, 0)
Screenshot: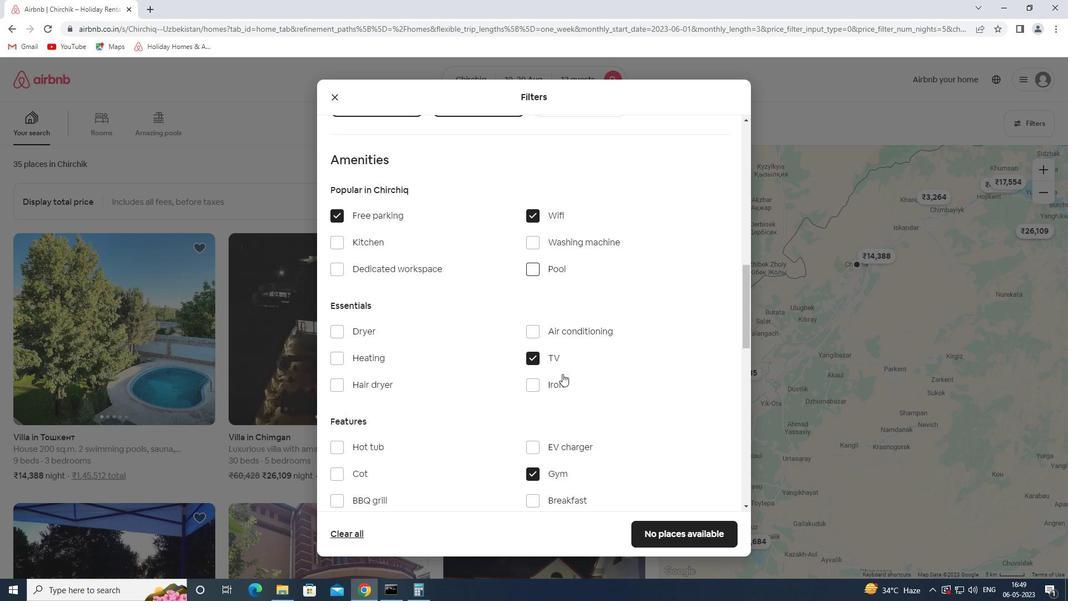
Action: Mouse scrolled (562, 373) with delta (0, 0)
Screenshot: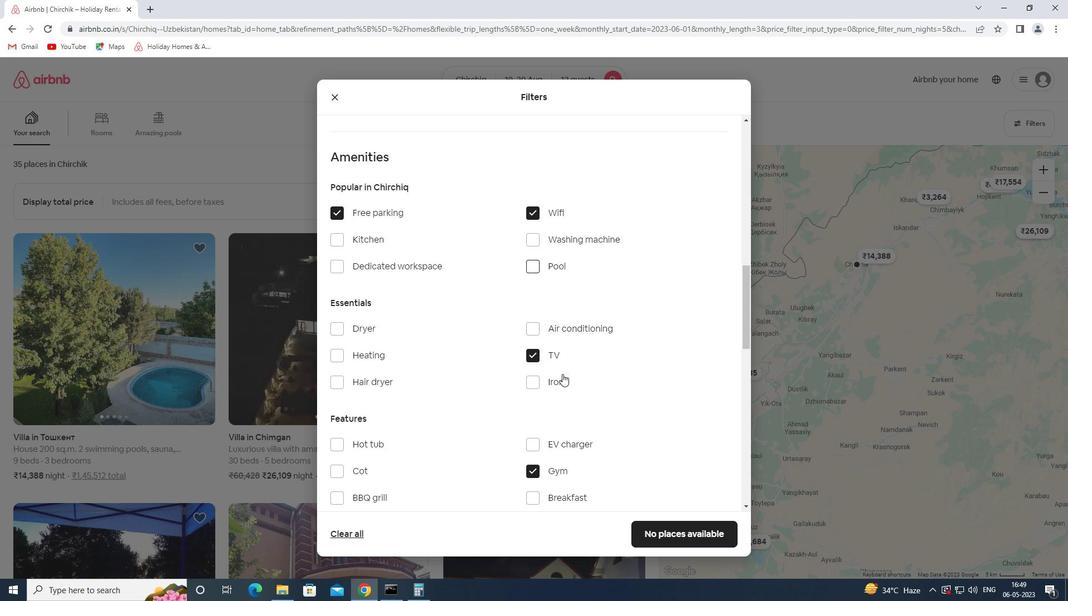 
Action: Mouse scrolled (562, 373) with delta (0, 0)
Screenshot: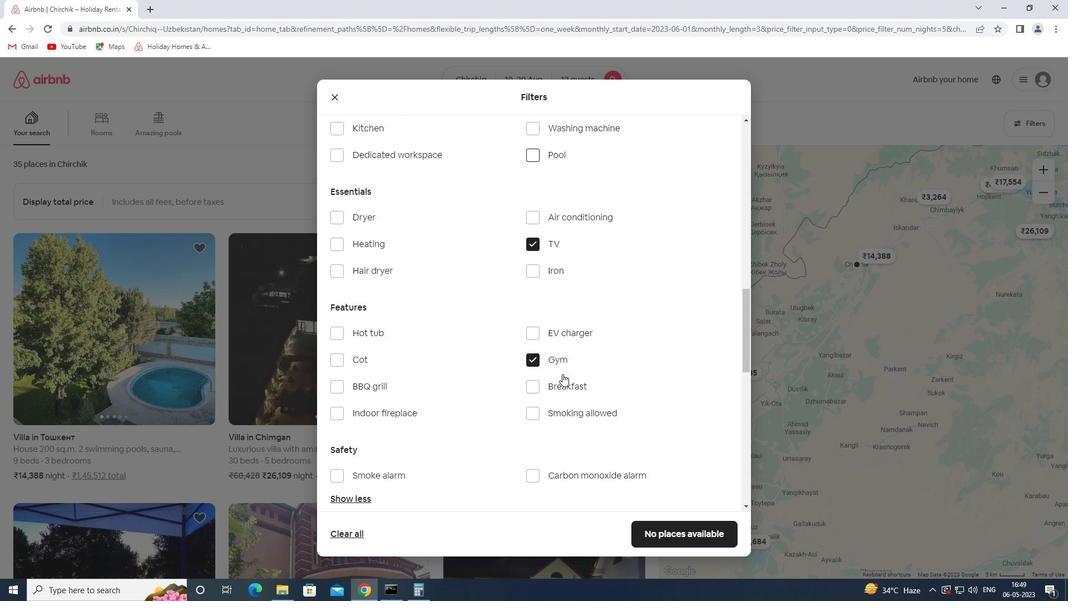 
Action: Mouse scrolled (562, 373) with delta (0, 0)
Screenshot: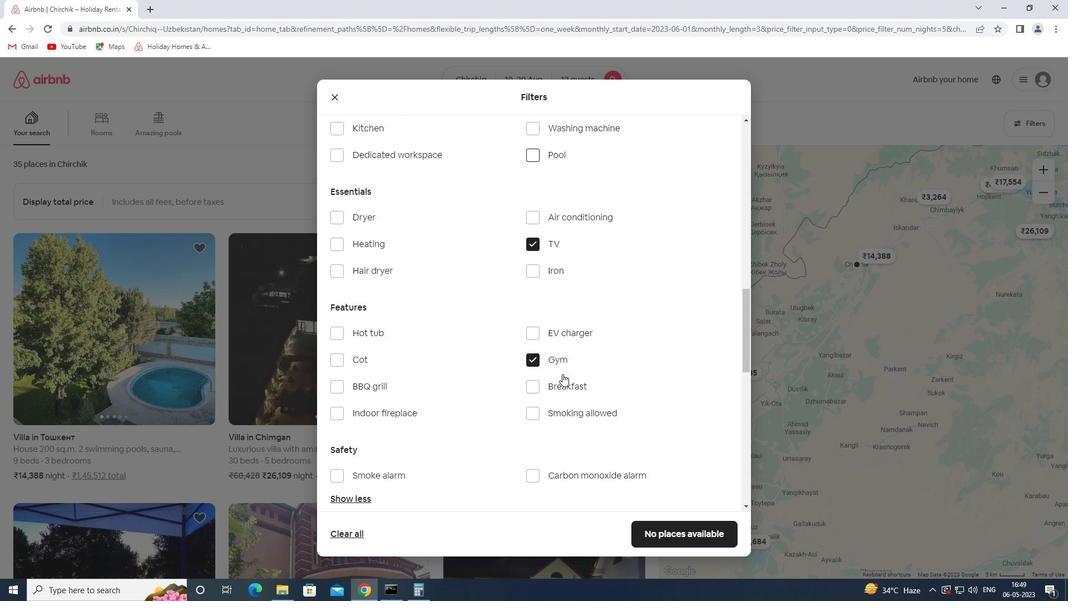 
Action: Mouse scrolled (562, 373) with delta (0, 0)
Screenshot: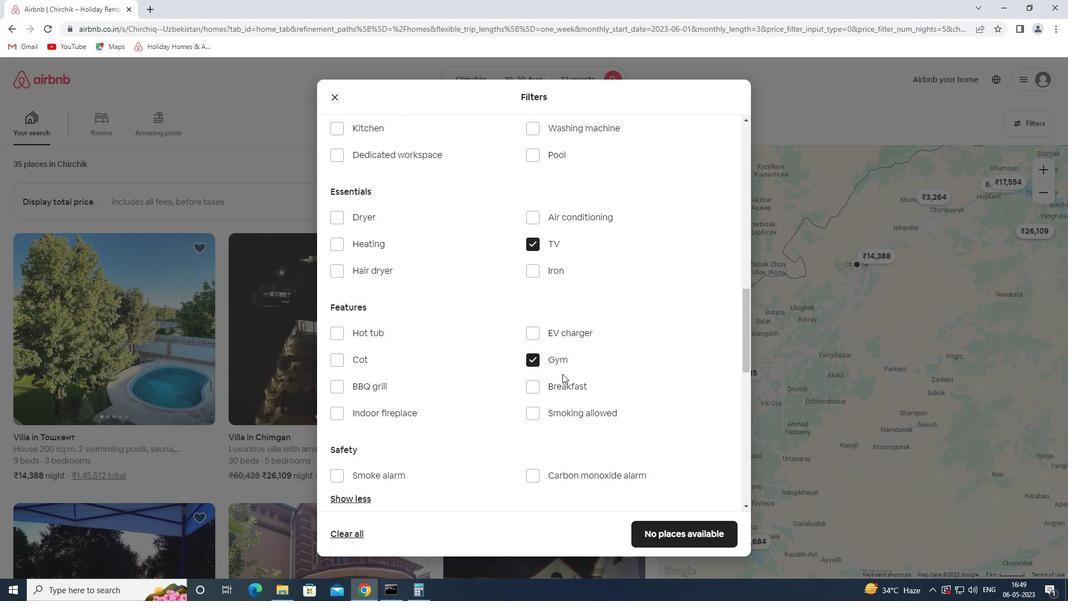 
Action: Mouse moved to (569, 374)
Screenshot: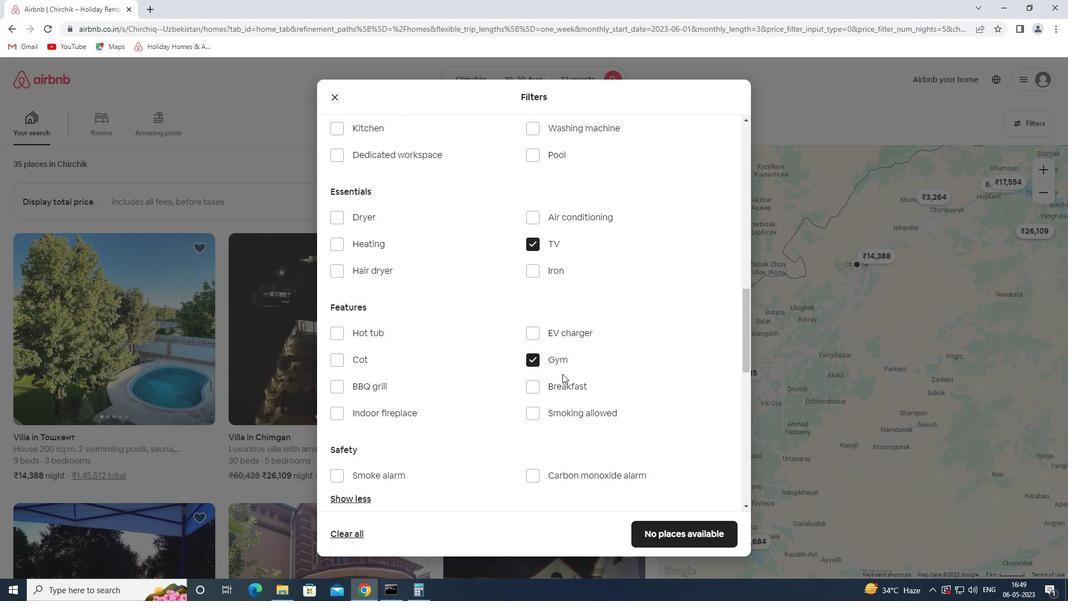
Action: Mouse scrolled (569, 373) with delta (0, 0)
Screenshot: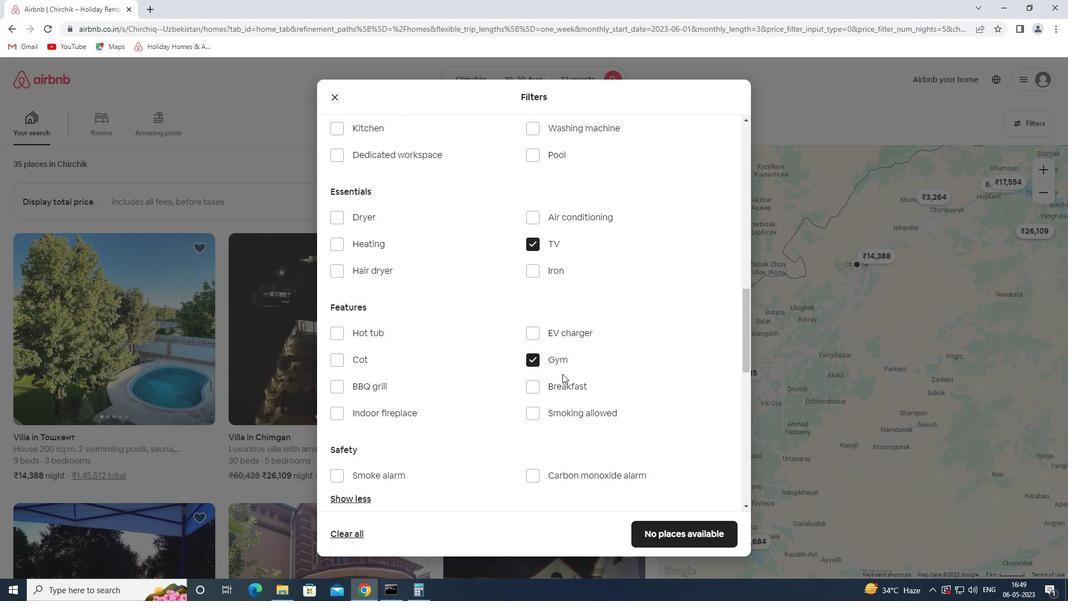 
Action: Mouse moved to (577, 374)
Screenshot: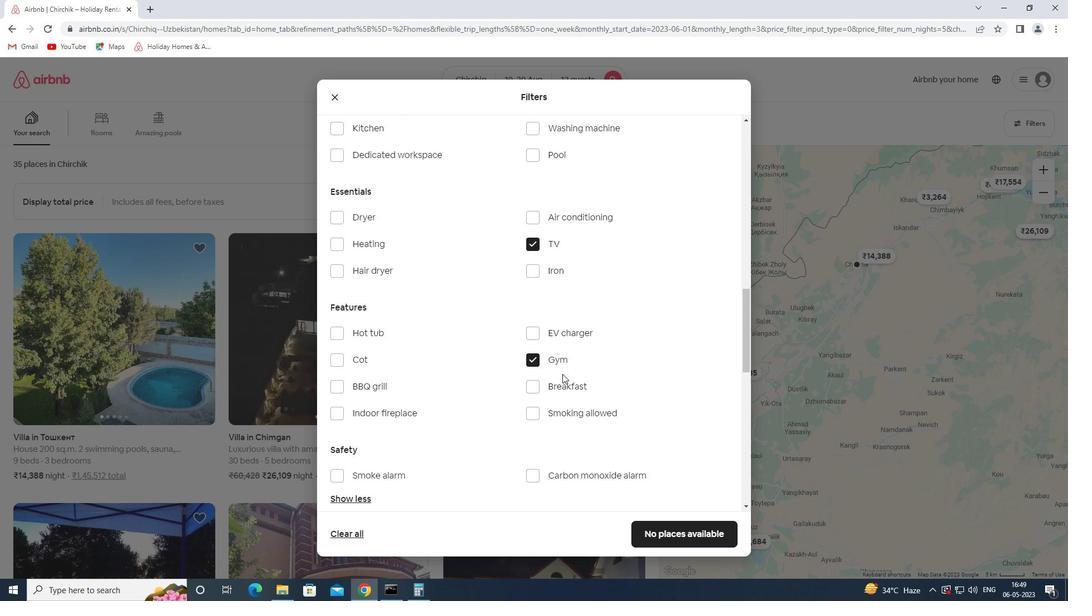 
Action: Mouse scrolled (577, 373) with delta (0, 0)
Screenshot: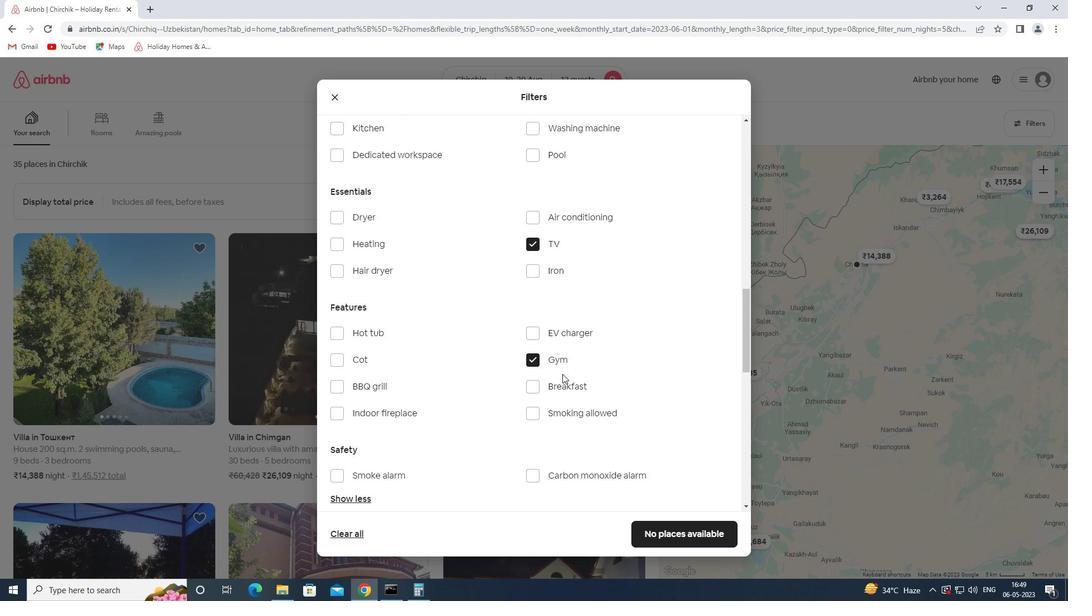 
Action: Mouse moved to (707, 336)
Screenshot: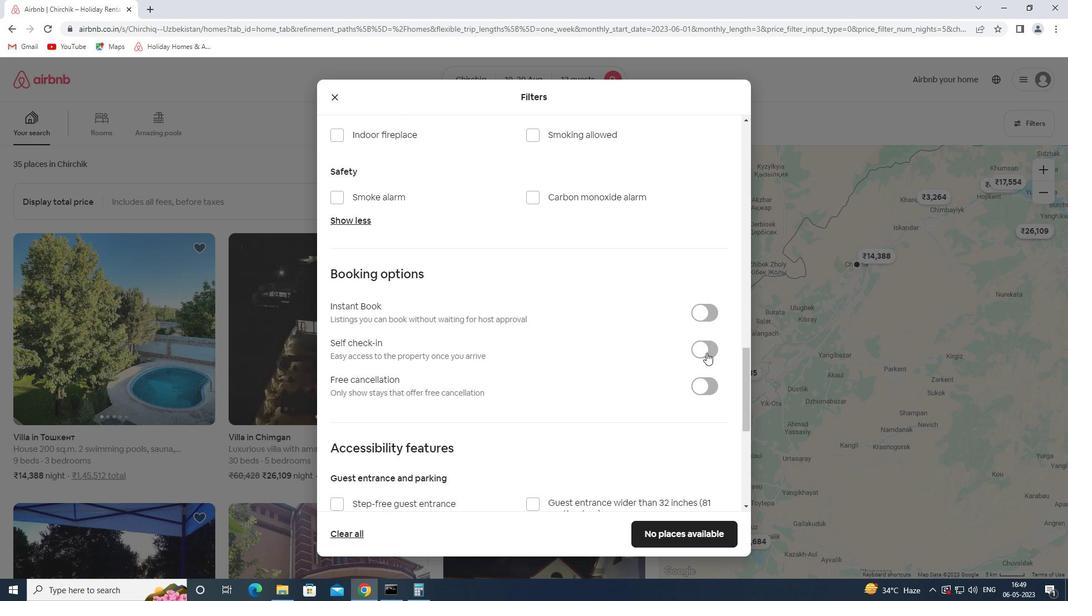 
Action: Mouse pressed left at (707, 336)
Screenshot: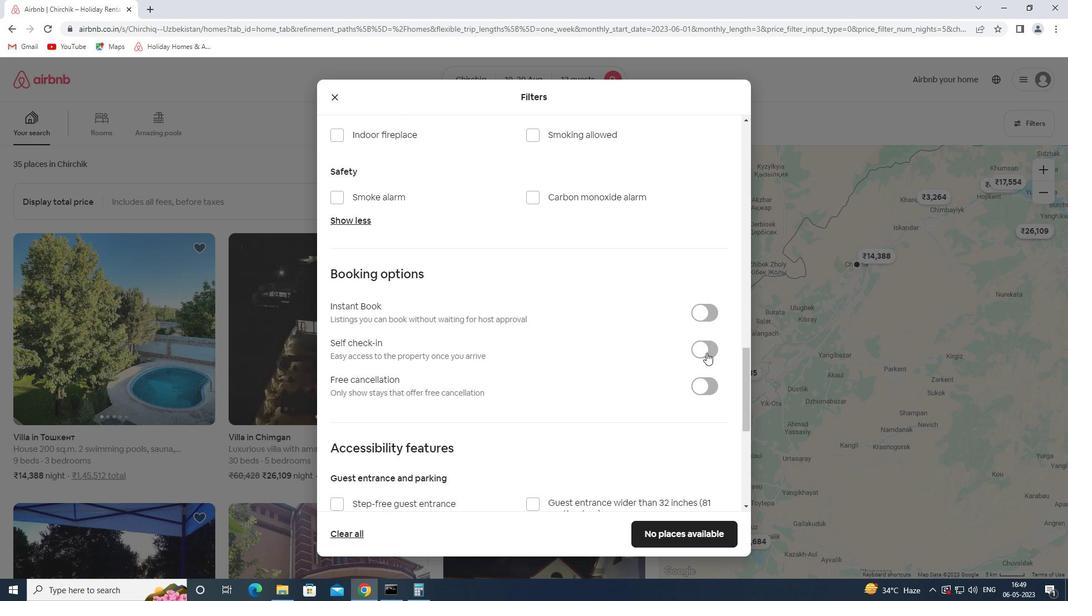 
Action: Mouse moved to (710, 351)
Screenshot: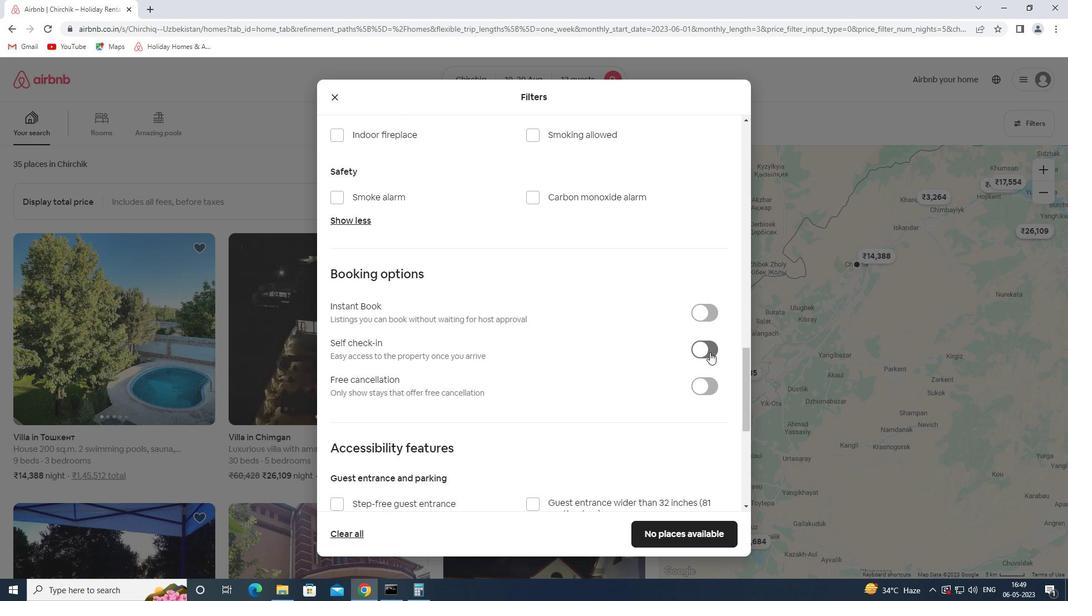 
Action: Mouse pressed left at (710, 351)
Screenshot: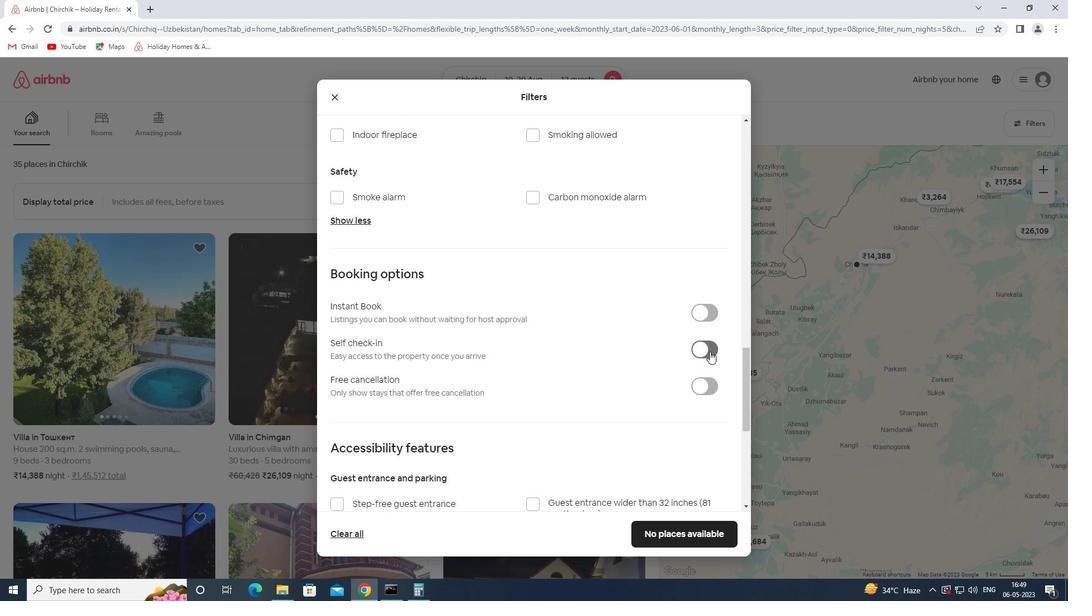 
Action: Mouse moved to (559, 400)
Screenshot: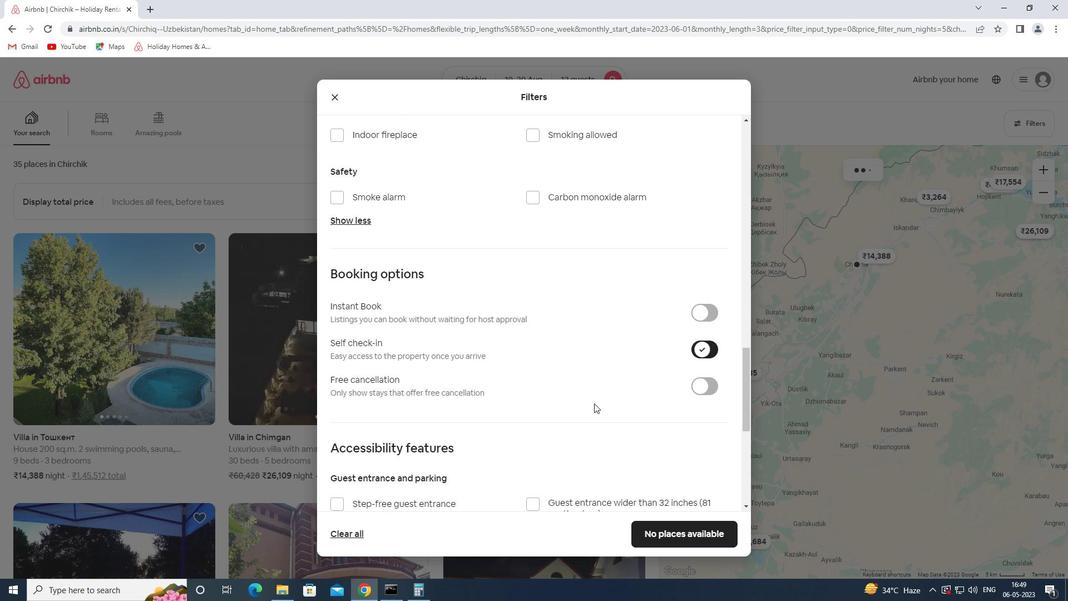 
Action: Mouse scrolled (559, 399) with delta (0, 0)
Screenshot: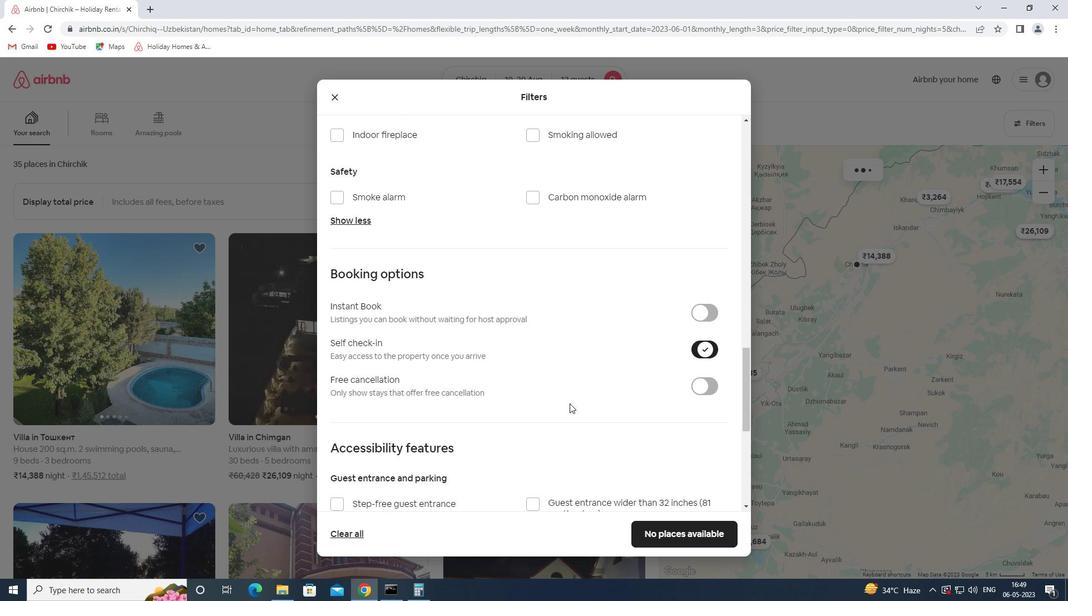 
Action: Mouse scrolled (559, 399) with delta (0, 0)
Screenshot: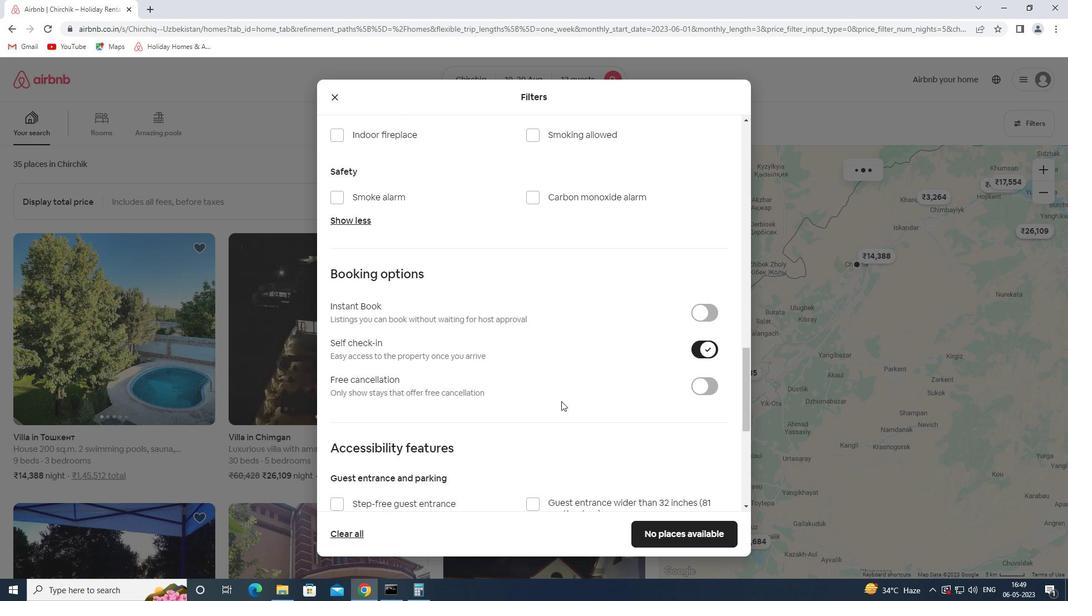 
Action: Mouse scrolled (559, 399) with delta (0, 0)
Screenshot: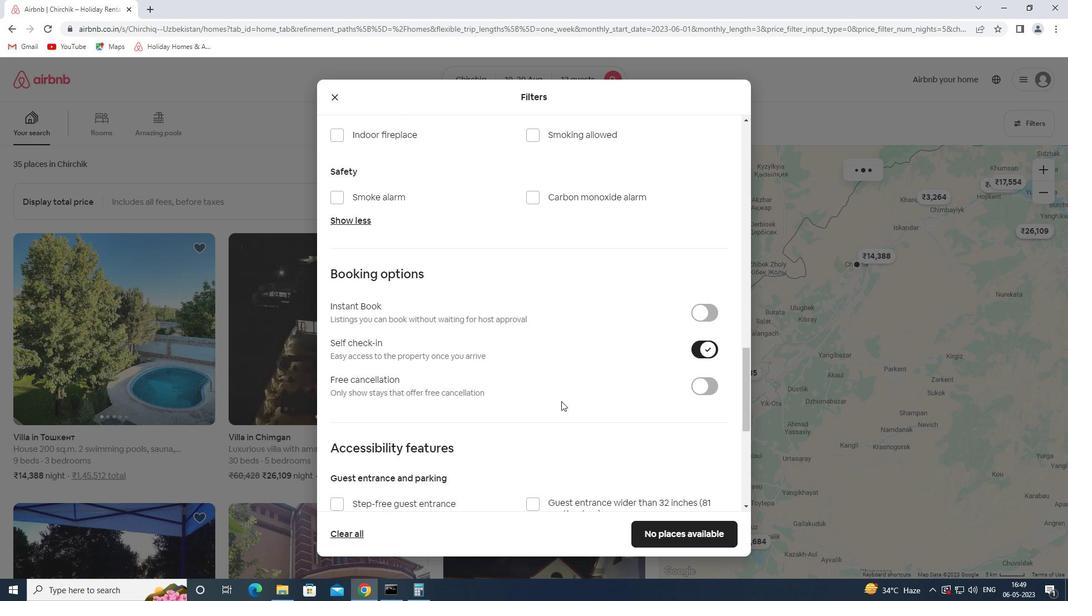 
Action: Mouse scrolled (559, 399) with delta (0, 0)
Screenshot: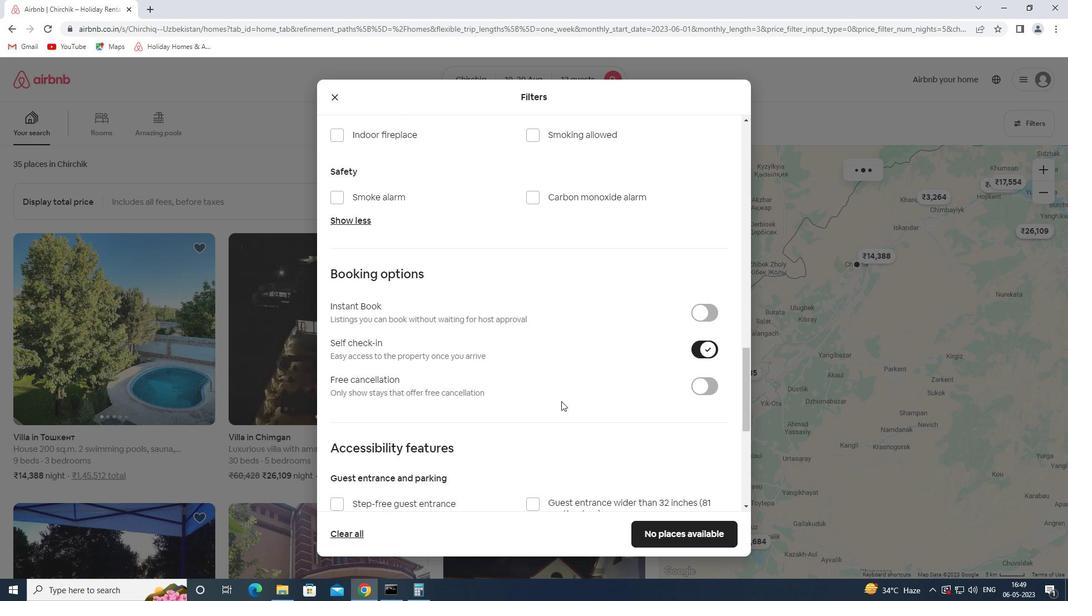 
Action: Mouse scrolled (559, 399) with delta (0, 0)
Screenshot: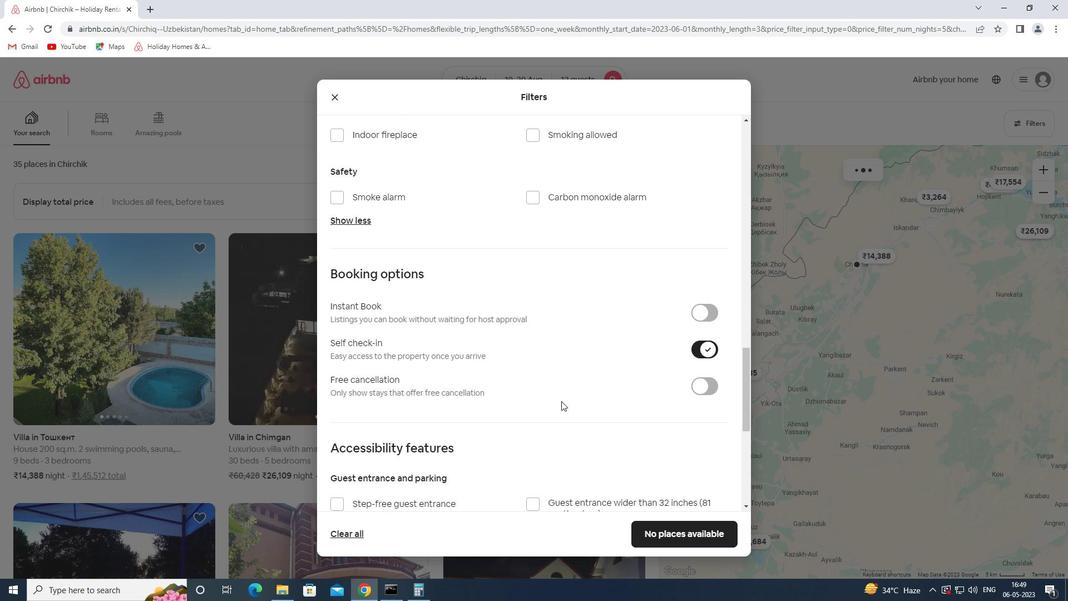 
Action: Mouse scrolled (559, 399) with delta (0, 0)
Screenshot: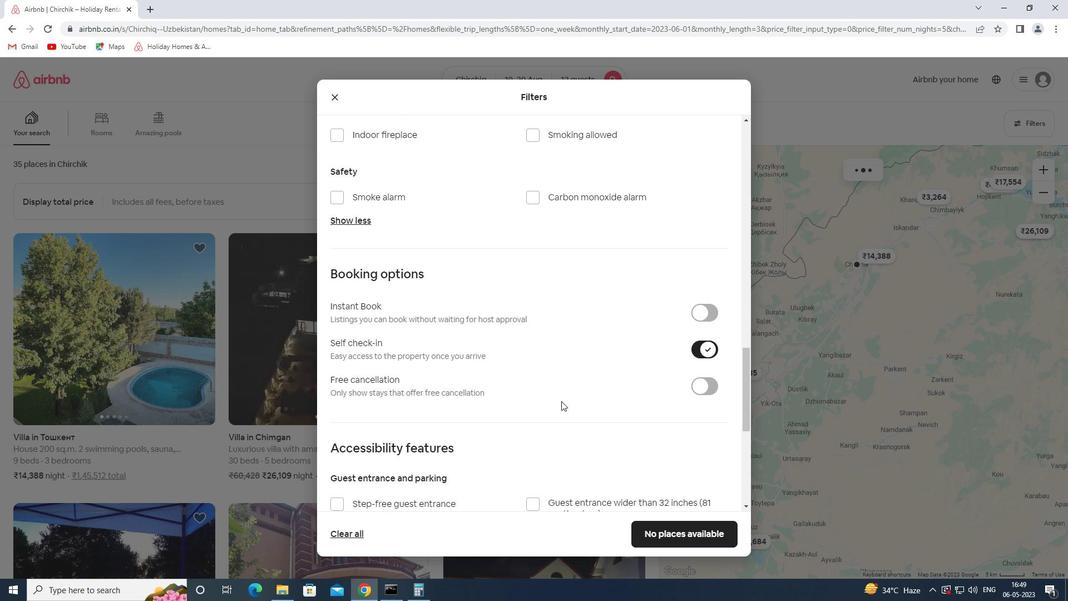 
Action: Mouse moved to (557, 398)
Screenshot: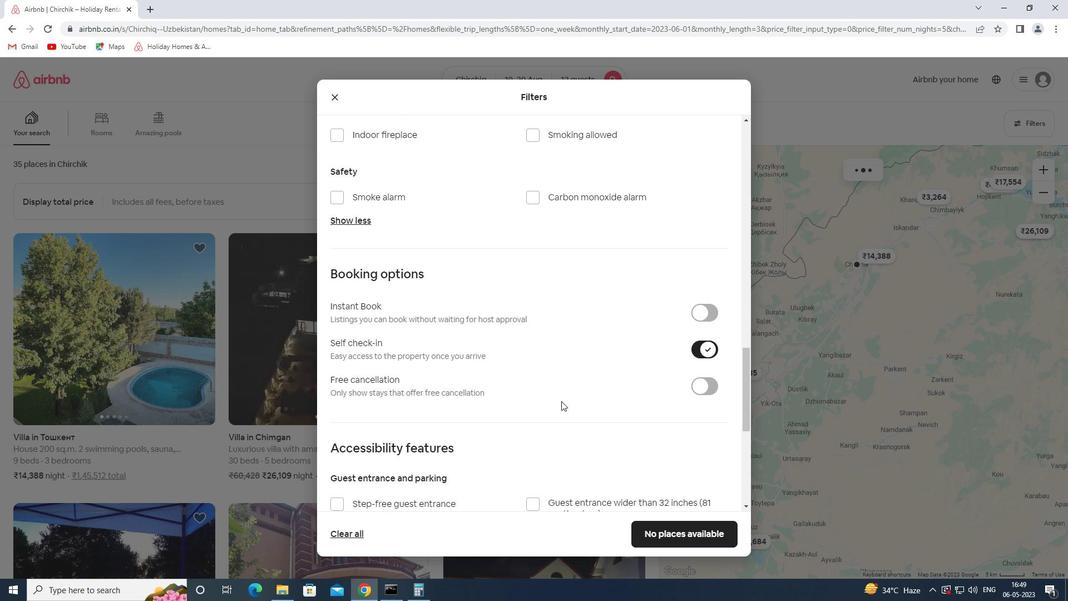 
Action: Mouse scrolled (557, 397) with delta (0, 0)
Screenshot: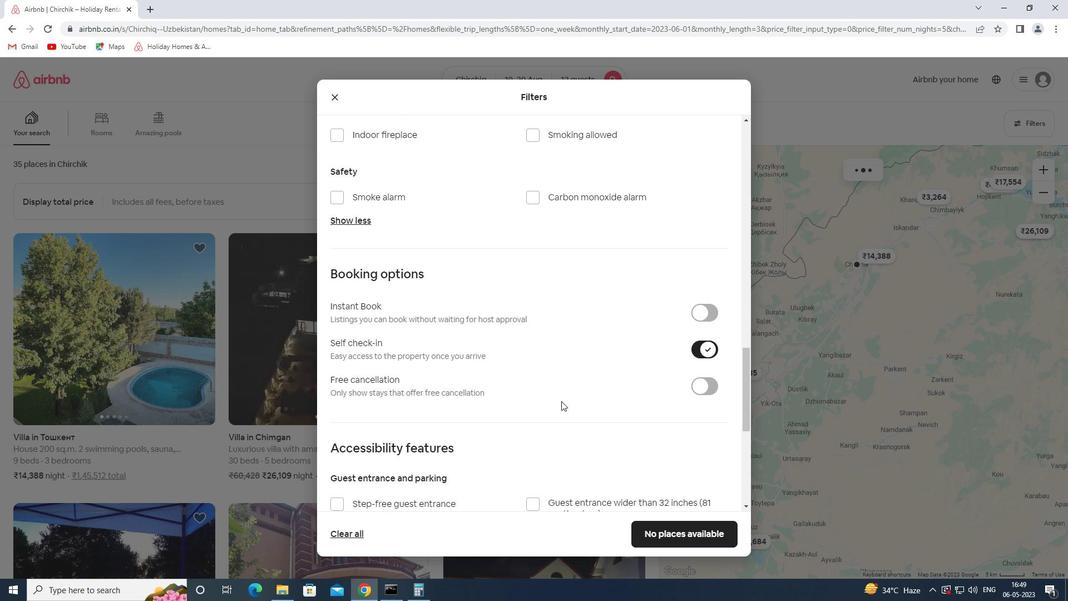 
Action: Mouse moved to (360, 434)
Screenshot: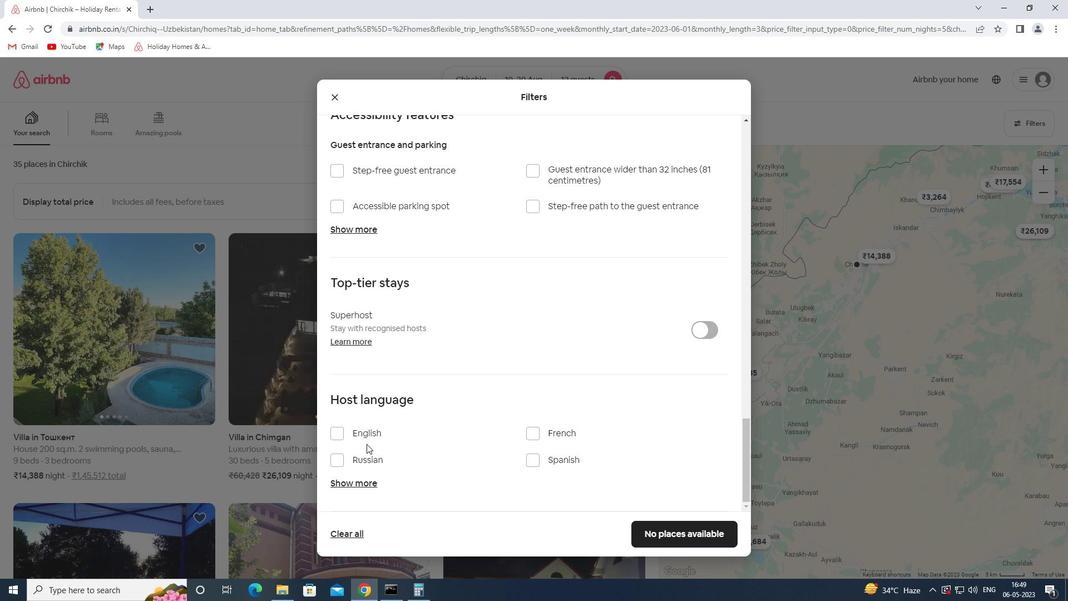 
Action: Mouse pressed left at (360, 434)
Screenshot: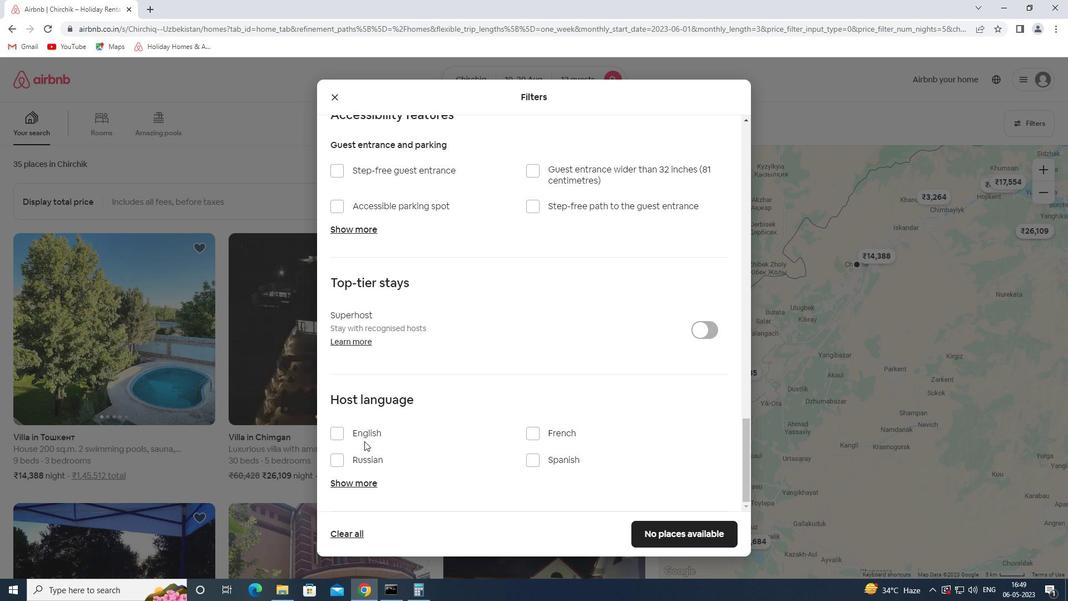 
Action: Mouse moved to (658, 534)
Screenshot: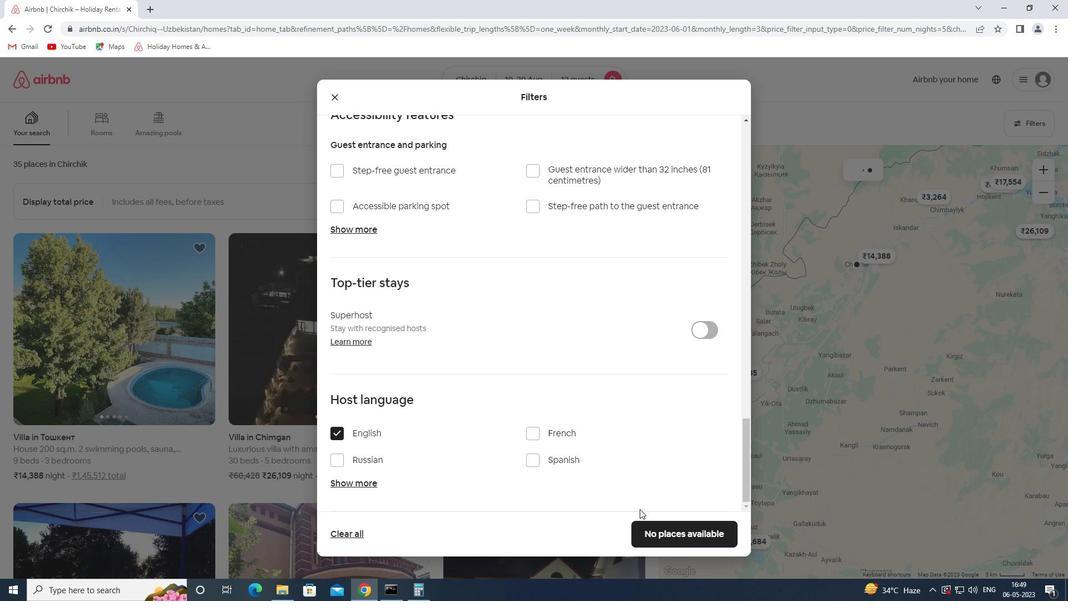 
Action: Mouse pressed left at (658, 534)
Screenshot: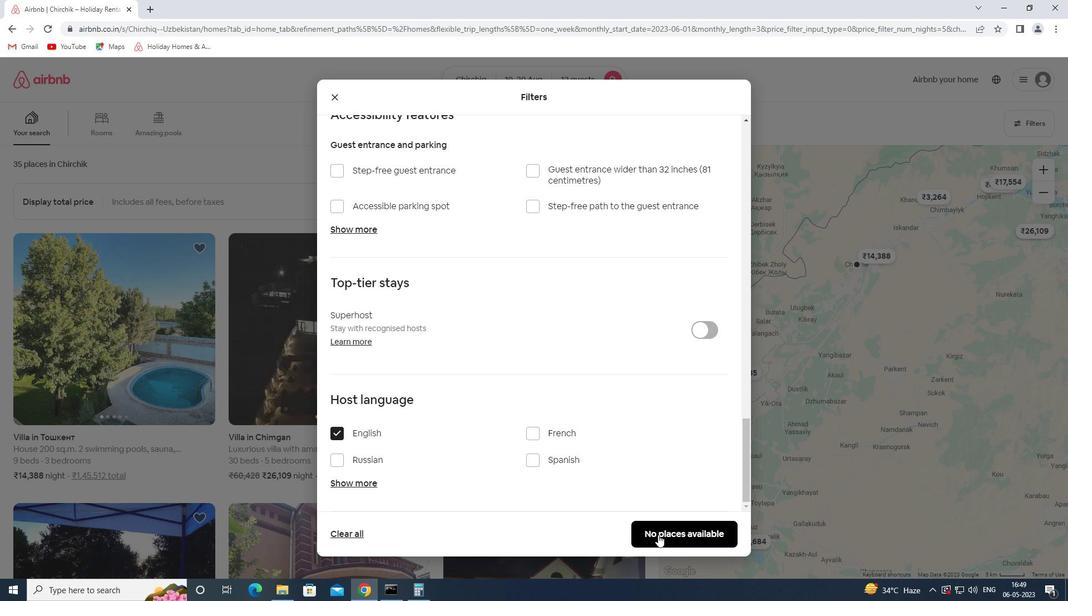 
Action: Mouse moved to (616, 534)
Screenshot: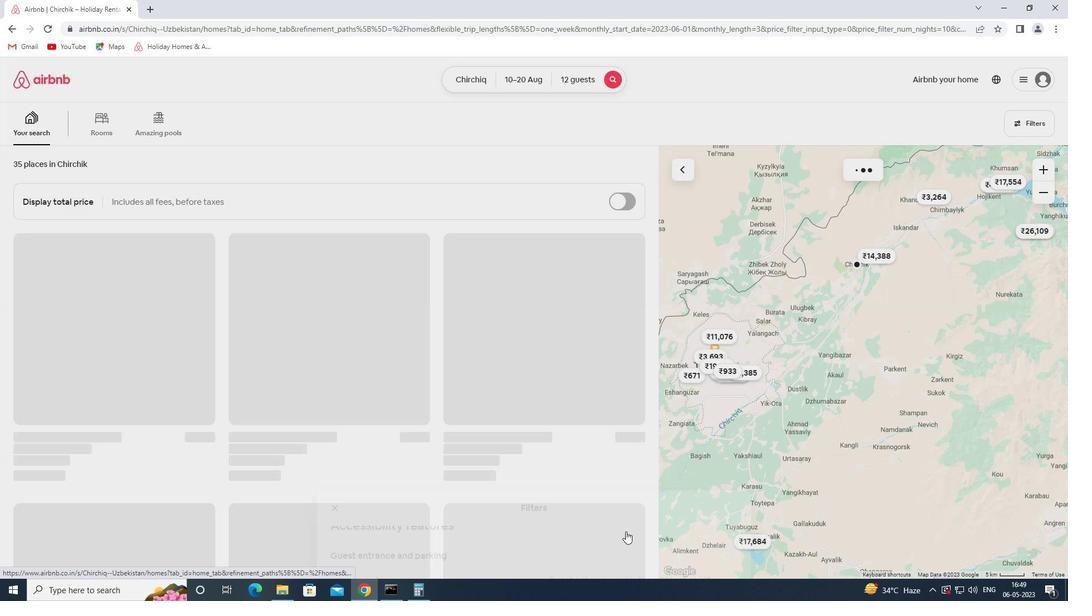 
